 Task: Look for space in Barcelona, Venezuela from 9th June, 2023 to 16th June, 2023 for 2 adults in price range Rs.8000 to Rs.16000. Place can be entire place with 2 bedrooms having 2 beds and 1 bathroom. Property type can be house, flat, guest house. Booking option can be shelf check-in. Required host language is English.
Action: Mouse moved to (560, 145)
Screenshot: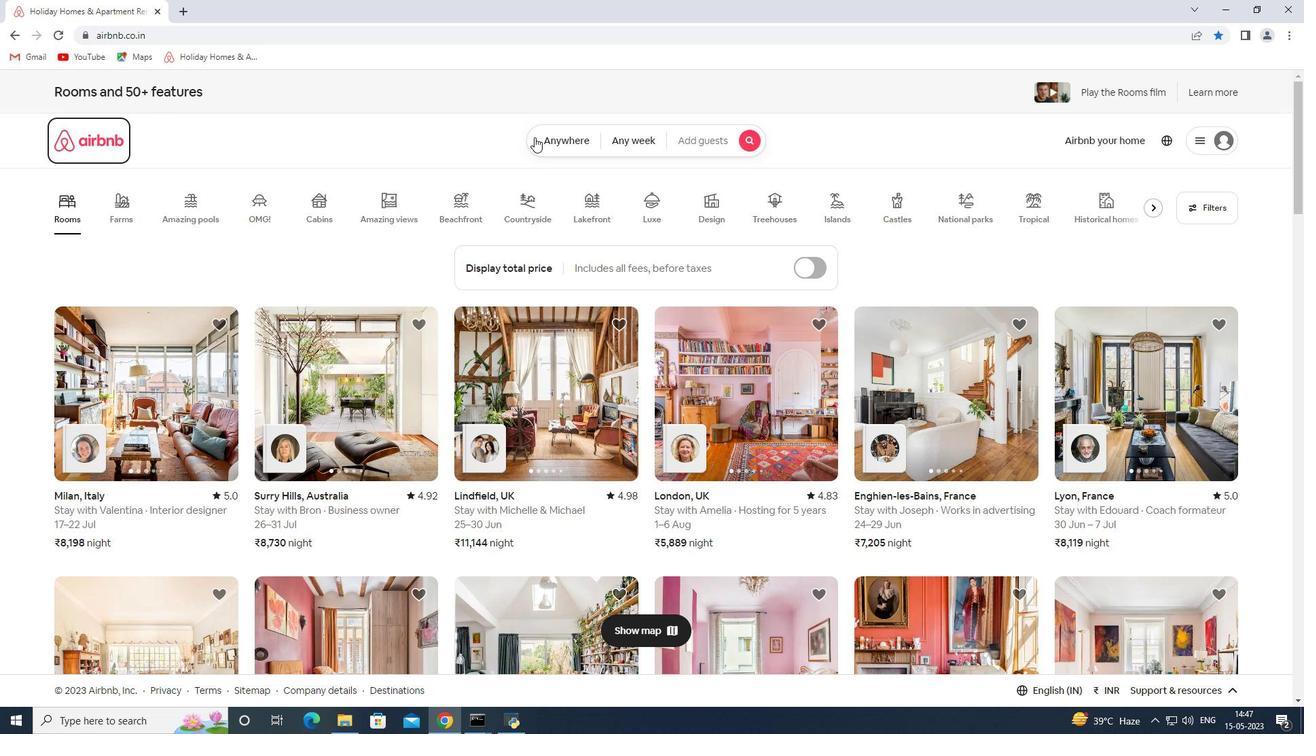 
Action: Mouse pressed left at (560, 145)
Screenshot: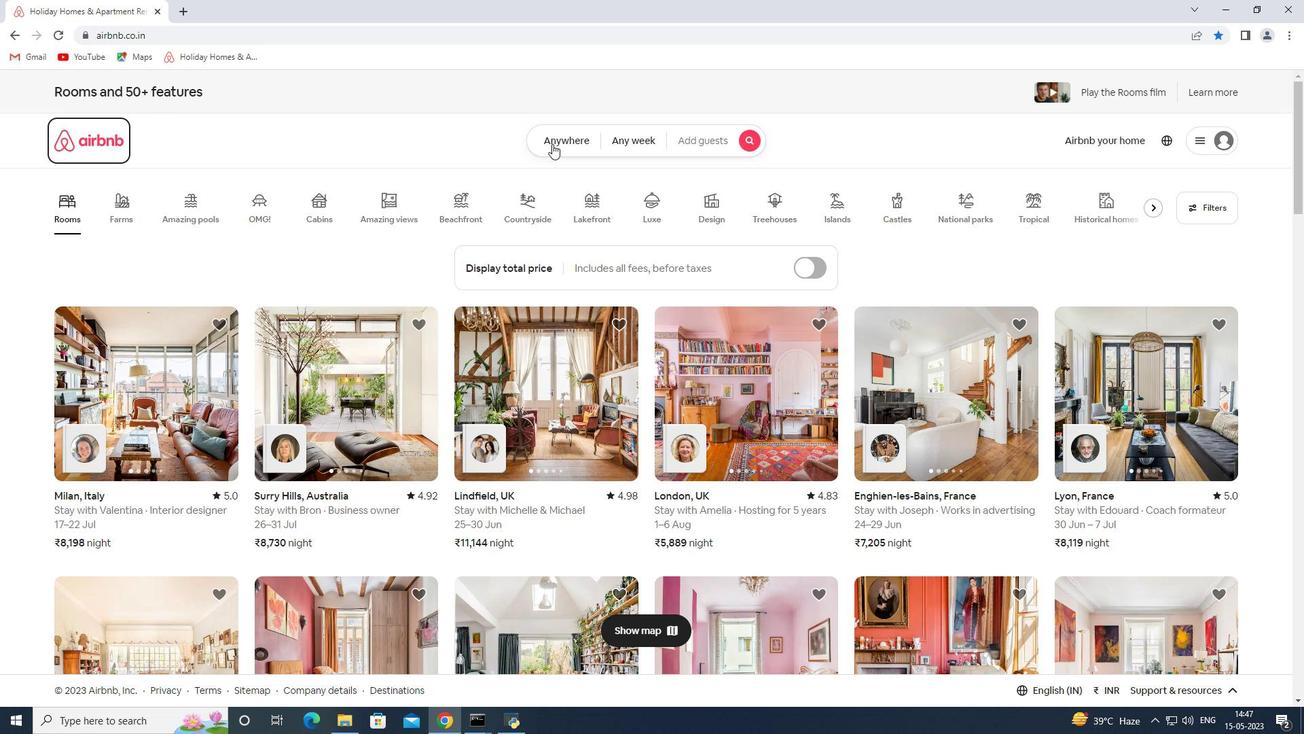
Action: Mouse moved to (424, 199)
Screenshot: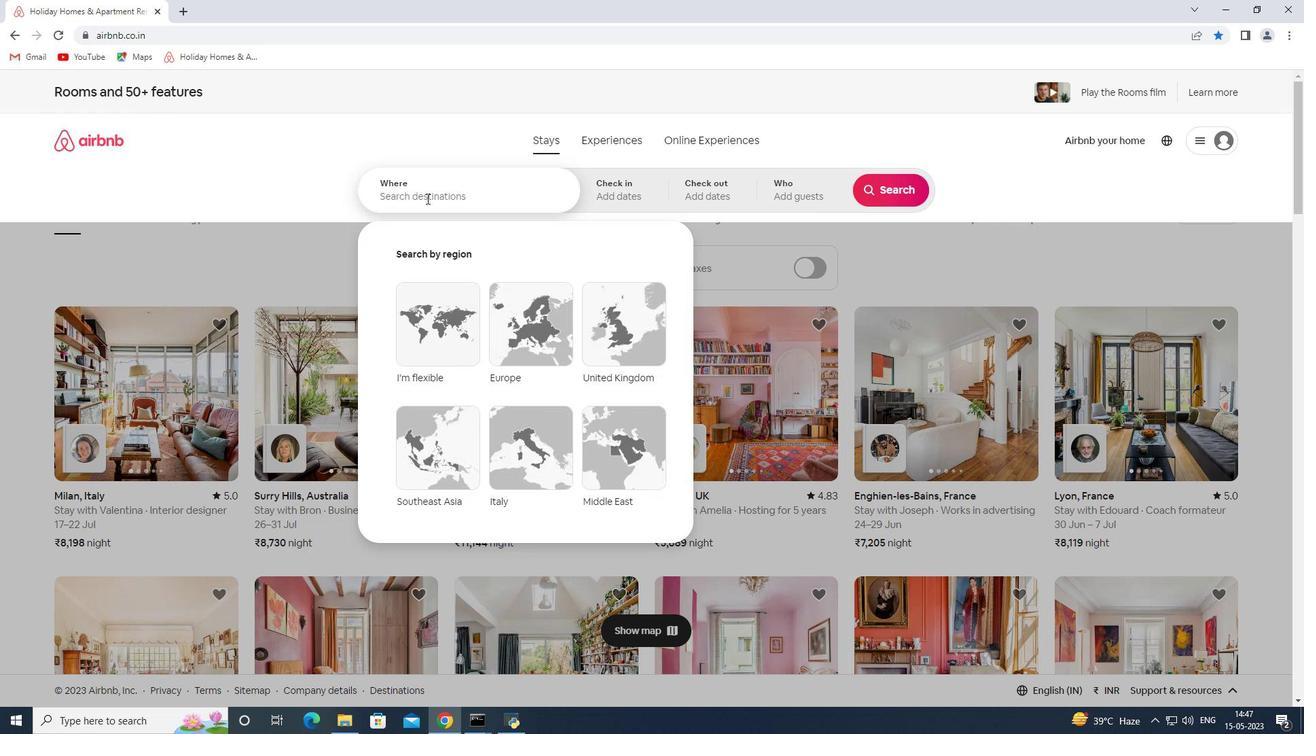 
Action: Mouse pressed left at (424, 199)
Screenshot: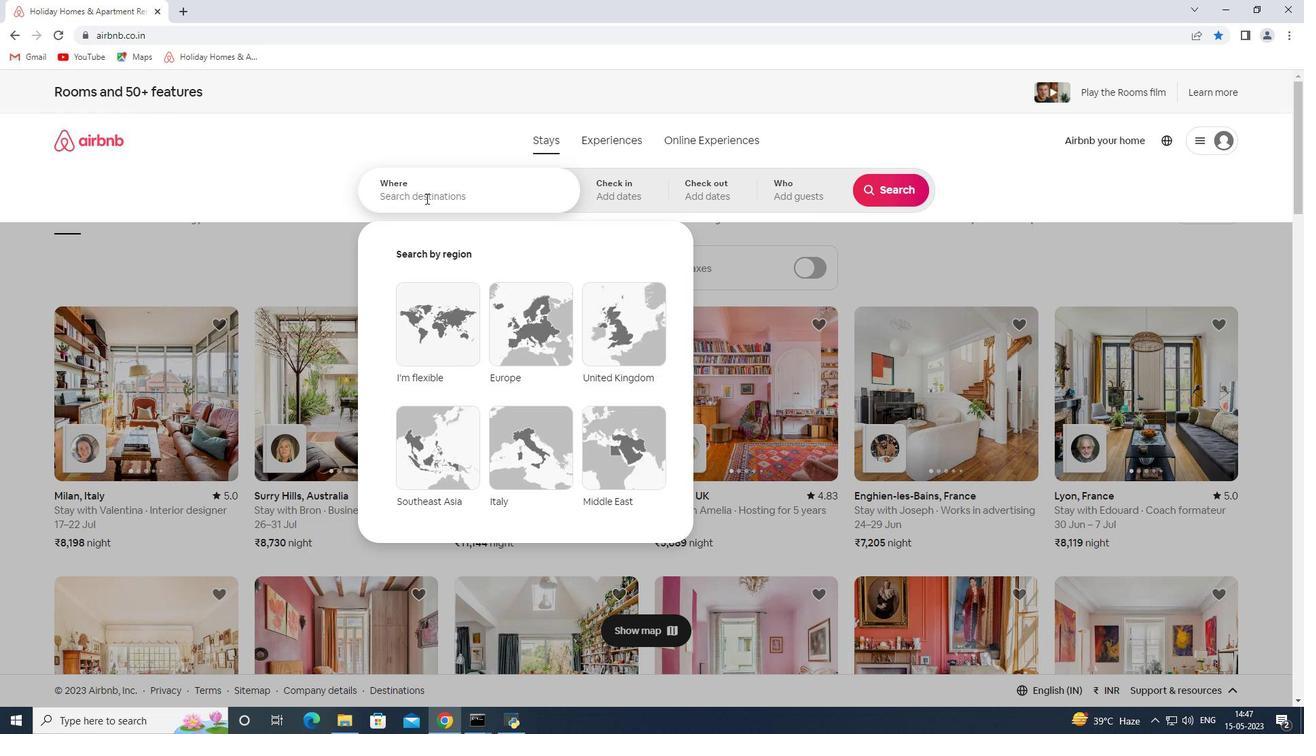 
Action: Key pressed <Key.shift><Key.shift>Barcelona<Key.space>b<Key.backspace><Key.shift>Venezuela<Key.space><Key.enter>
Screenshot: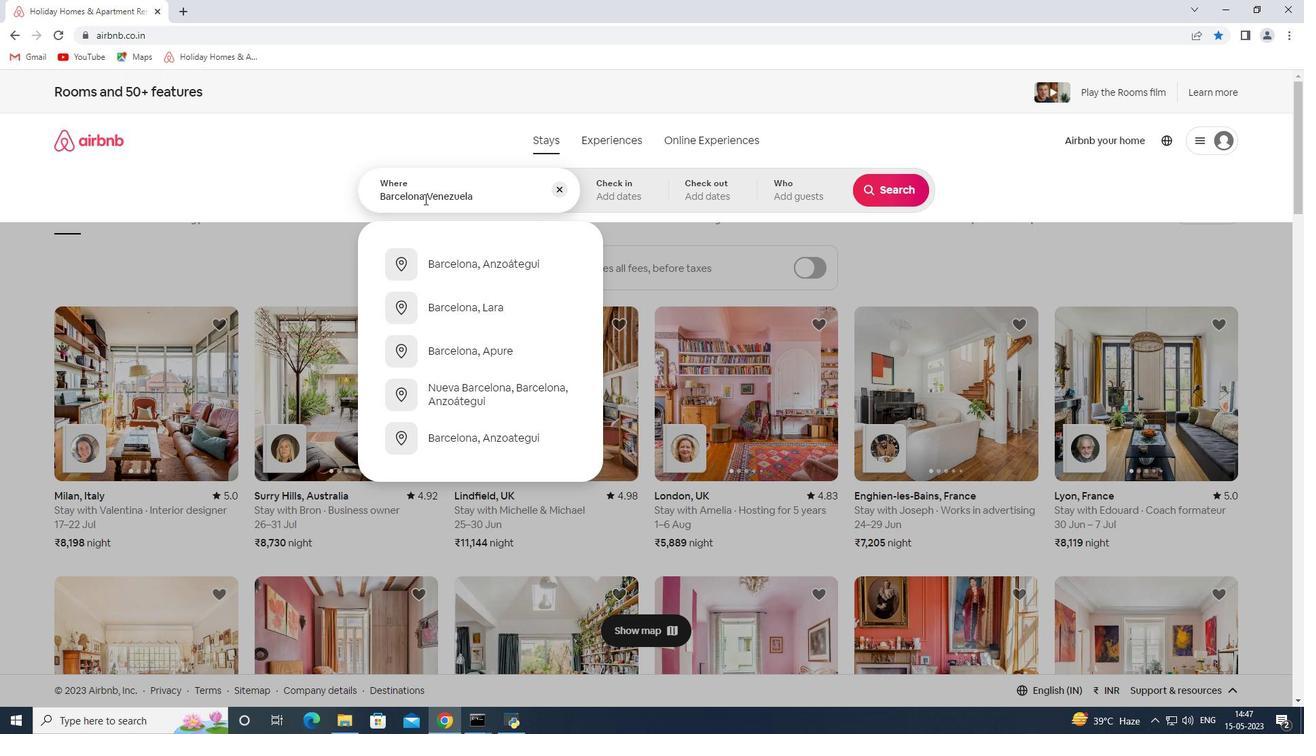 
Action: Mouse moved to (838, 393)
Screenshot: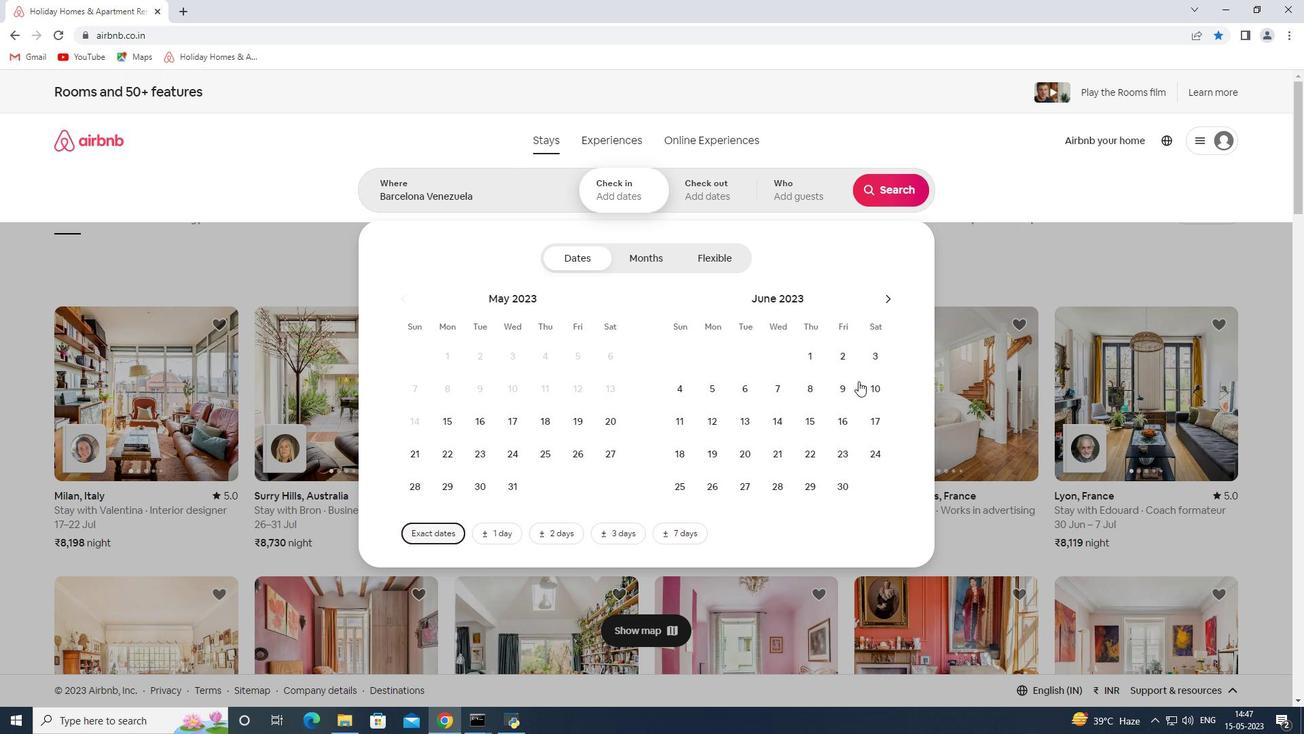 
Action: Mouse pressed left at (838, 393)
Screenshot: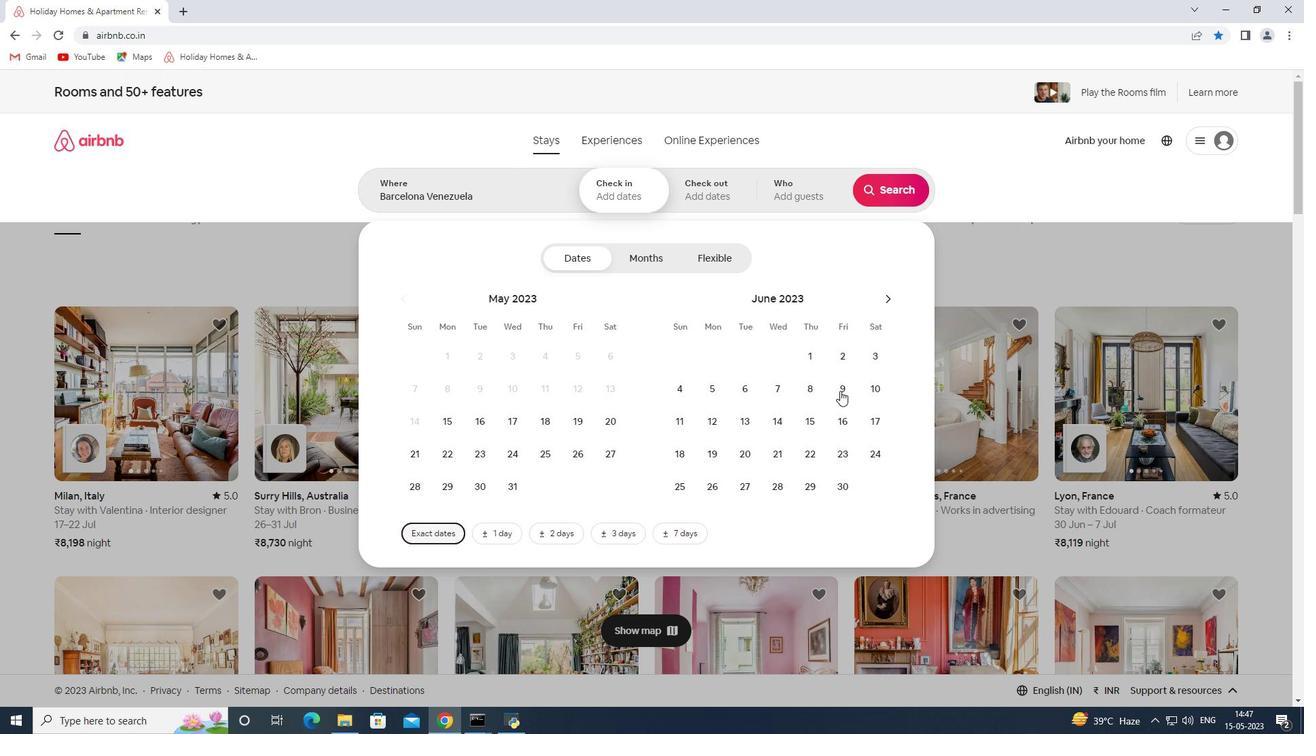 
Action: Mouse moved to (840, 421)
Screenshot: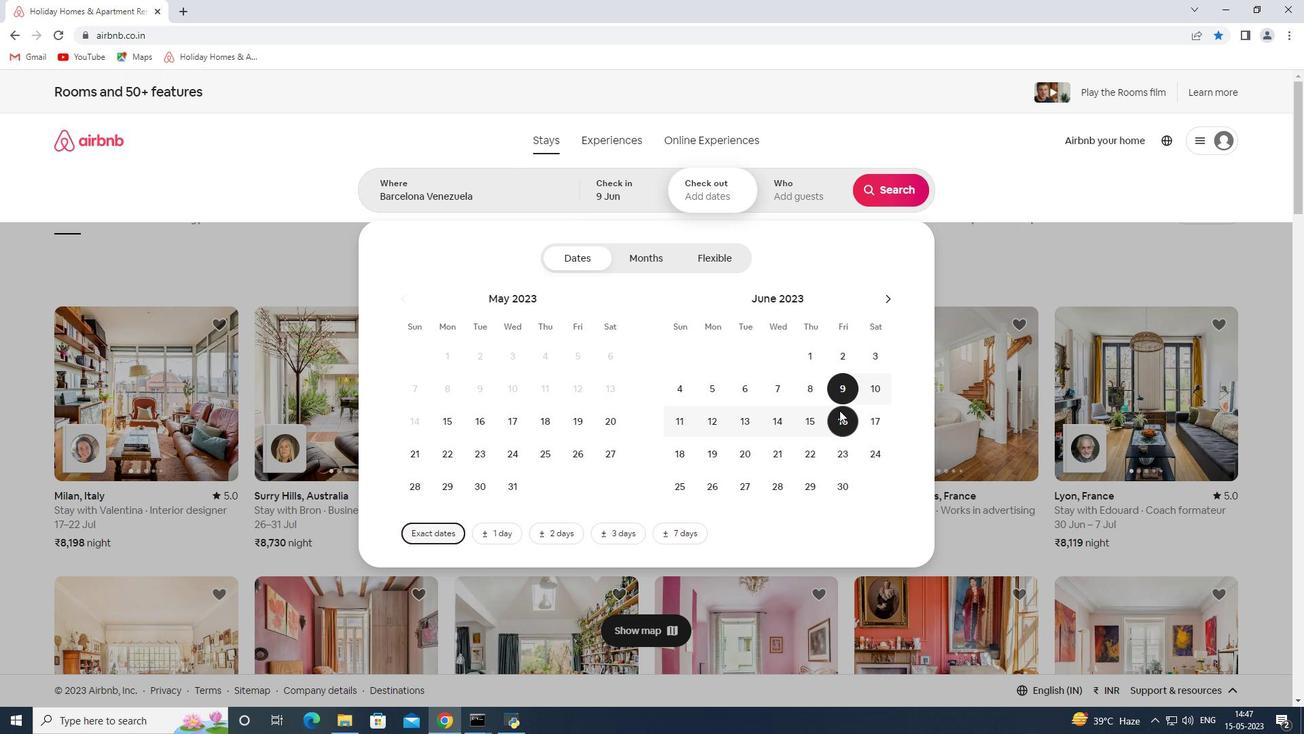 
Action: Mouse pressed left at (840, 421)
Screenshot: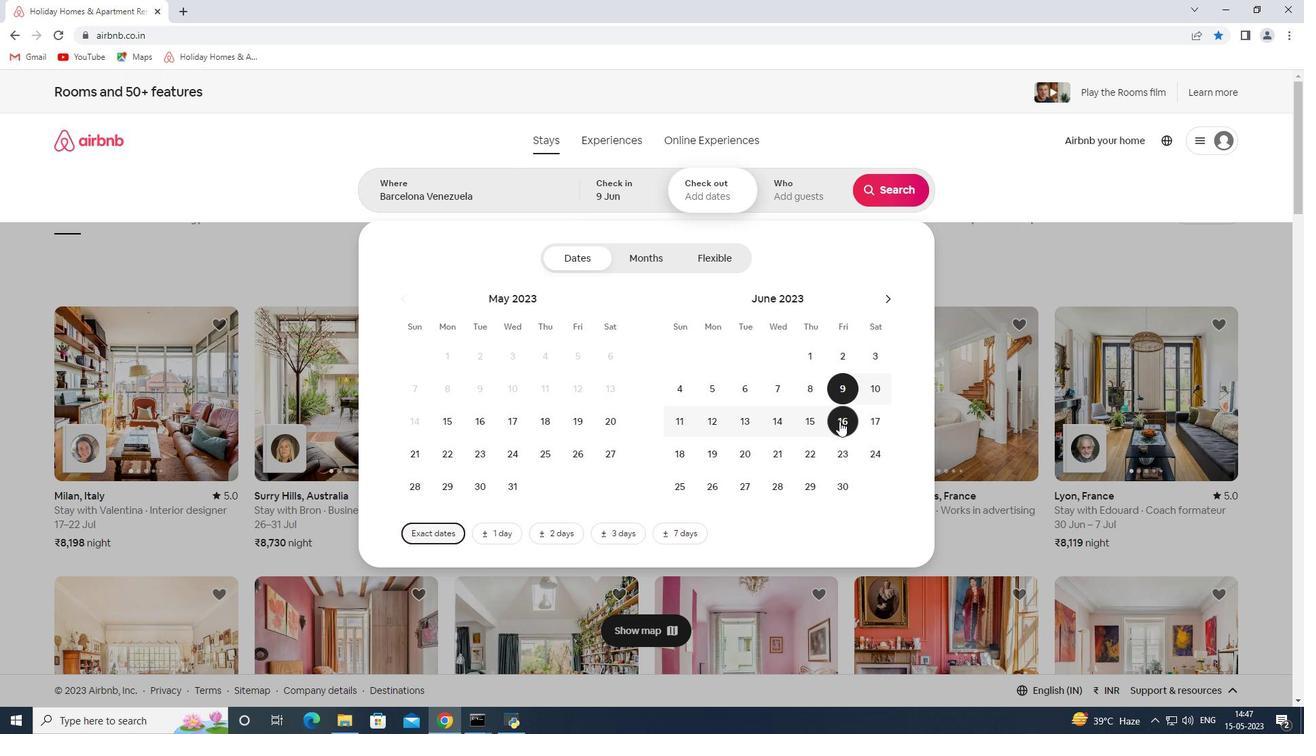 
Action: Mouse moved to (794, 199)
Screenshot: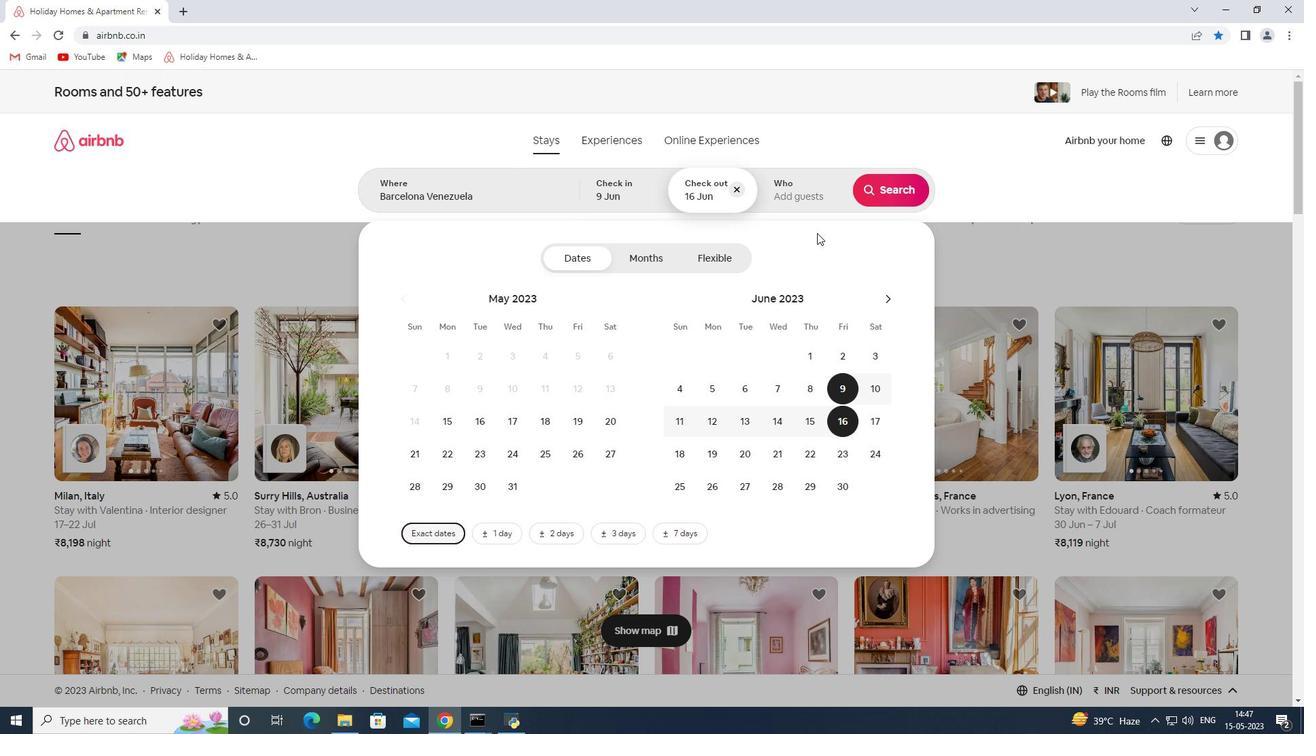 
Action: Mouse pressed left at (794, 199)
Screenshot: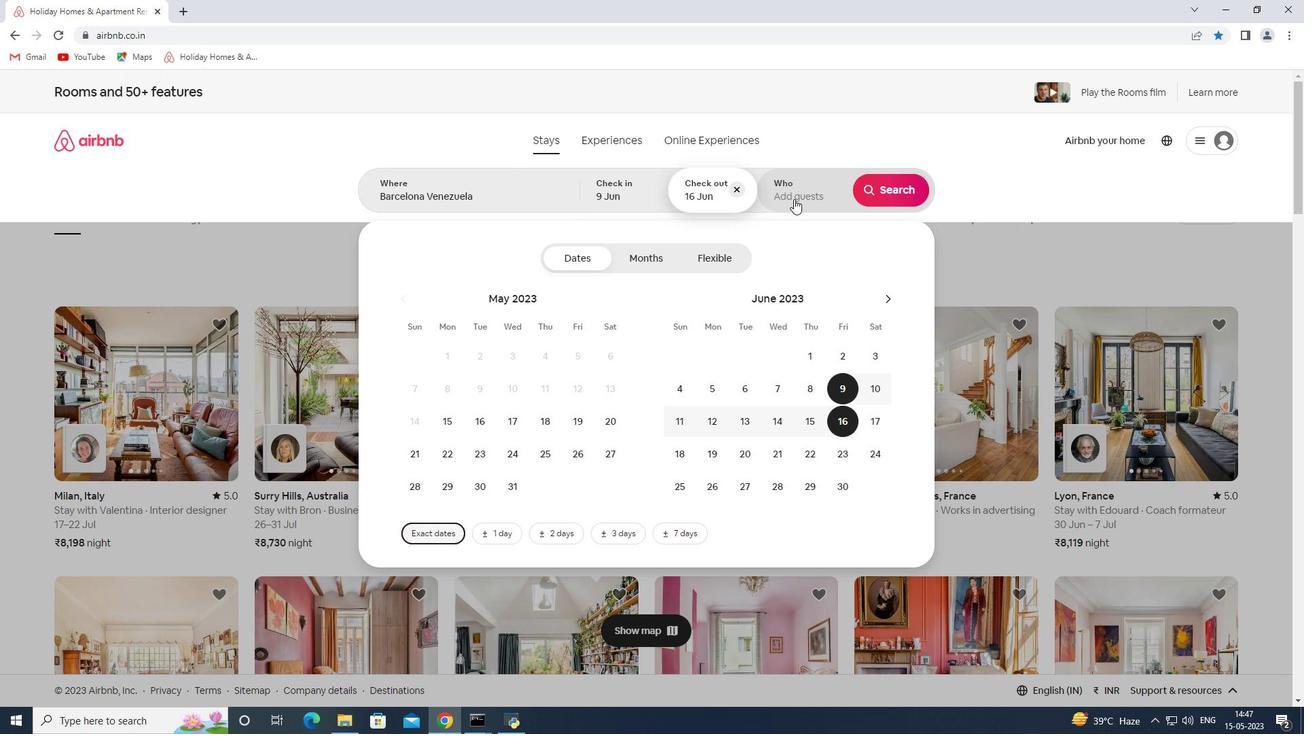 
Action: Mouse moved to (892, 258)
Screenshot: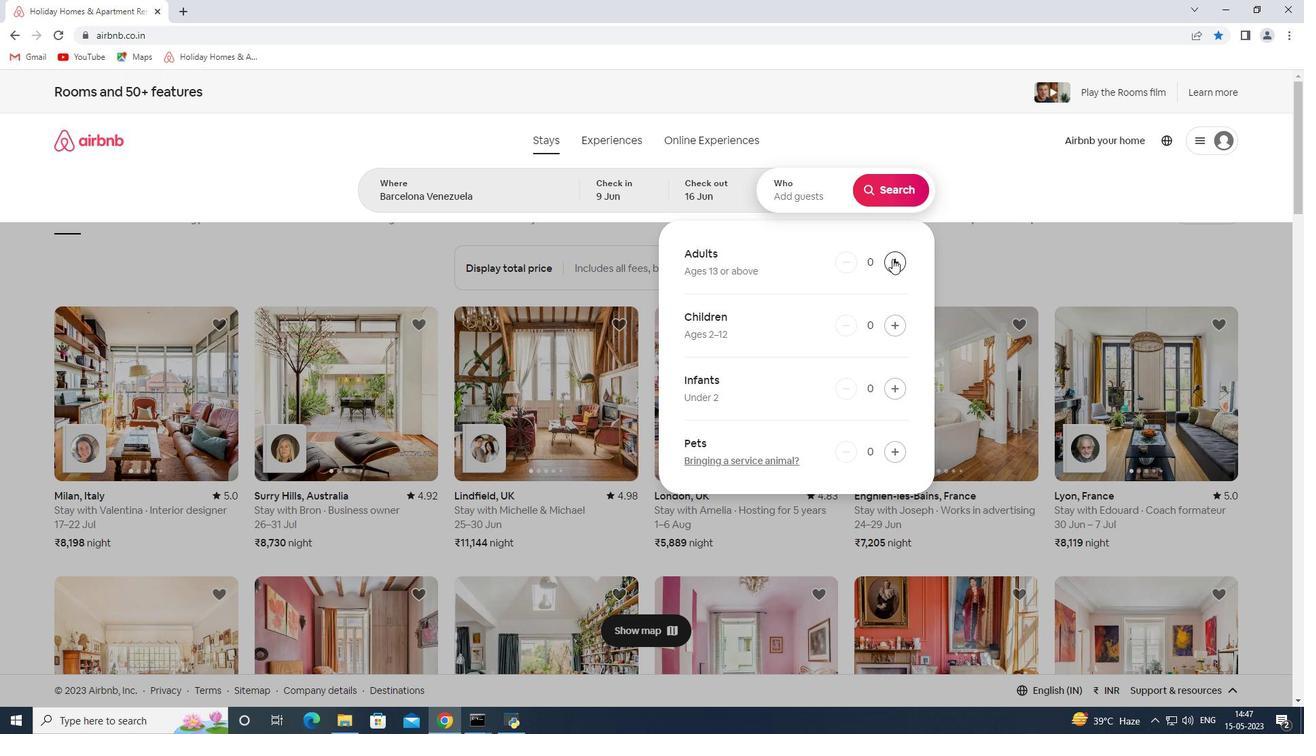 
Action: Mouse pressed left at (892, 258)
Screenshot: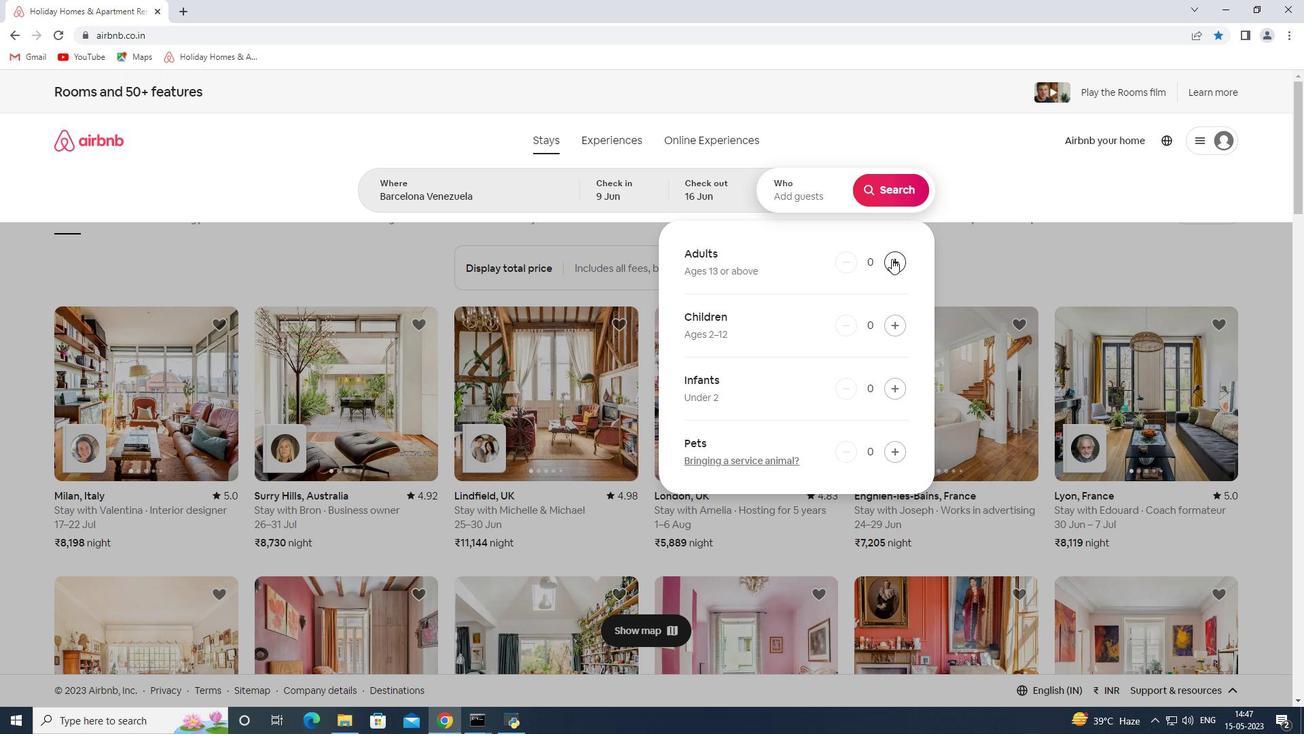 
Action: Mouse pressed left at (892, 258)
Screenshot: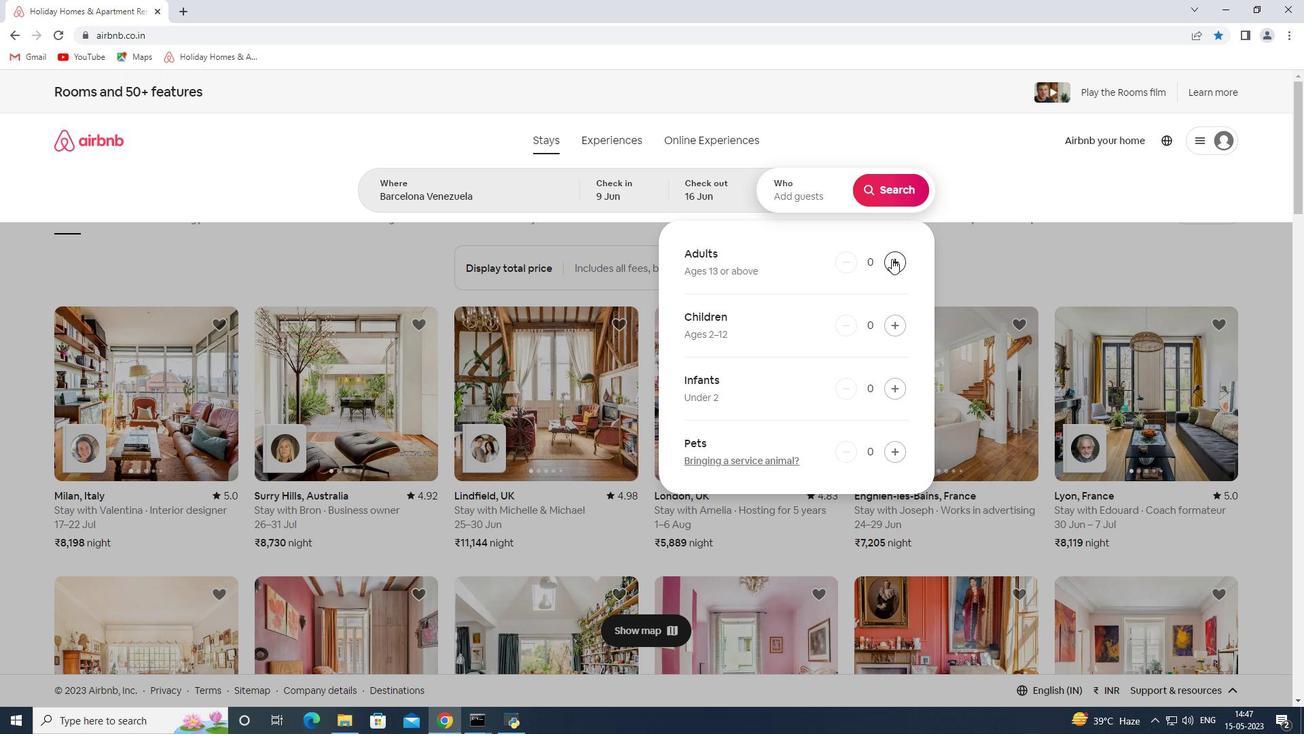 
Action: Mouse moved to (885, 181)
Screenshot: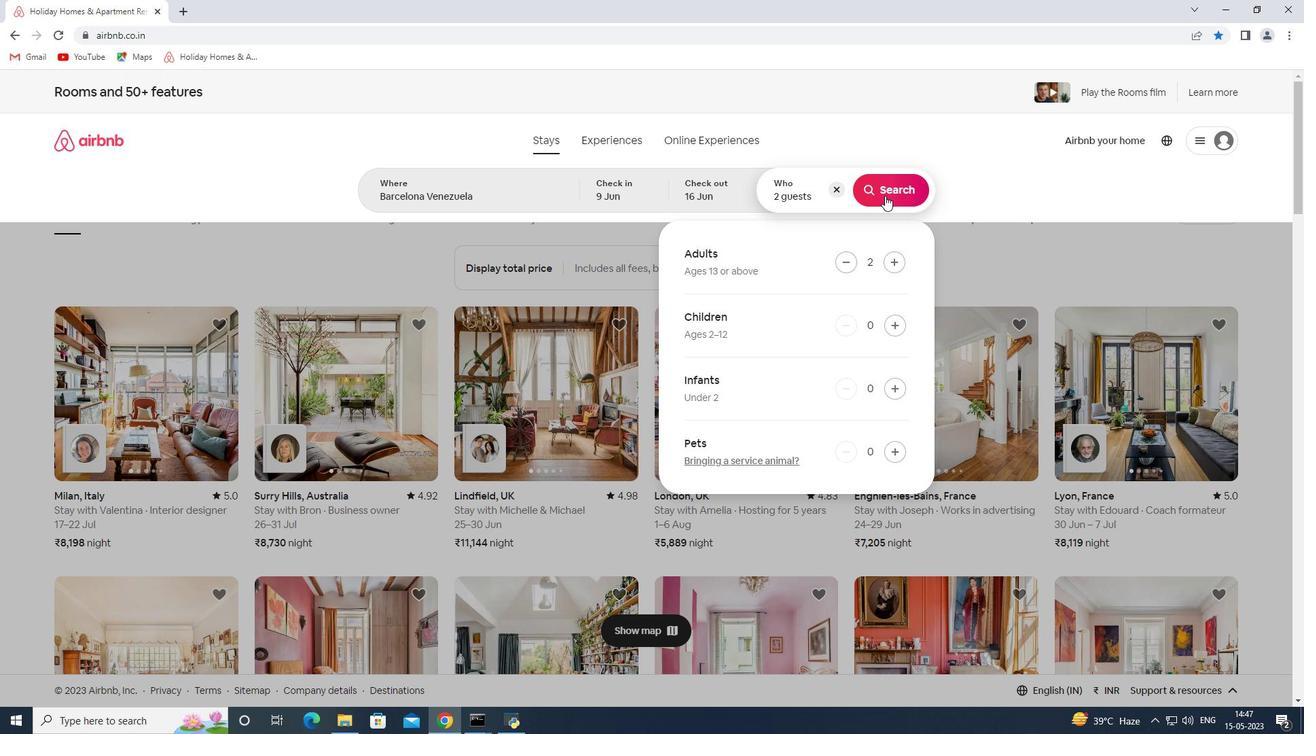 
Action: Mouse pressed left at (885, 181)
Screenshot: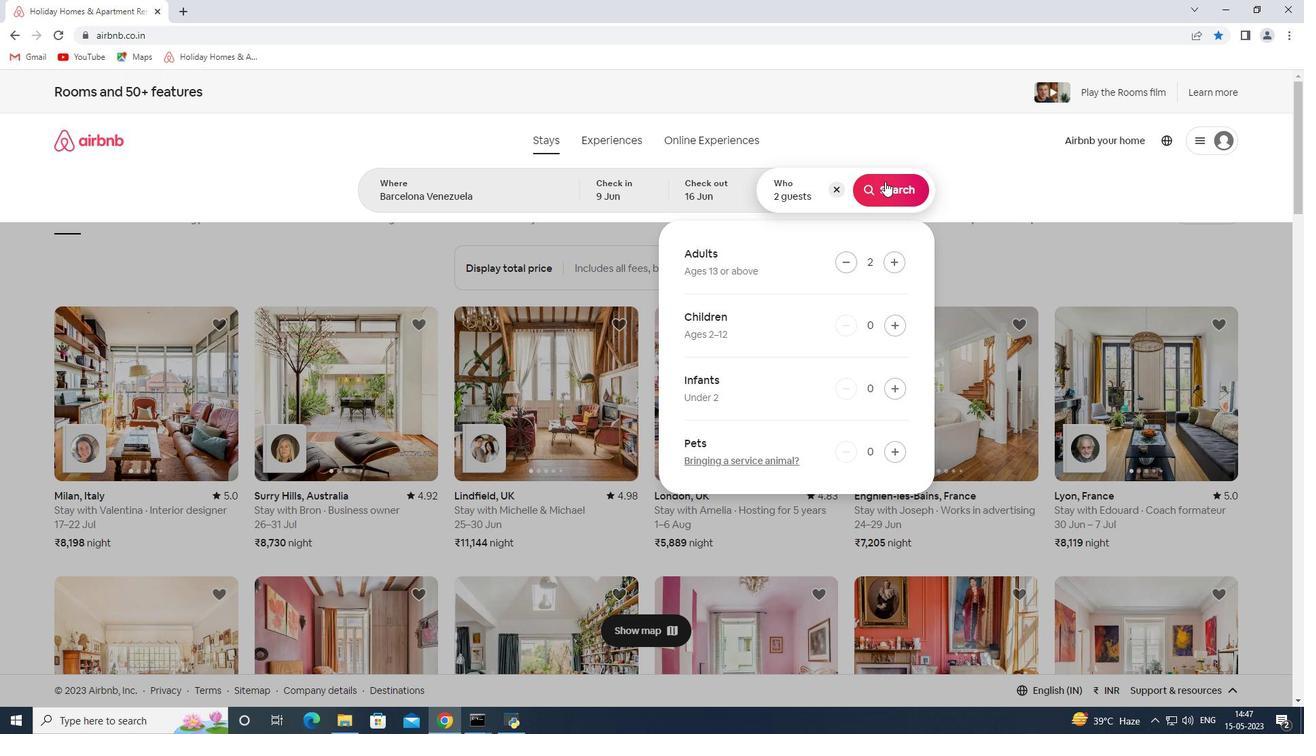 
Action: Mouse moved to (1237, 152)
Screenshot: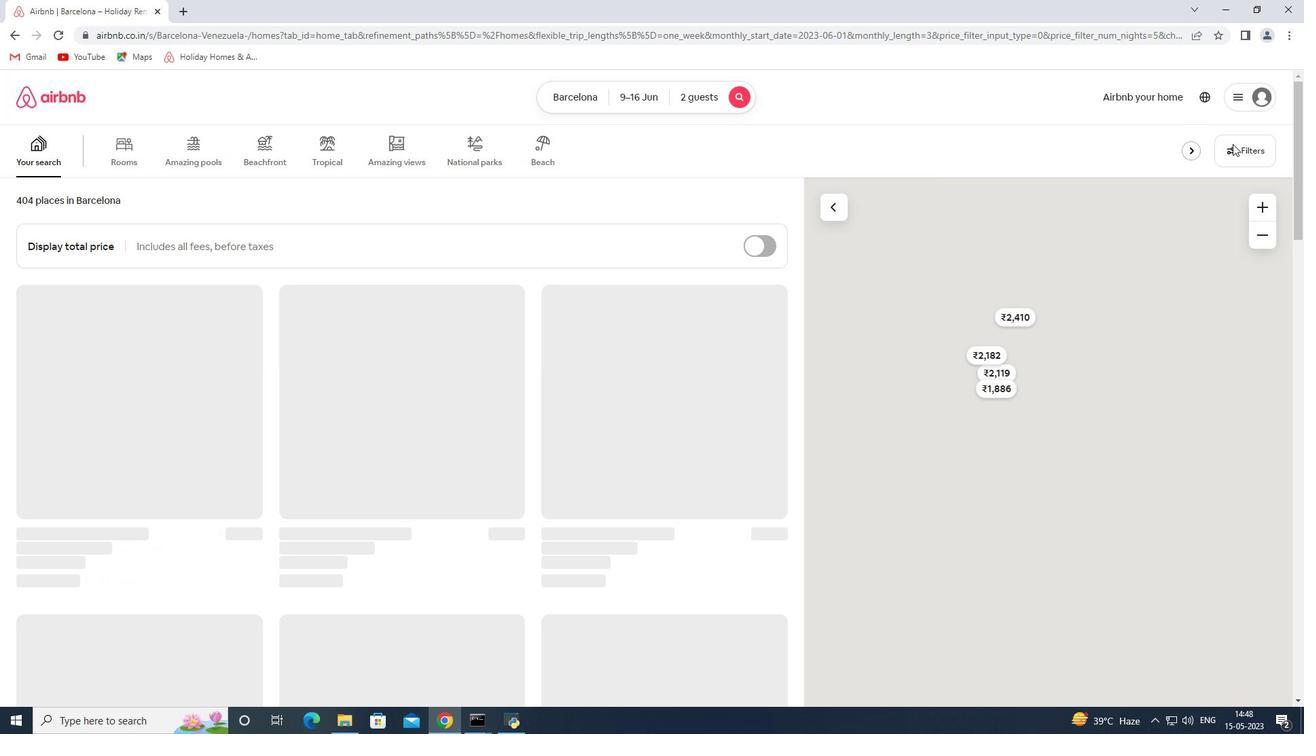 
Action: Mouse pressed left at (1237, 152)
Screenshot: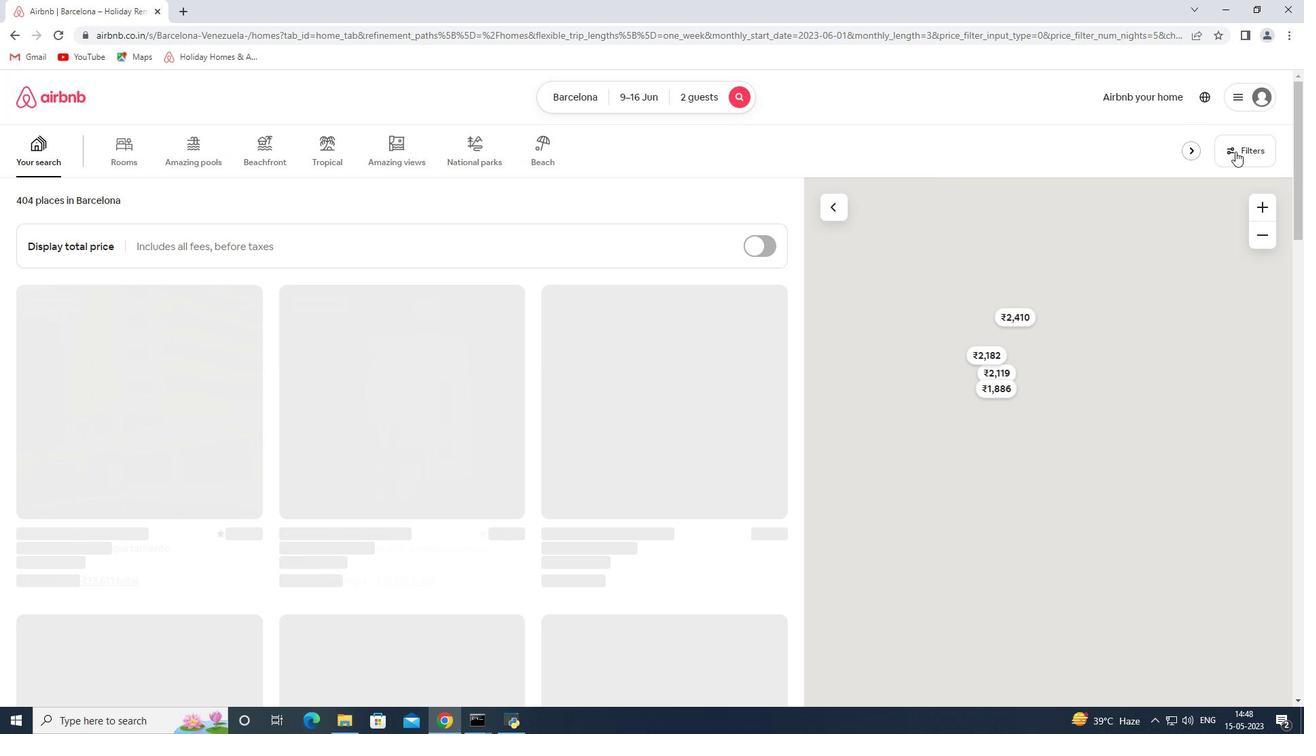 
Action: Mouse moved to (490, 490)
Screenshot: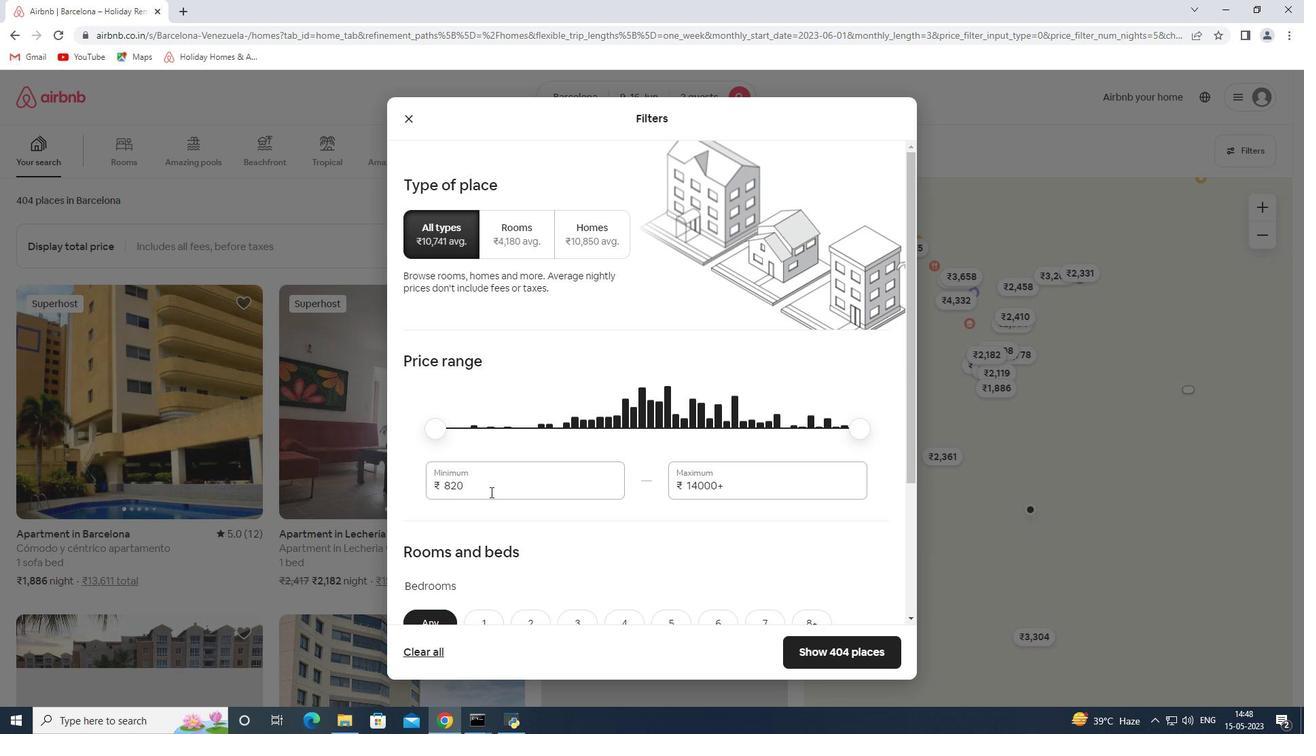 
Action: Mouse pressed left at (490, 490)
Screenshot: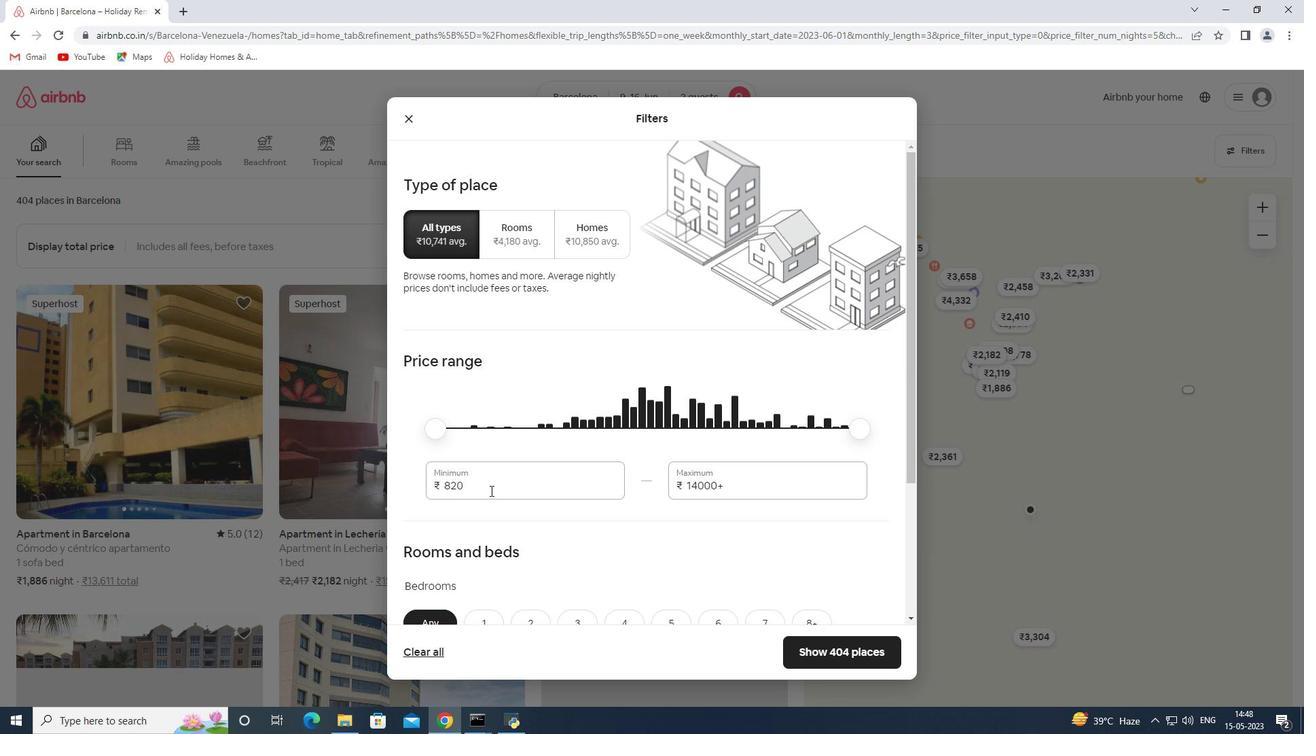 
Action: Mouse pressed left at (490, 490)
Screenshot: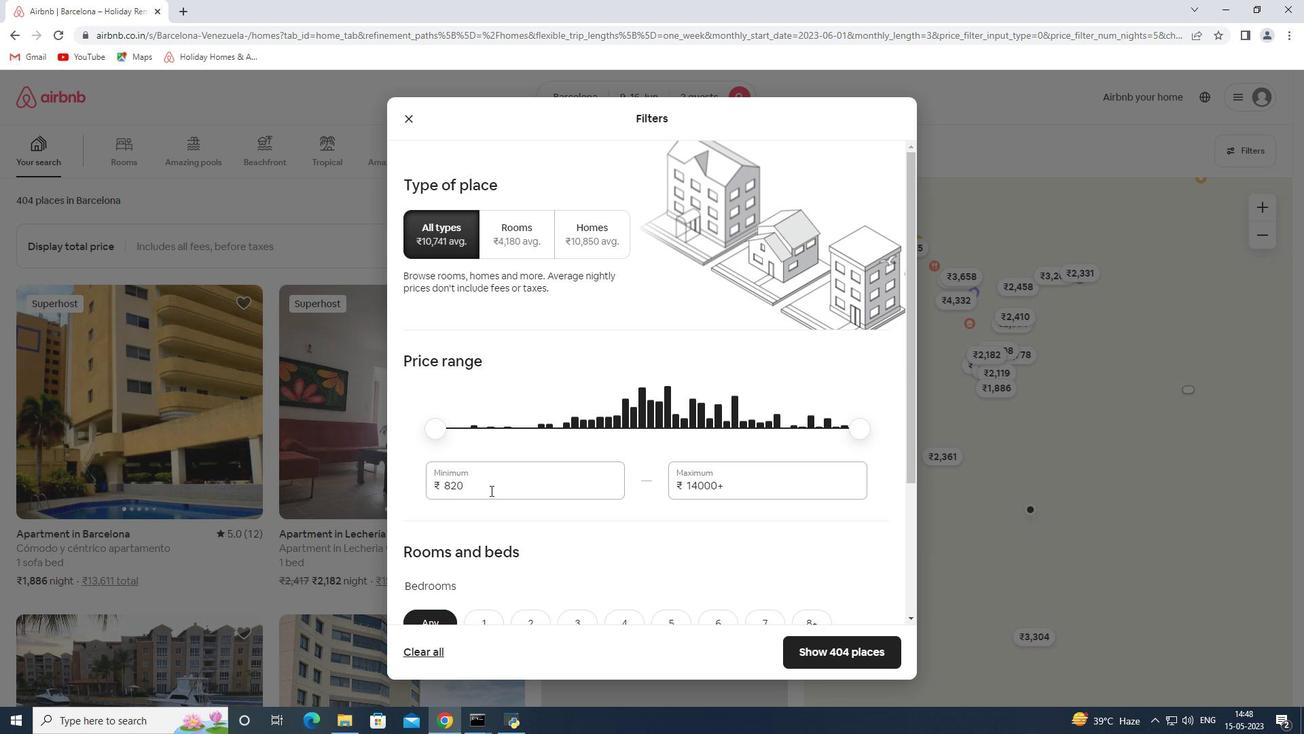 
Action: Key pressed 8000<Key.tab>16000
Screenshot: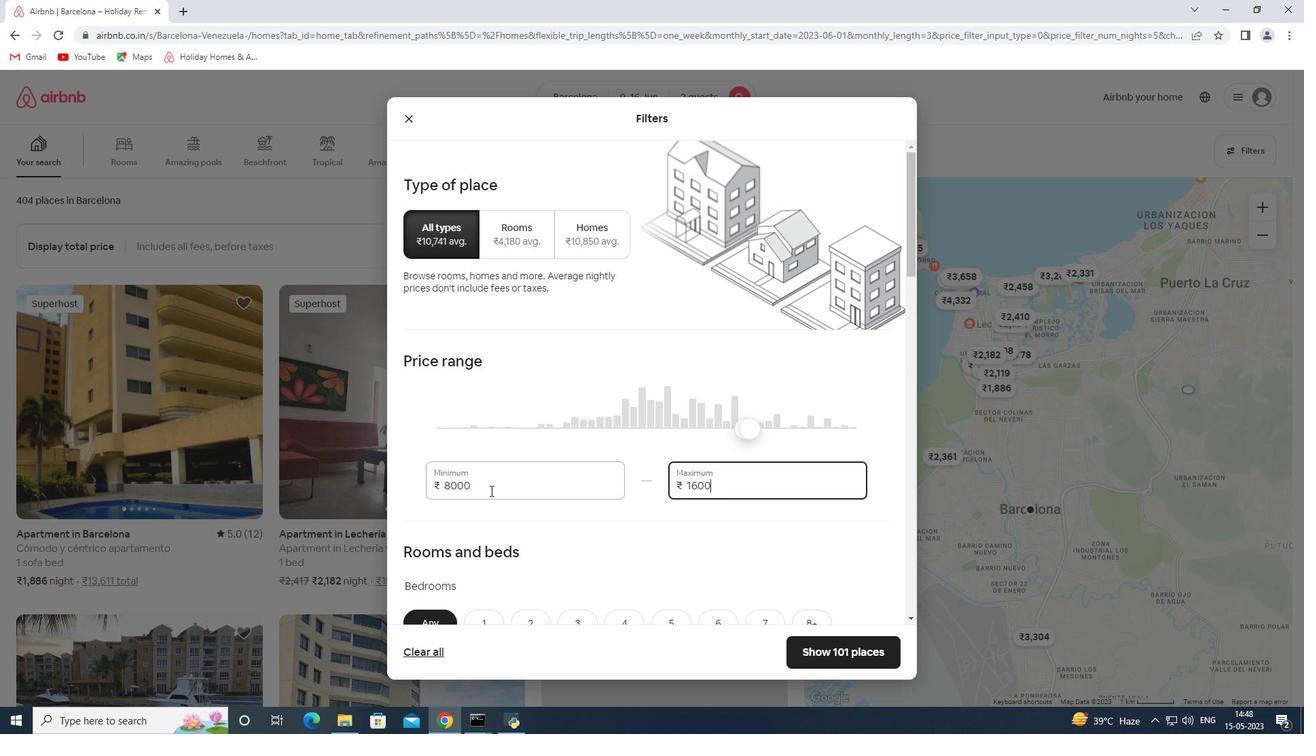 
Action: Mouse moved to (526, 482)
Screenshot: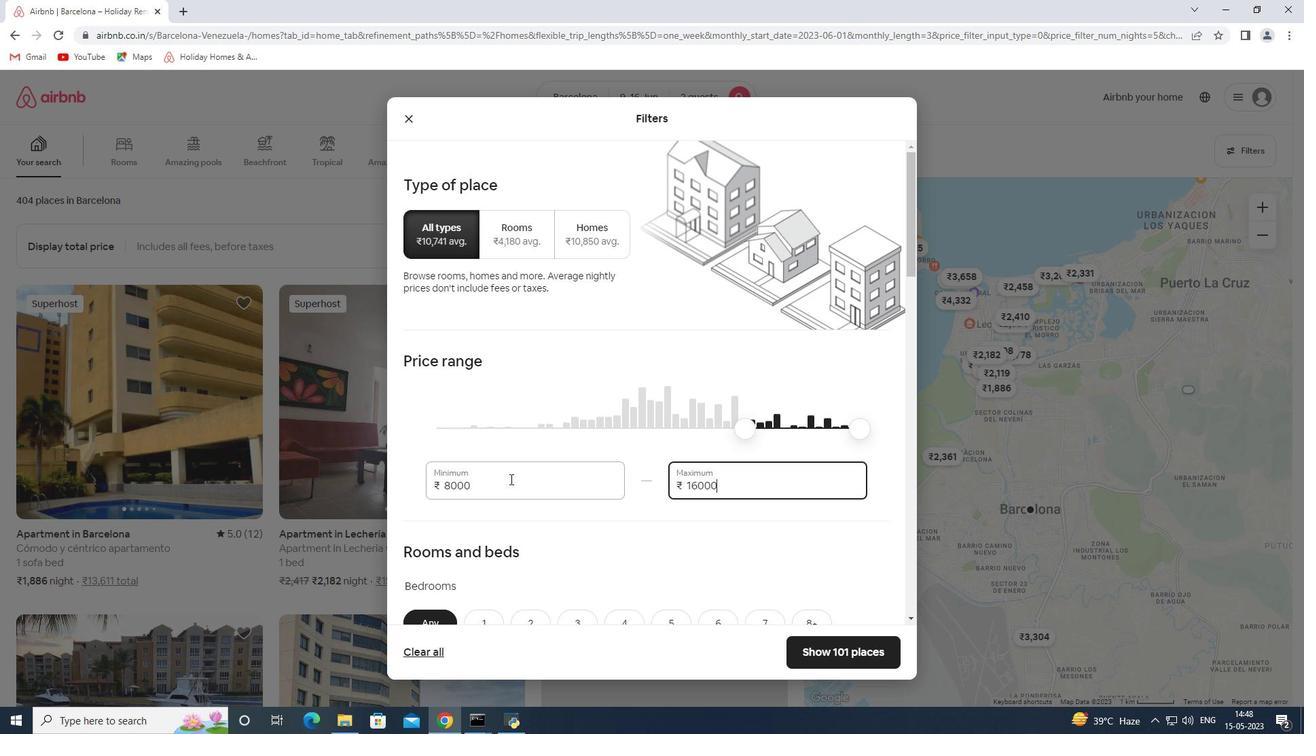 
Action: Mouse scrolled (526, 481) with delta (0, 0)
Screenshot: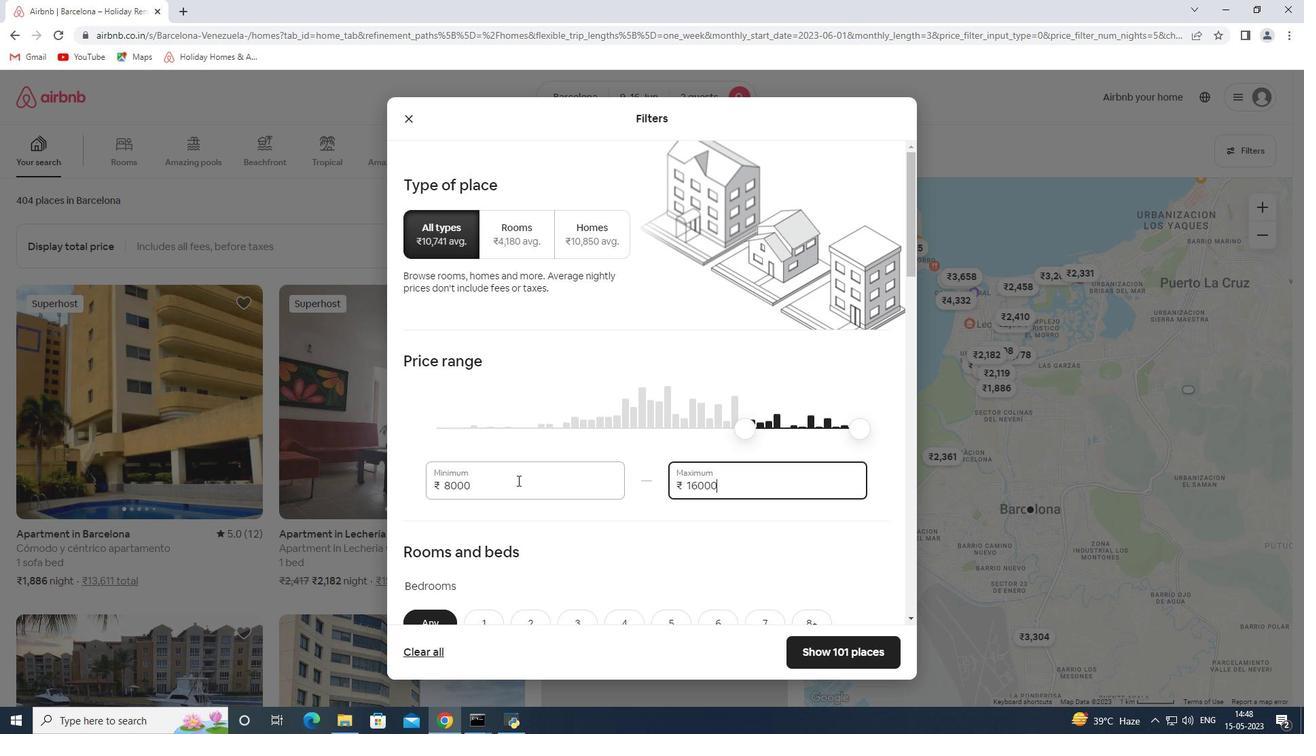 
Action: Mouse scrolled (526, 481) with delta (0, 0)
Screenshot: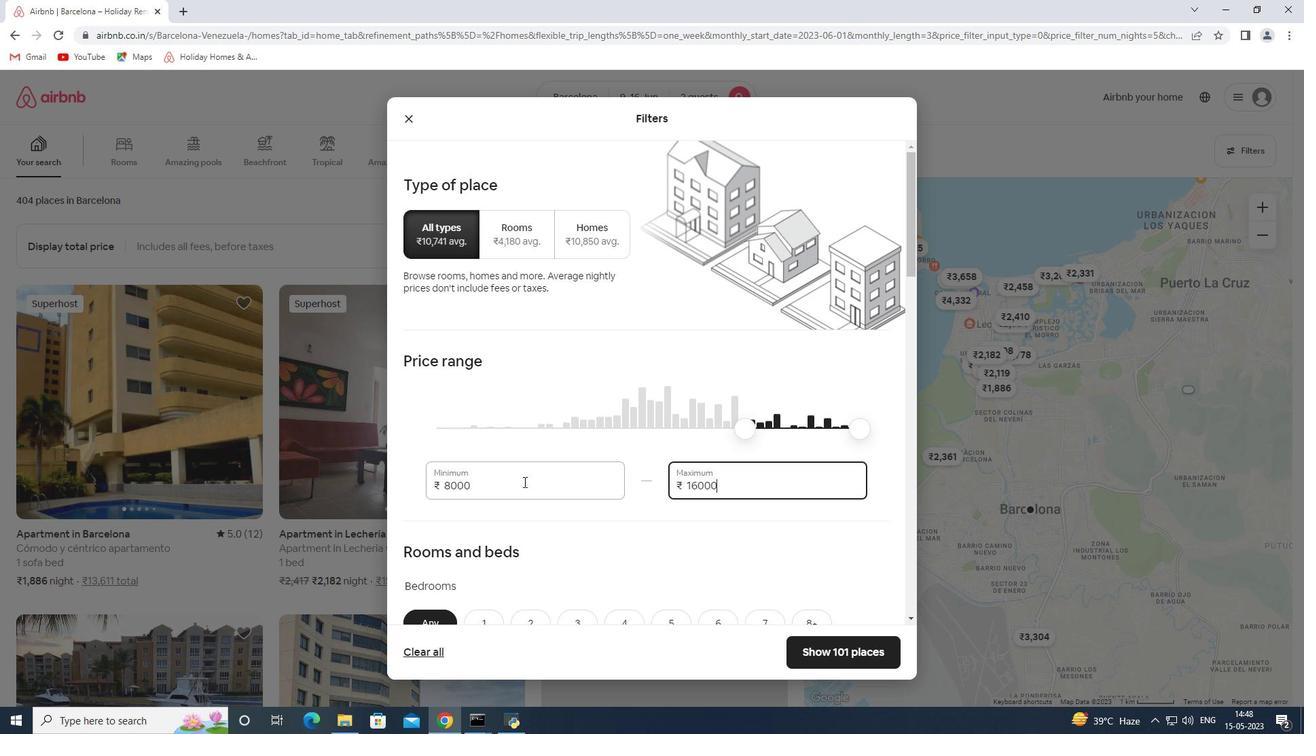 
Action: Mouse scrolled (526, 481) with delta (0, 0)
Screenshot: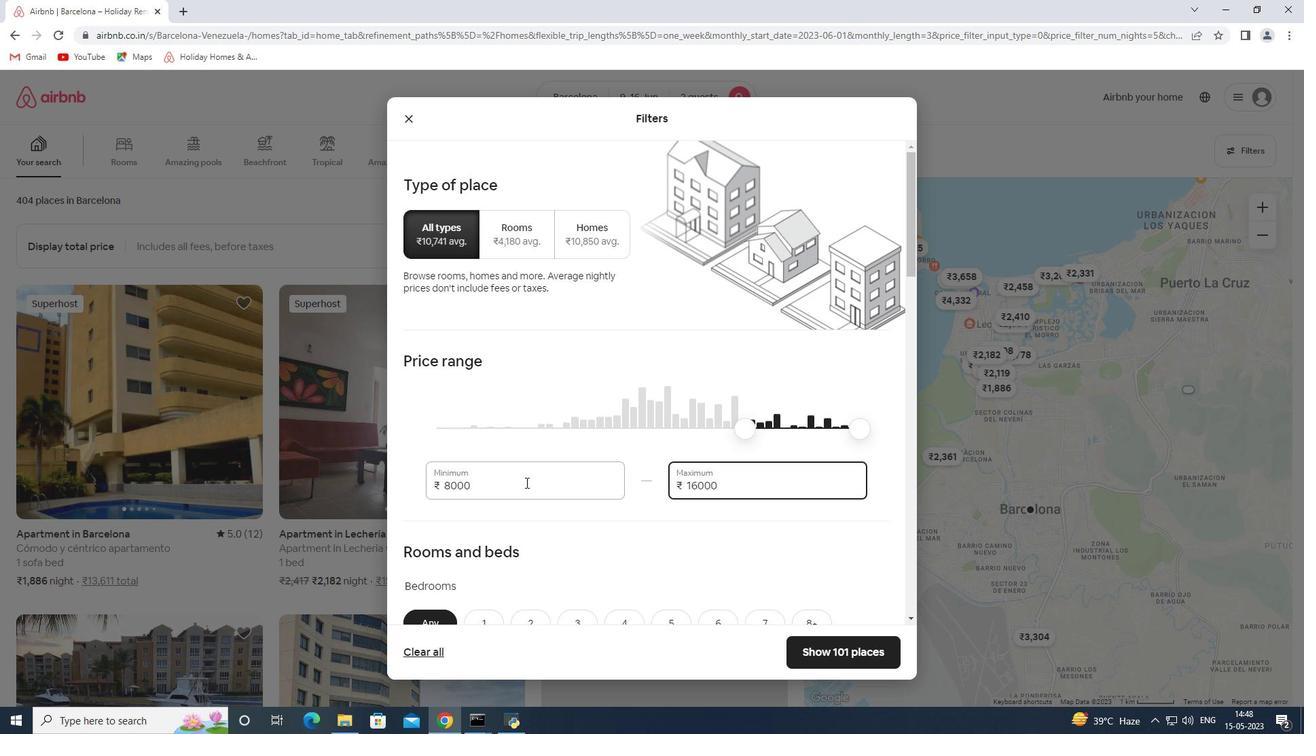 
Action: Mouse moved to (528, 482)
Screenshot: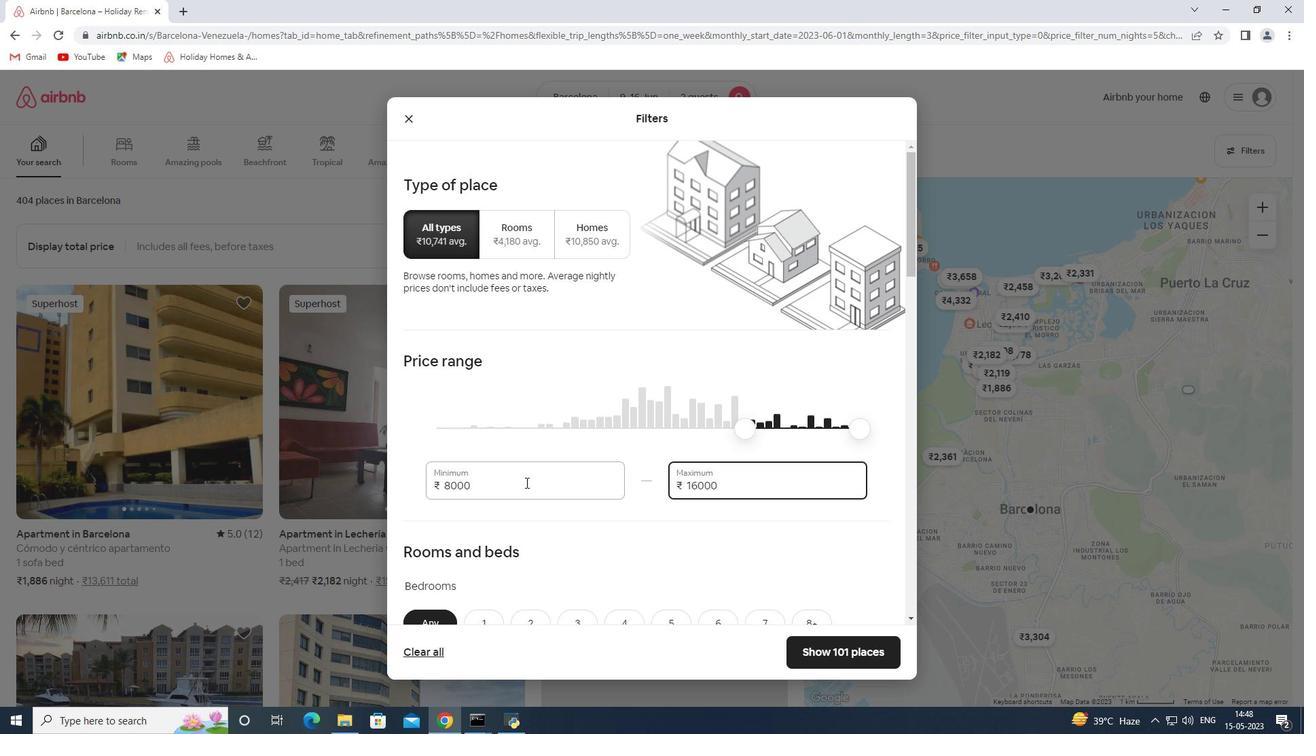 
Action: Mouse scrolled (528, 481) with delta (0, 0)
Screenshot: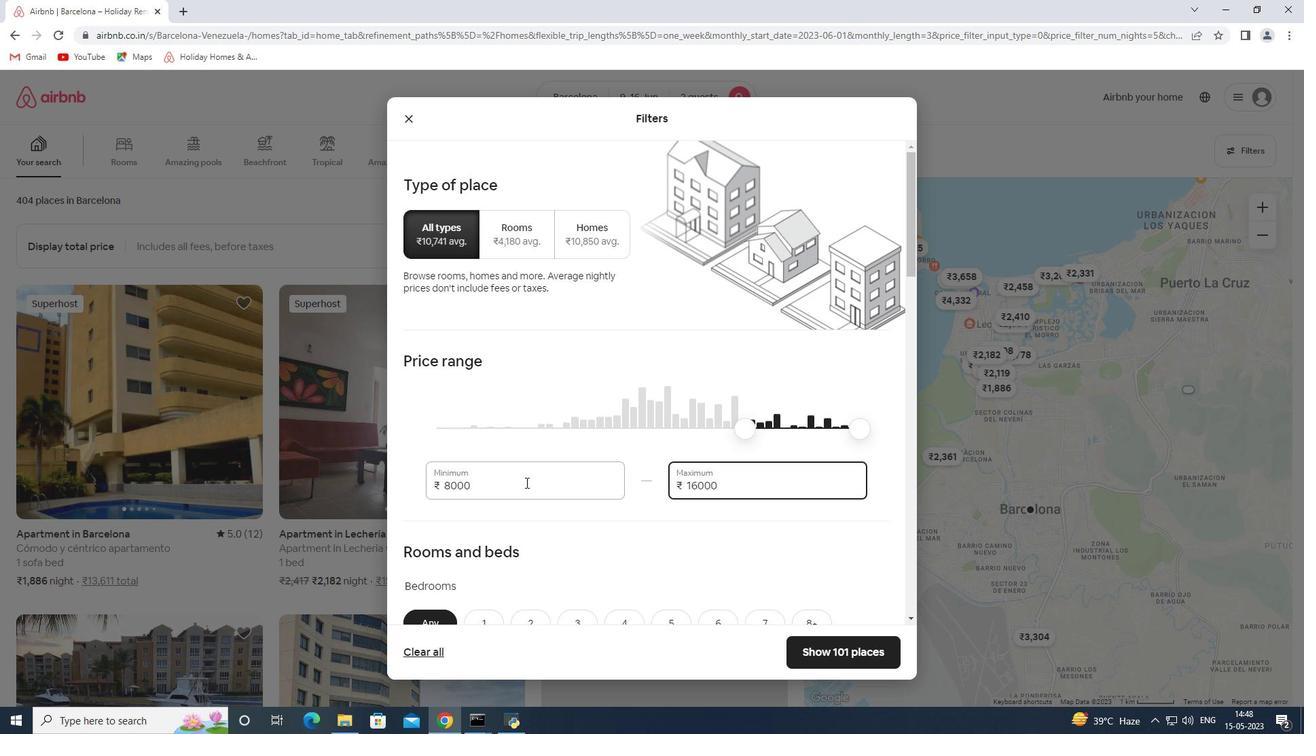 
Action: Mouse moved to (534, 348)
Screenshot: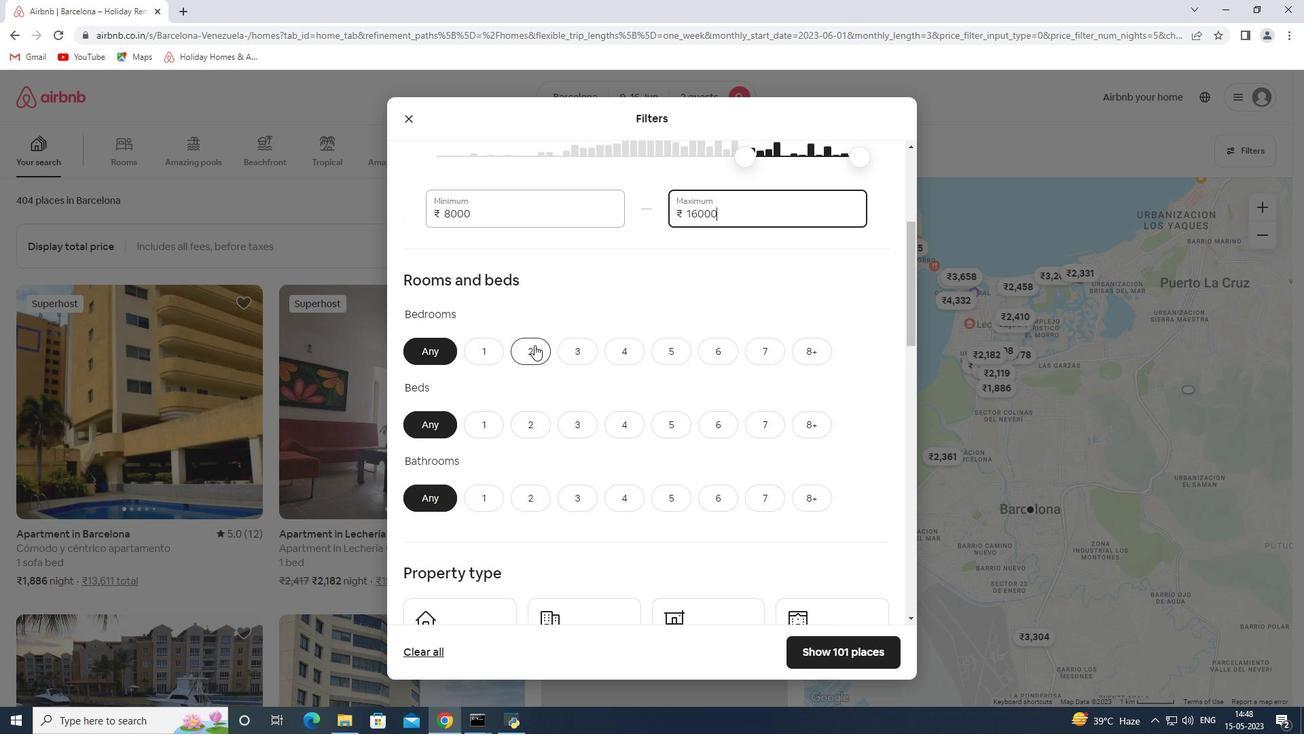 
Action: Mouse pressed left at (534, 348)
Screenshot: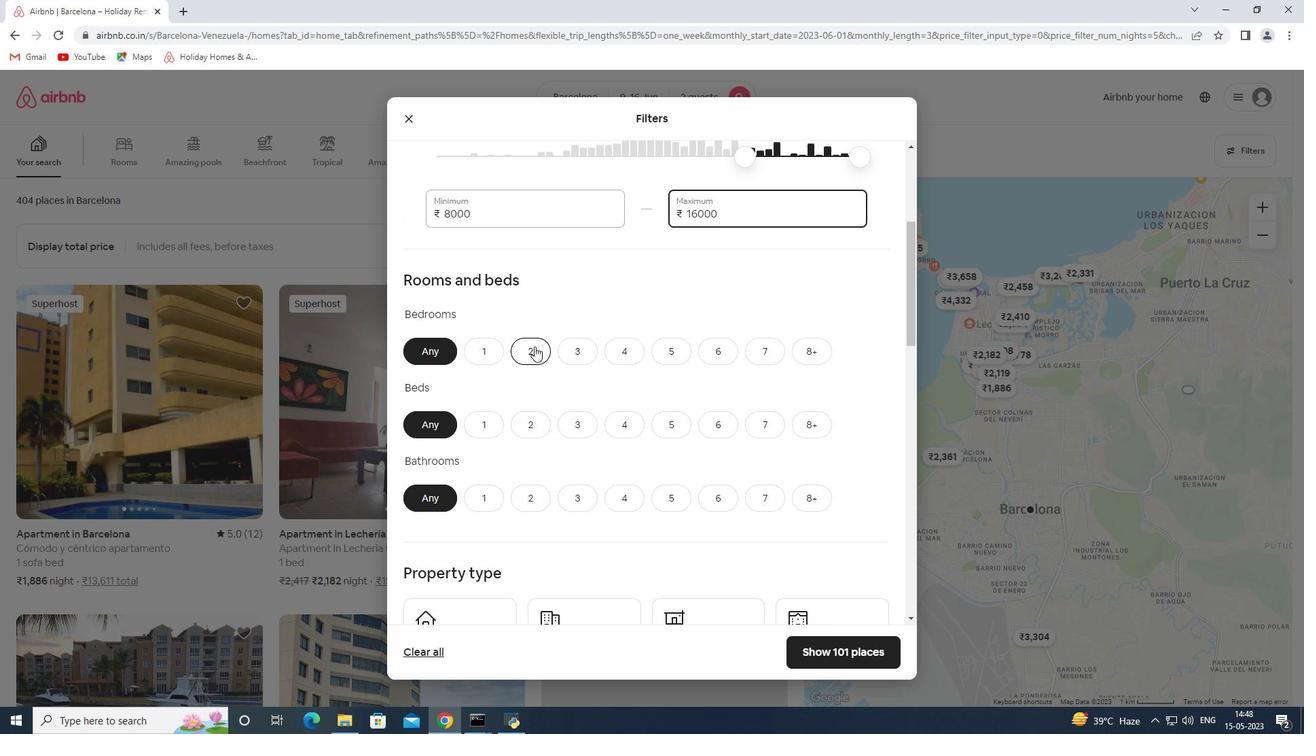 
Action: Mouse moved to (534, 418)
Screenshot: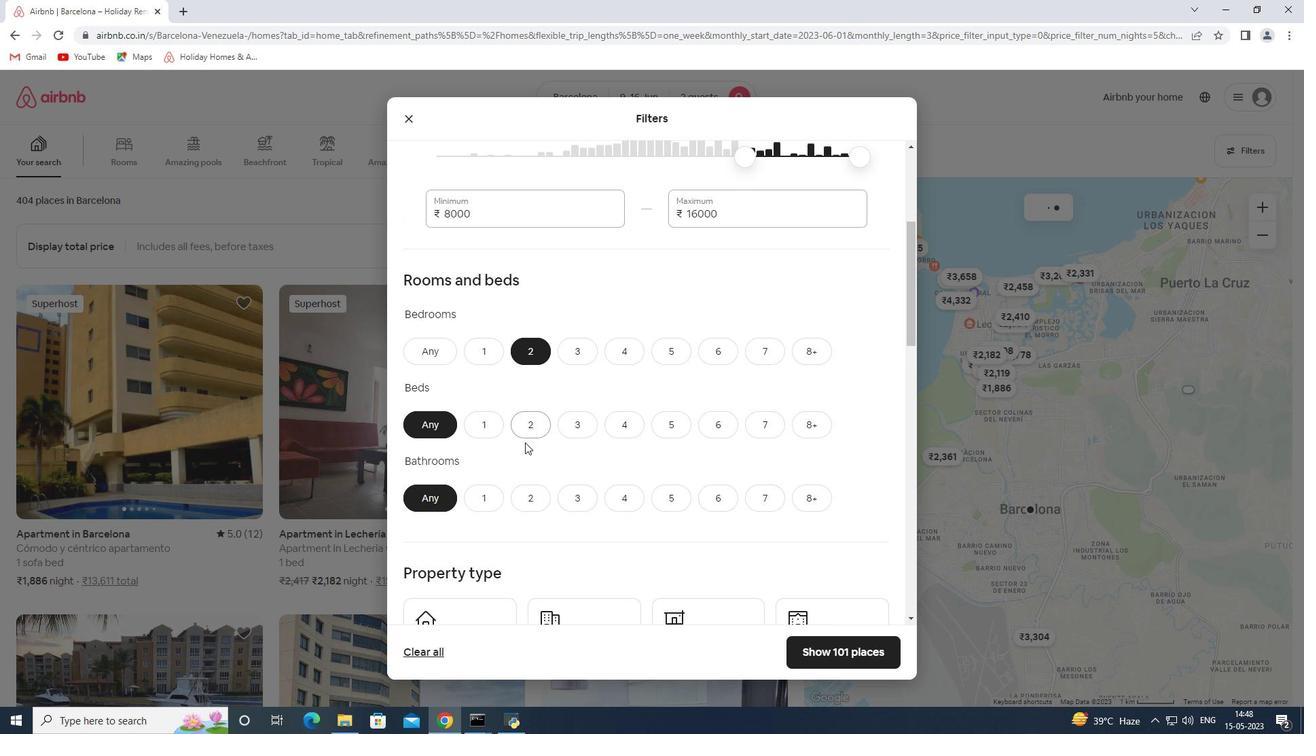 
Action: Mouse pressed left at (534, 418)
Screenshot: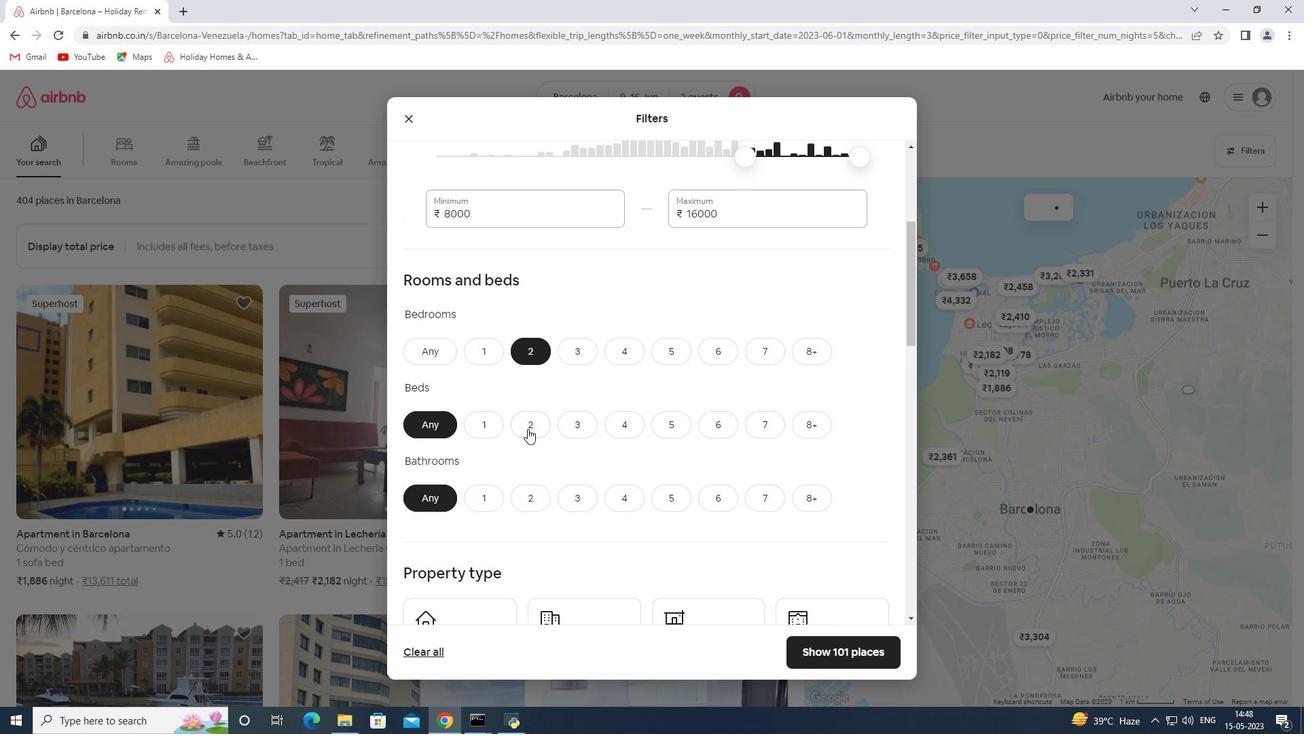 
Action: Mouse moved to (494, 495)
Screenshot: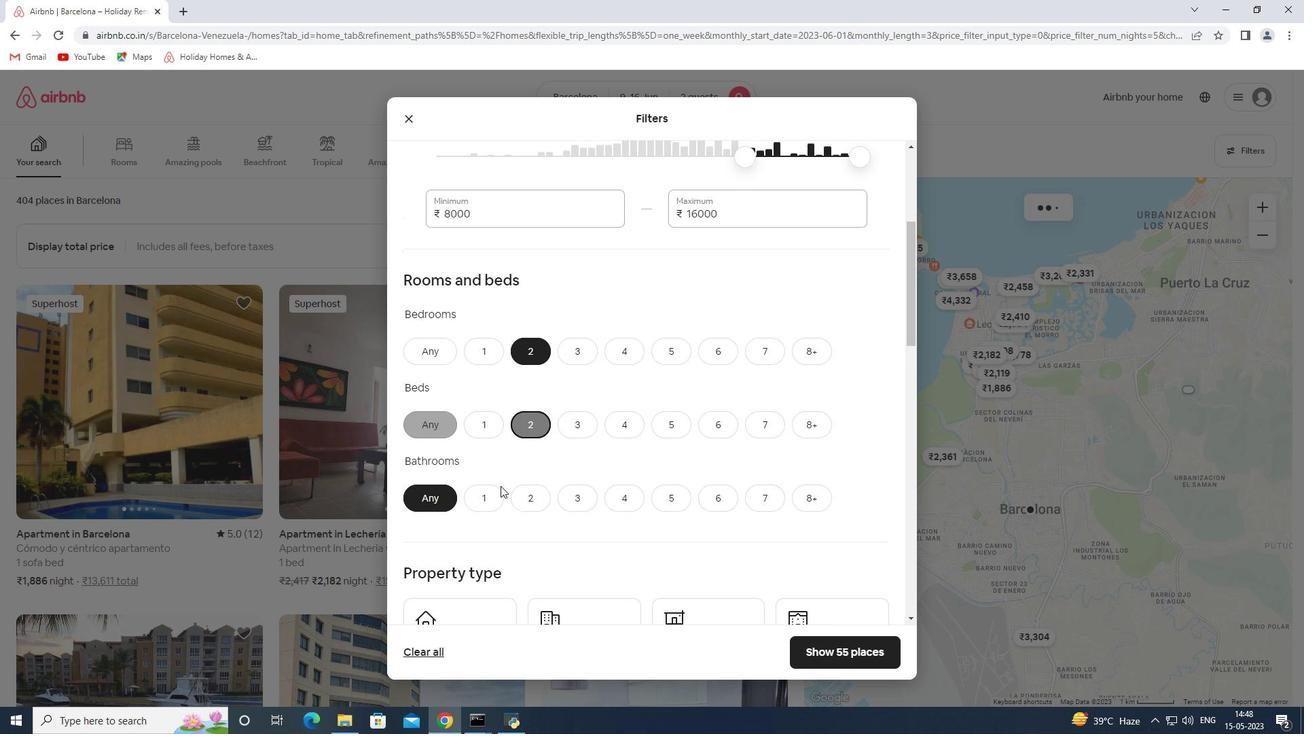 
Action: Mouse pressed left at (494, 495)
Screenshot: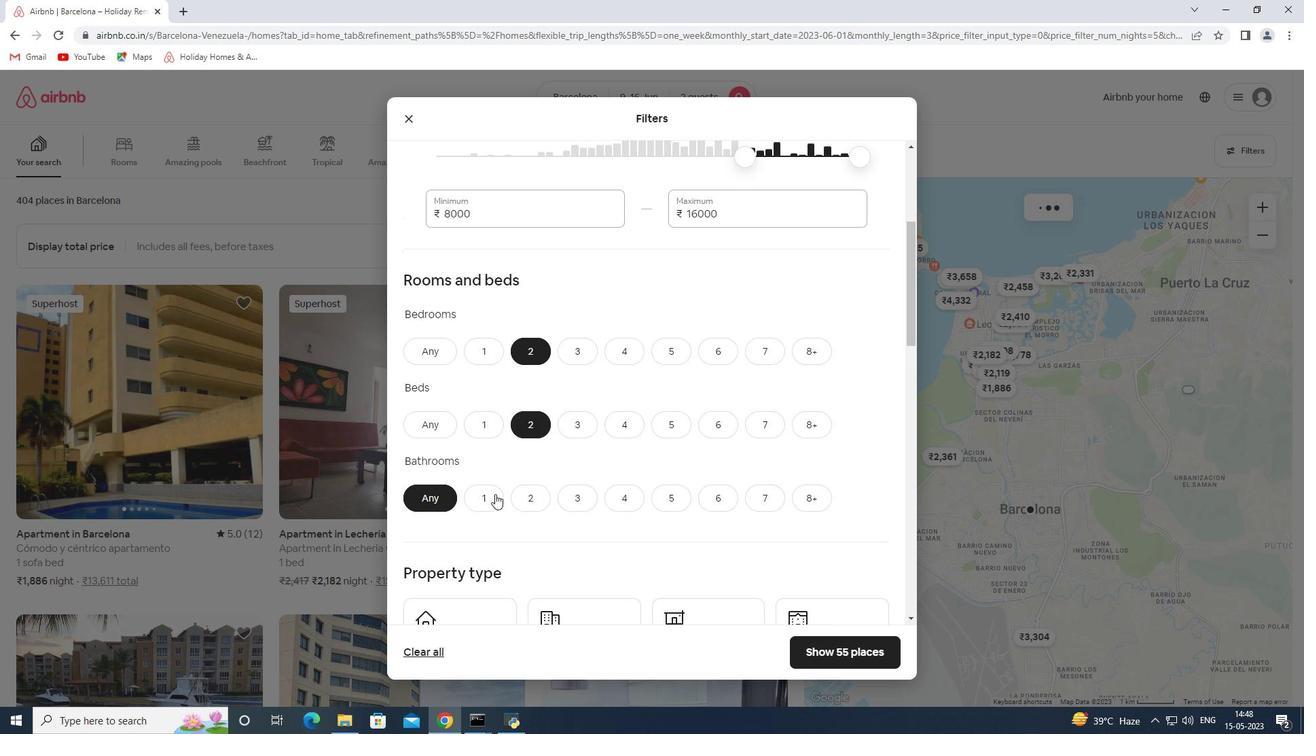 
Action: Mouse moved to (532, 480)
Screenshot: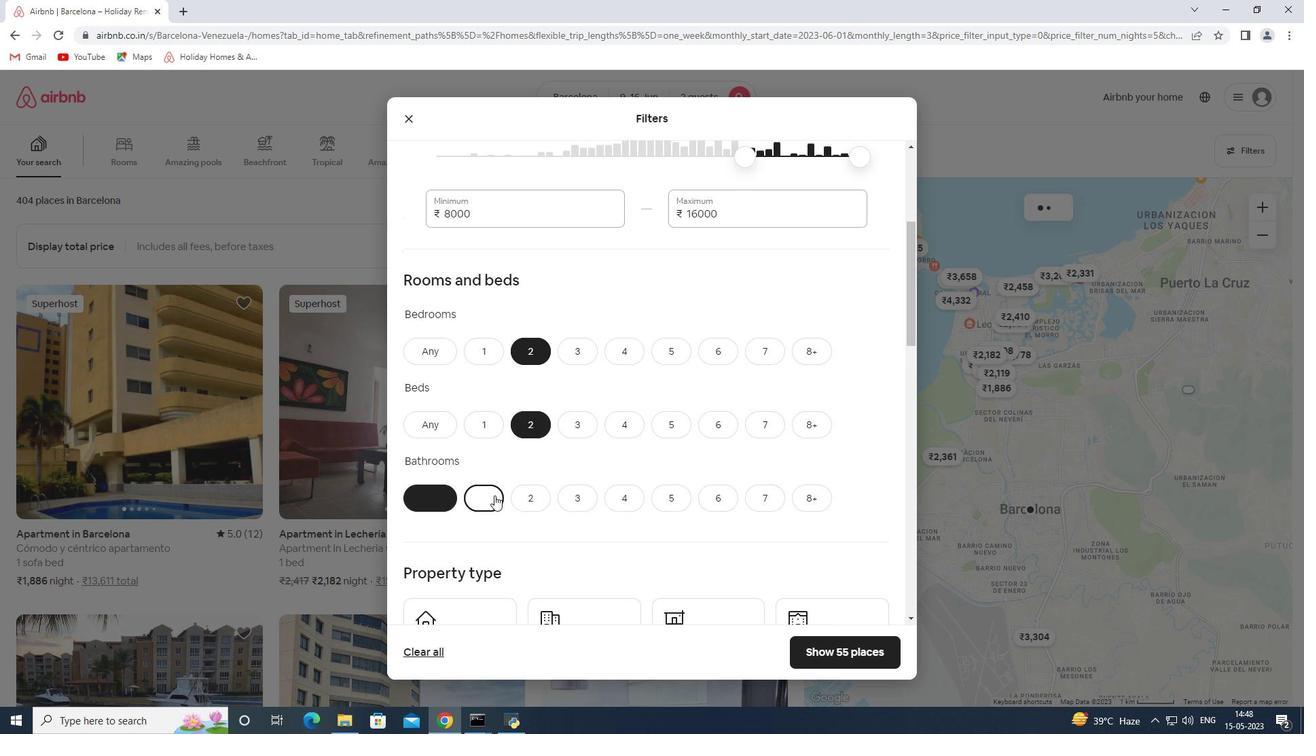 
Action: Mouse scrolled (532, 479) with delta (0, 0)
Screenshot: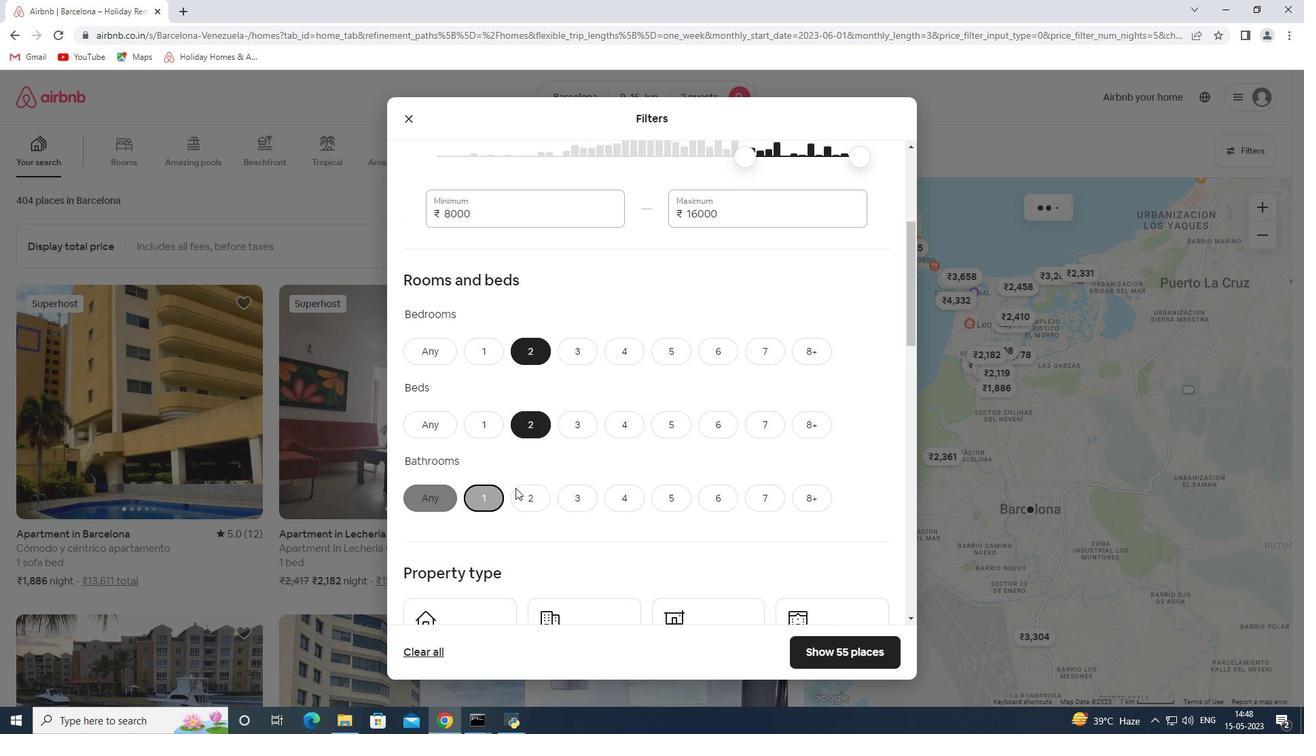 
Action: Mouse scrolled (532, 479) with delta (0, 0)
Screenshot: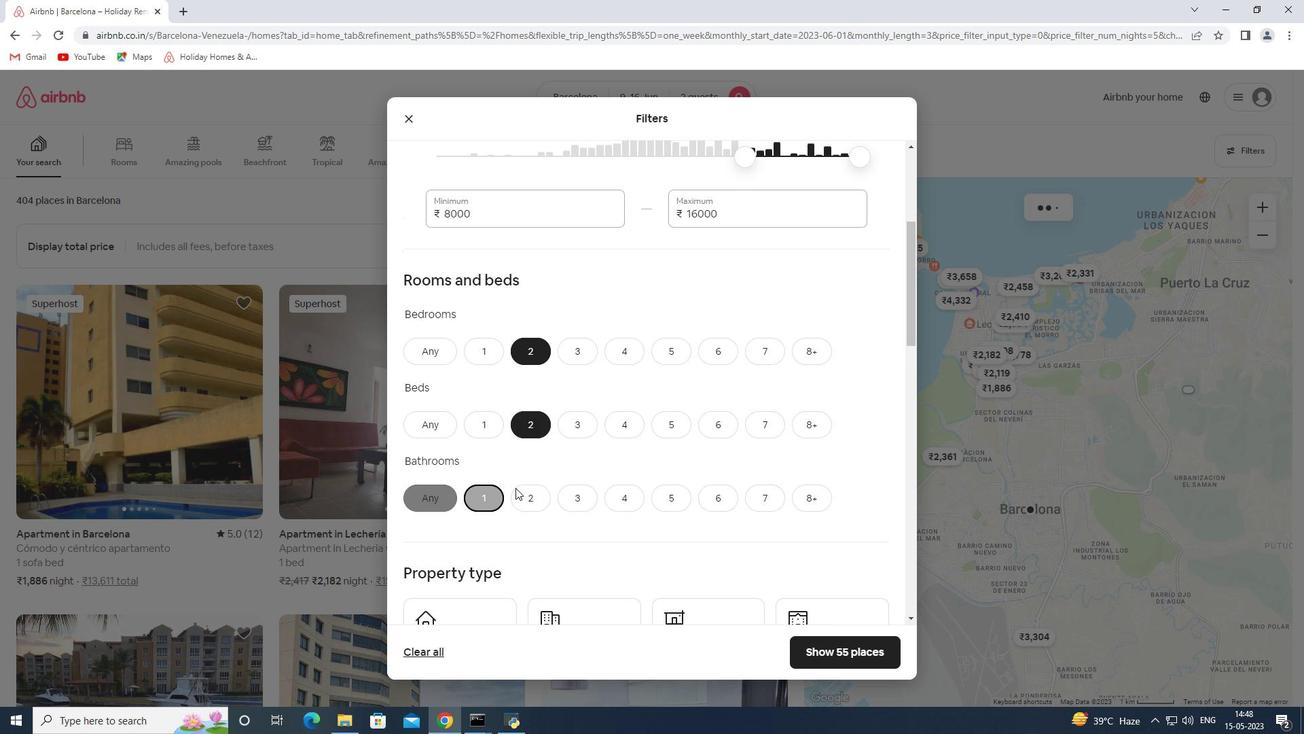 
Action: Mouse scrolled (532, 479) with delta (0, 0)
Screenshot: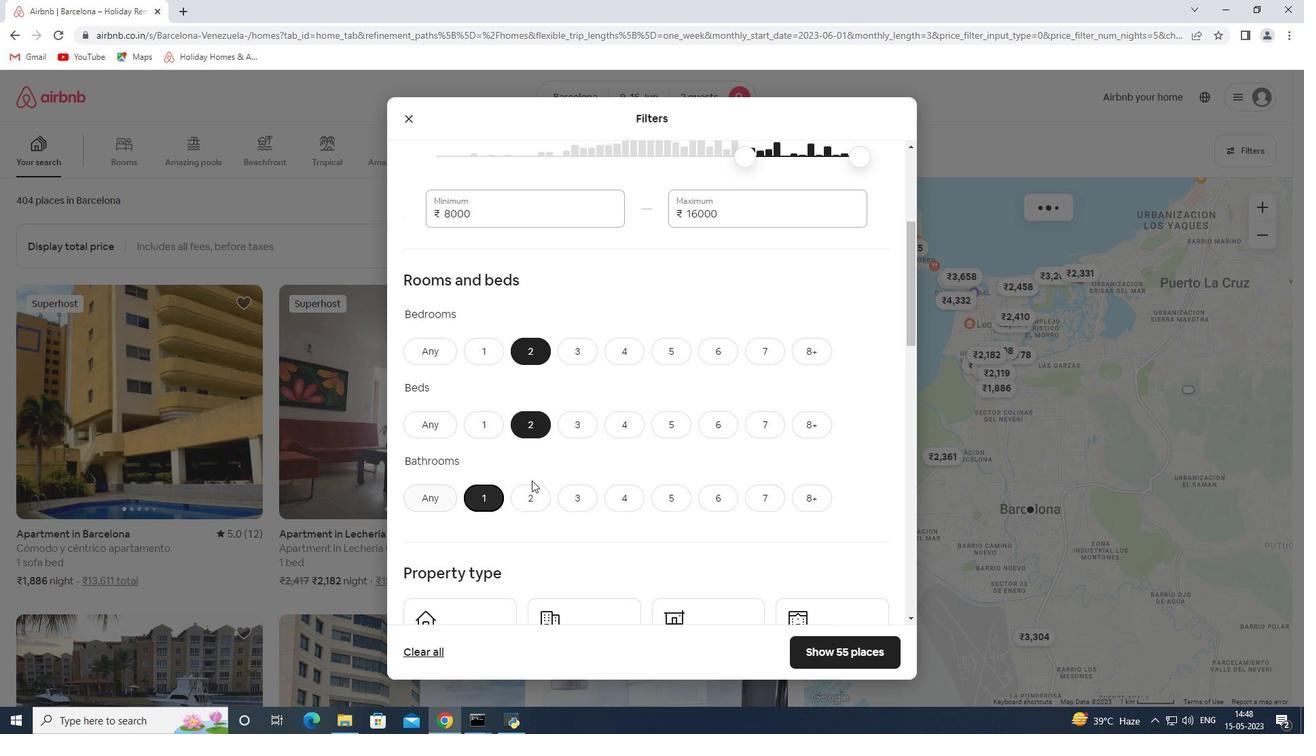 
Action: Mouse moved to (472, 430)
Screenshot: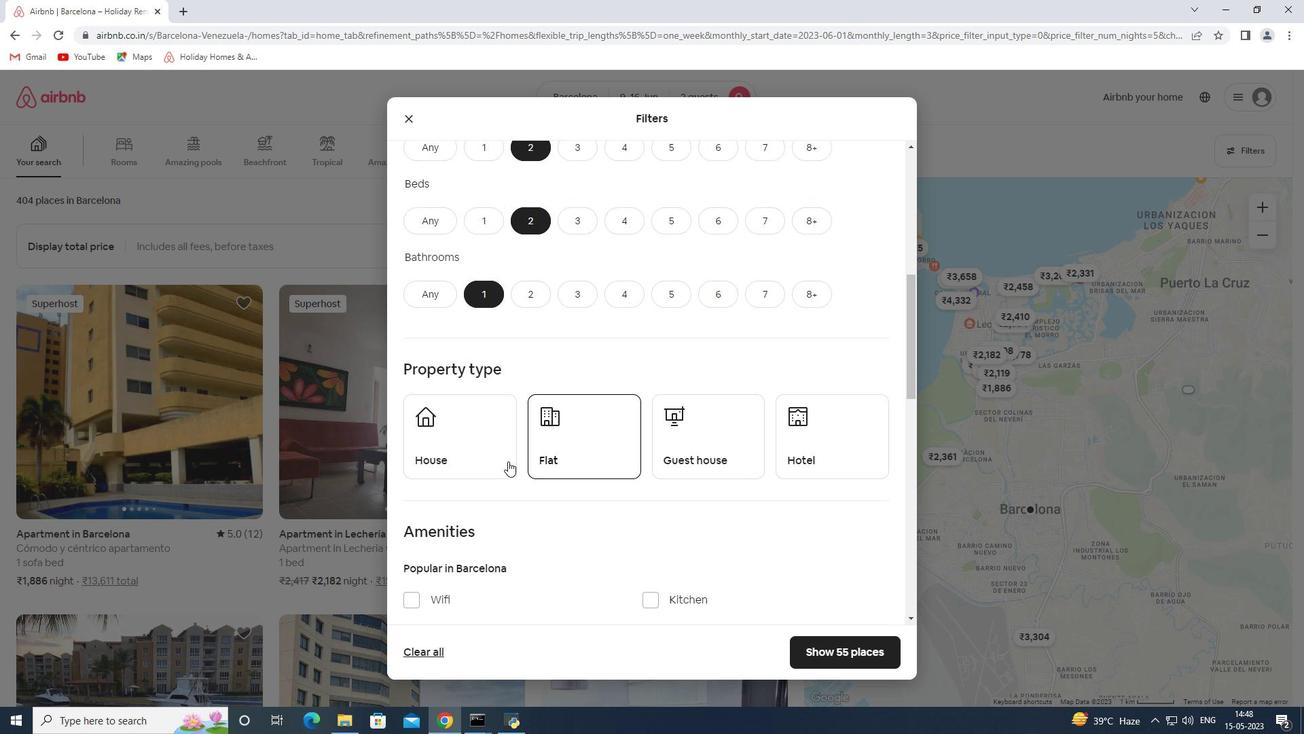 
Action: Mouse pressed left at (472, 430)
Screenshot: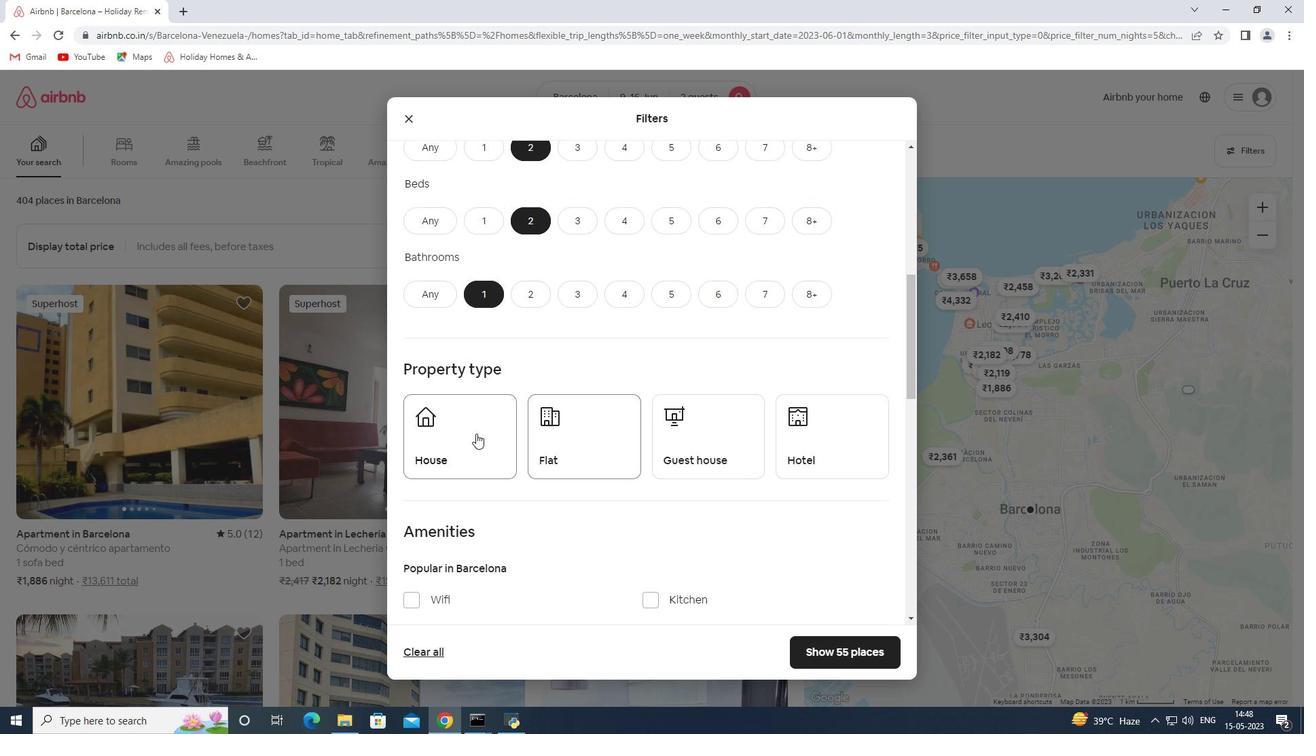 
Action: Mouse moved to (567, 443)
Screenshot: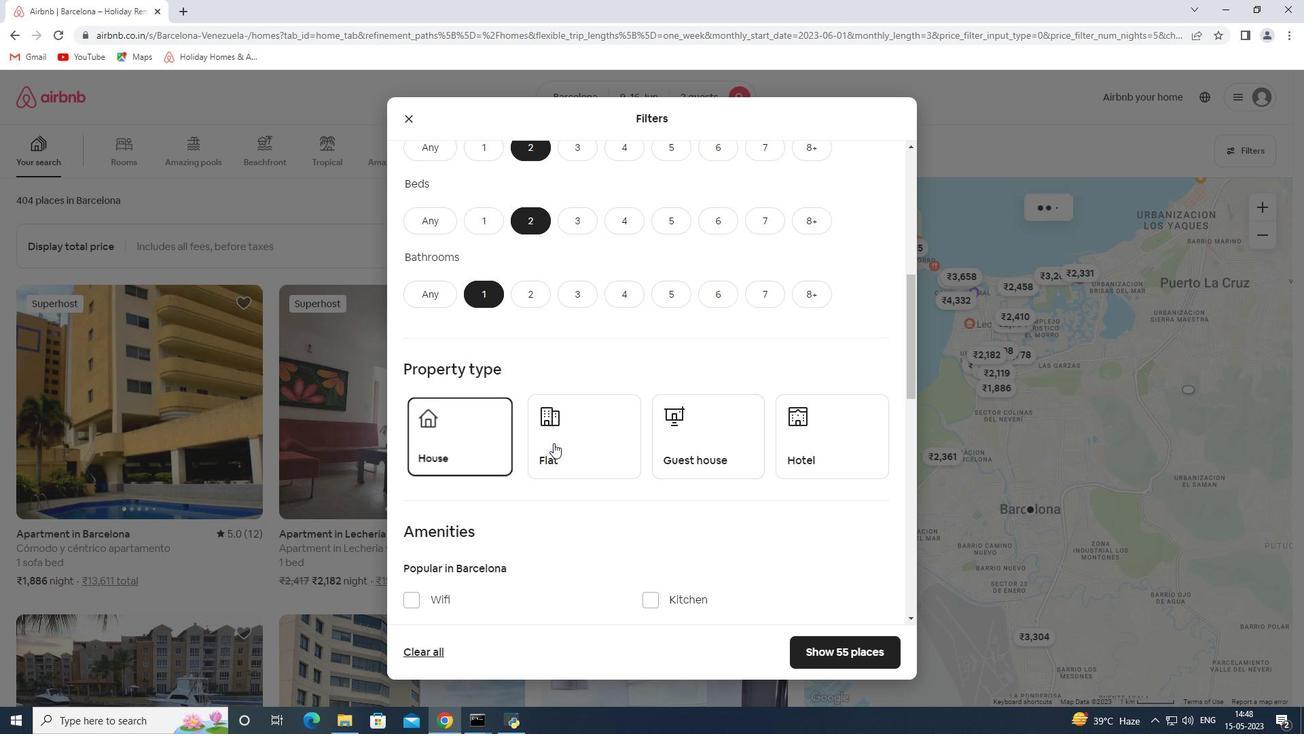 
Action: Mouse pressed left at (567, 443)
Screenshot: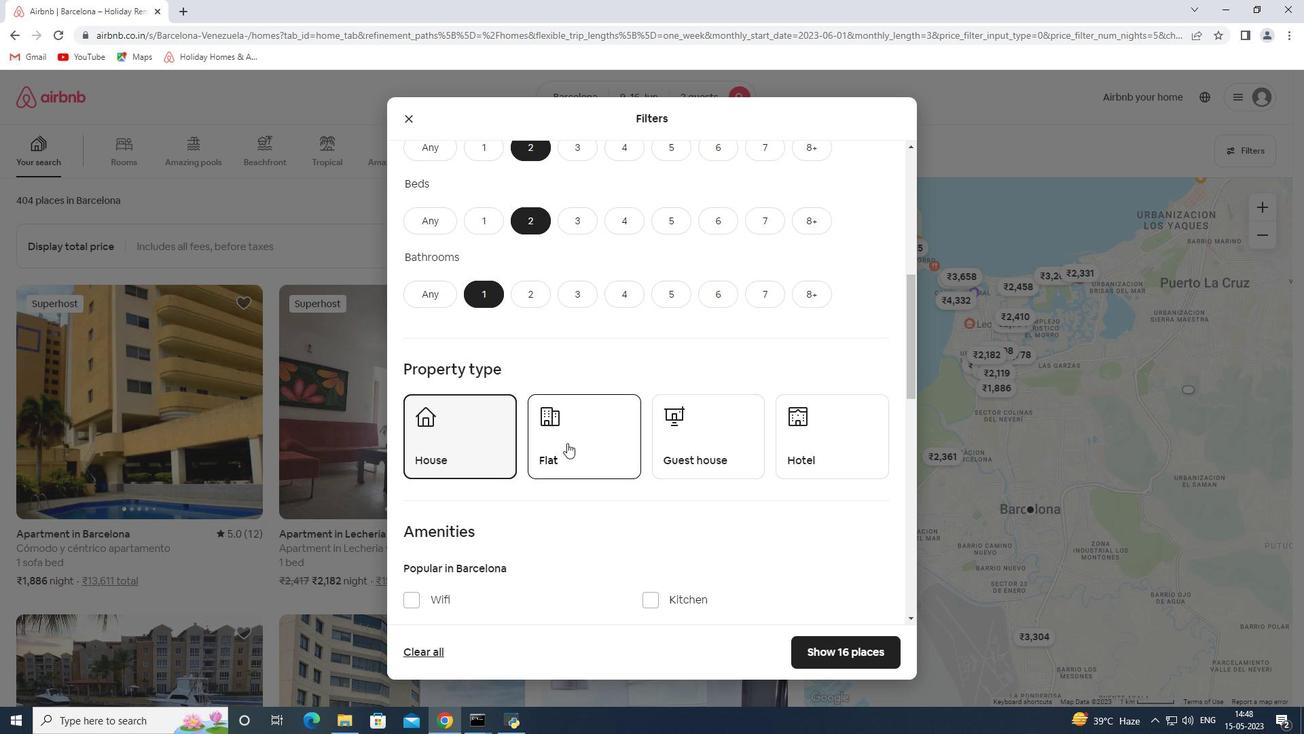 
Action: Mouse moved to (689, 443)
Screenshot: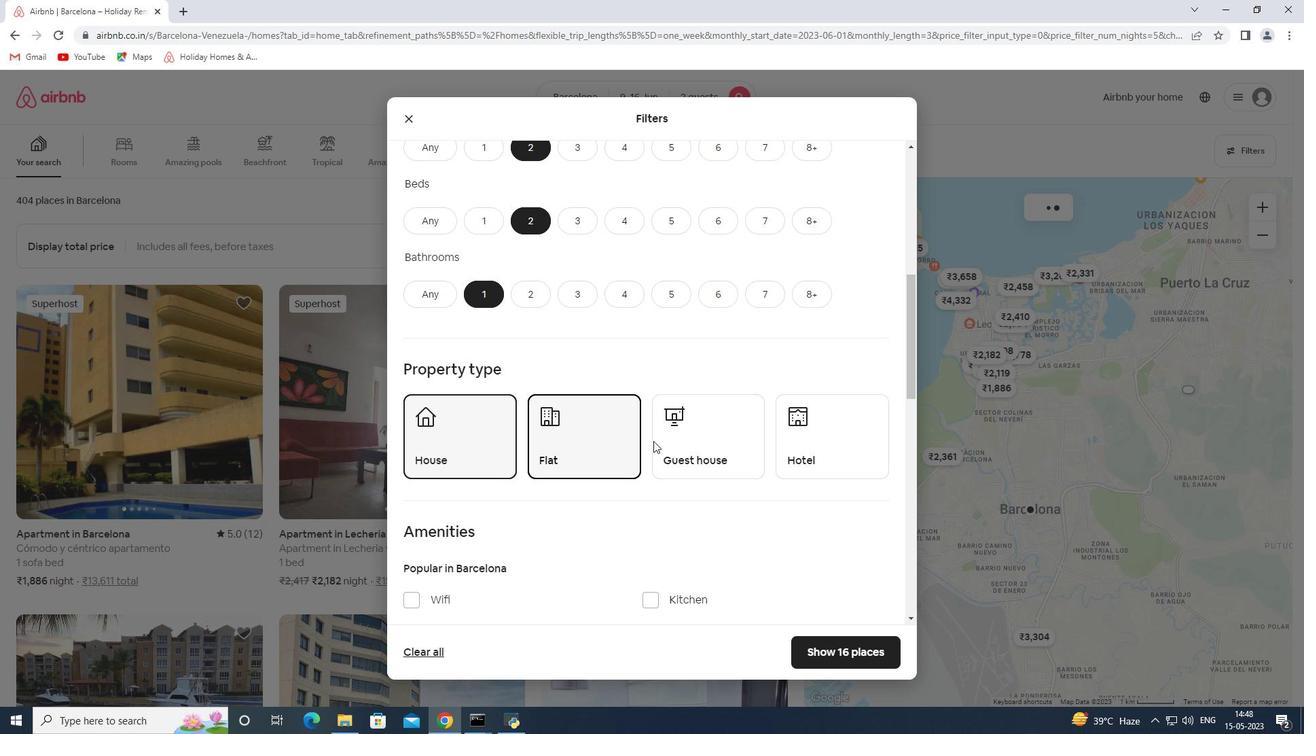 
Action: Mouse pressed left at (689, 443)
Screenshot: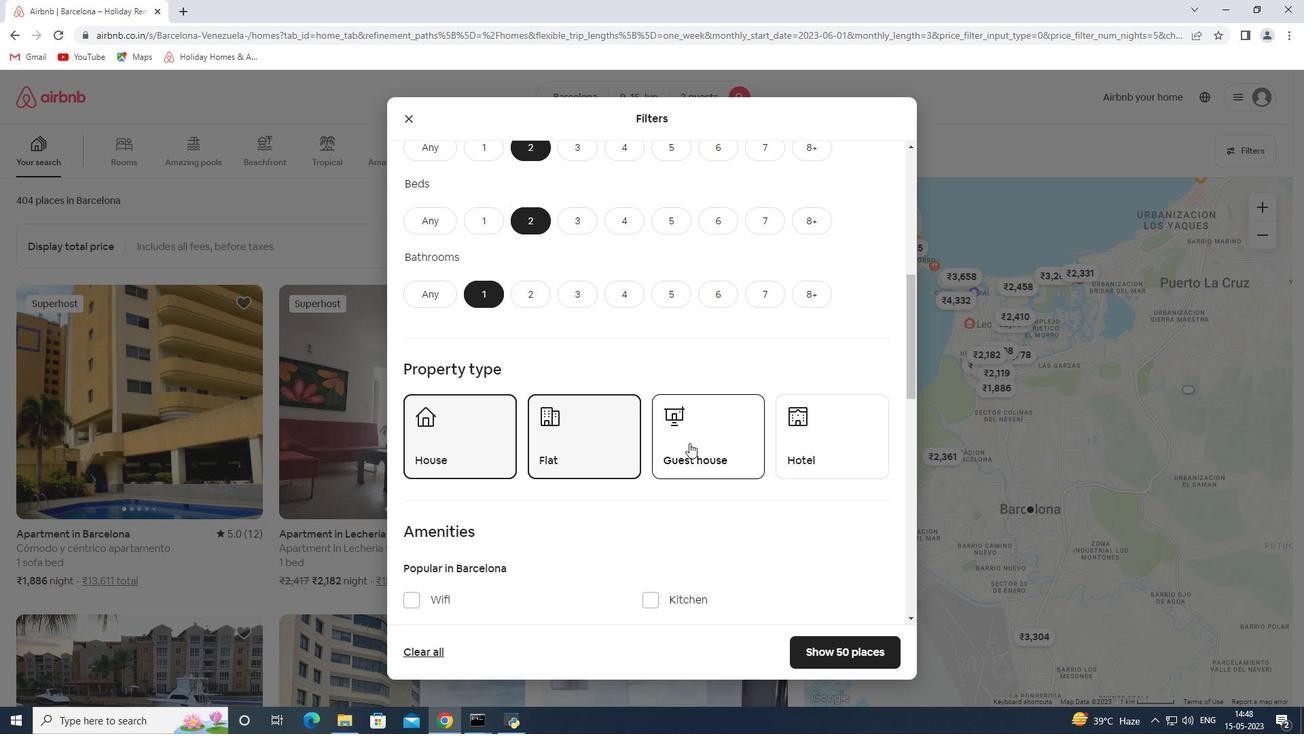 
Action: Mouse moved to (689, 443)
Screenshot: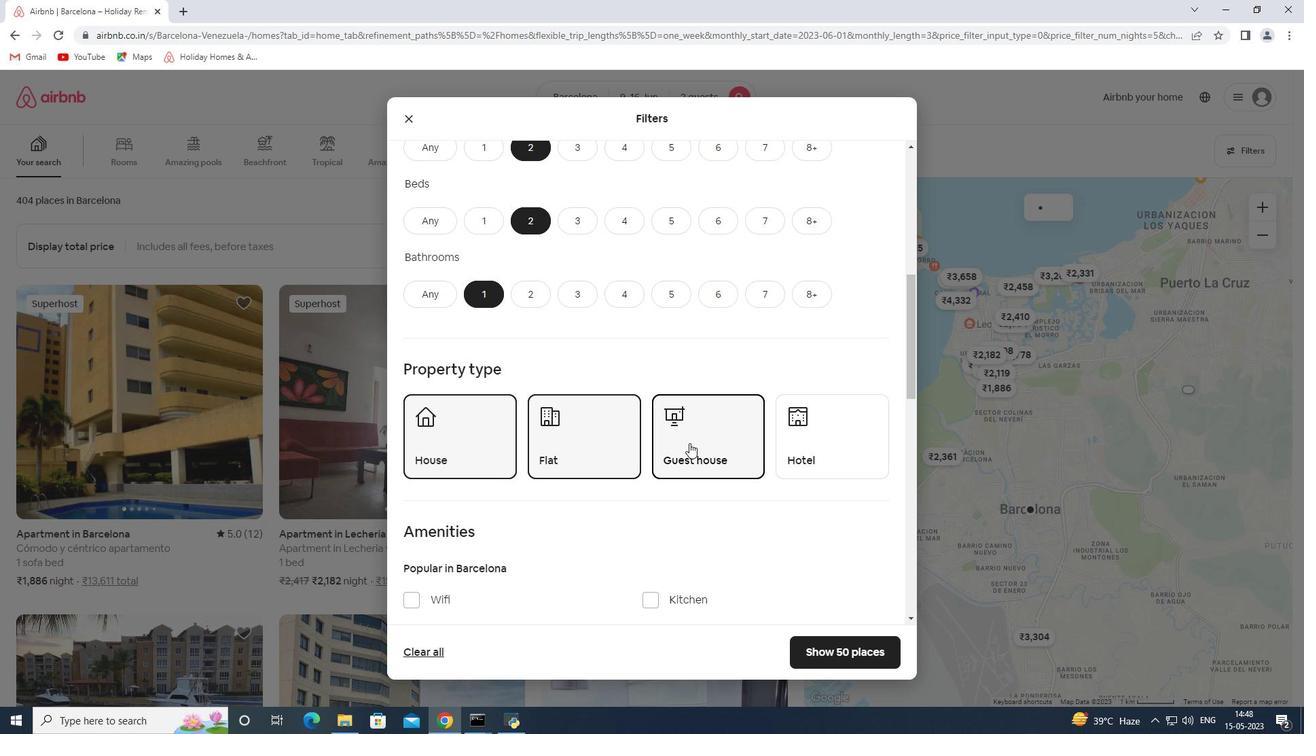 
Action: Mouse scrolled (689, 442) with delta (0, 0)
Screenshot: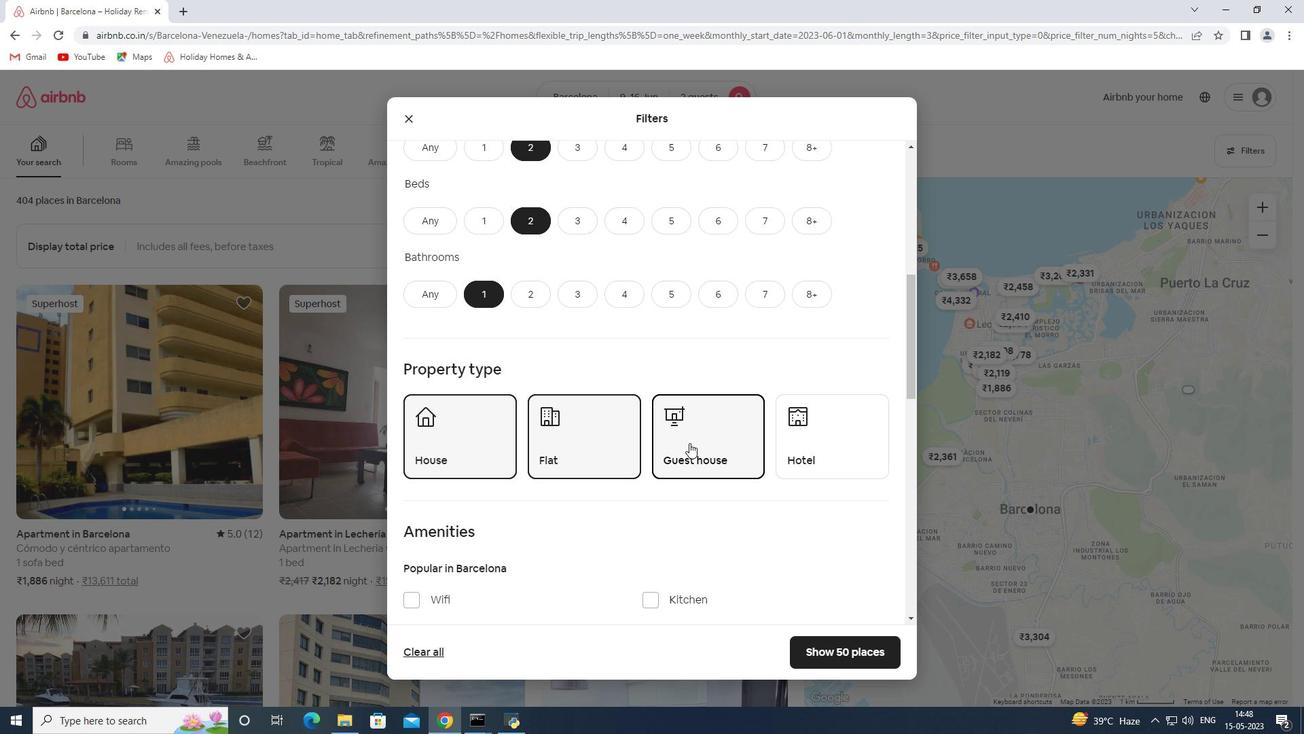 
Action: Mouse scrolled (689, 442) with delta (0, 0)
Screenshot: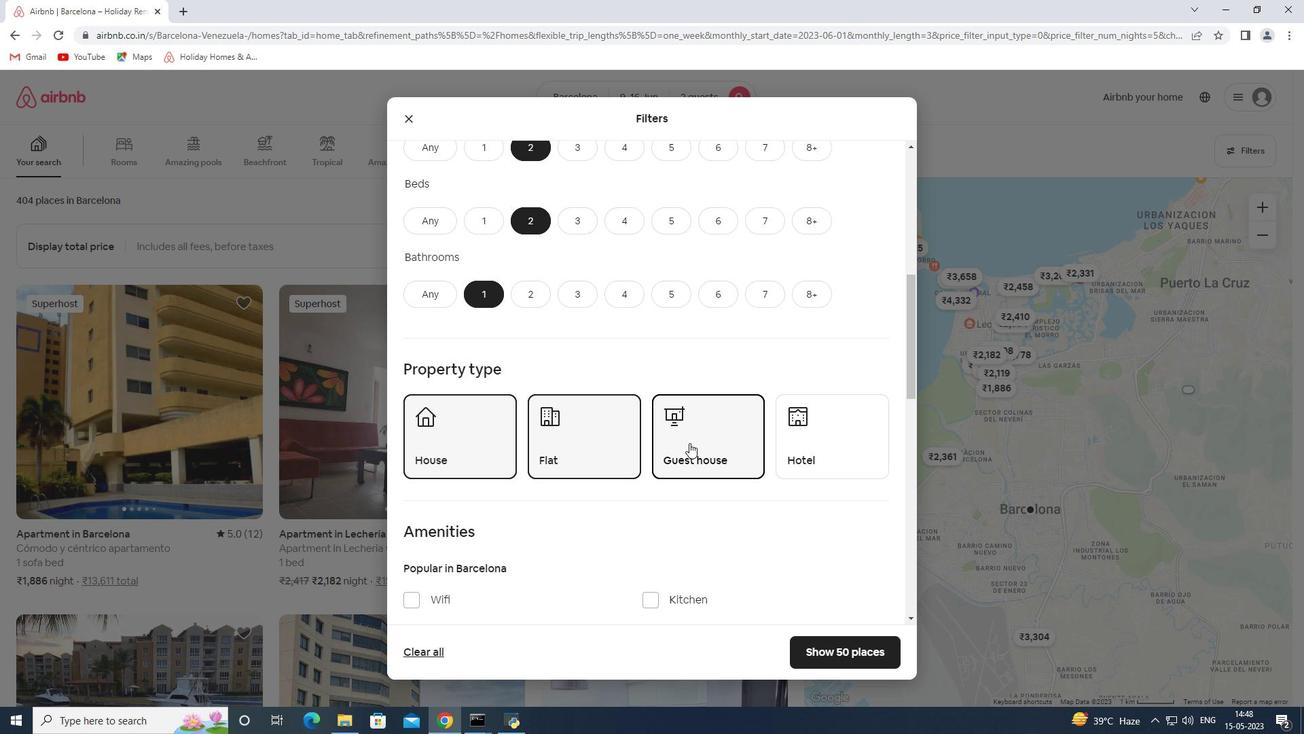 
Action: Mouse moved to (662, 446)
Screenshot: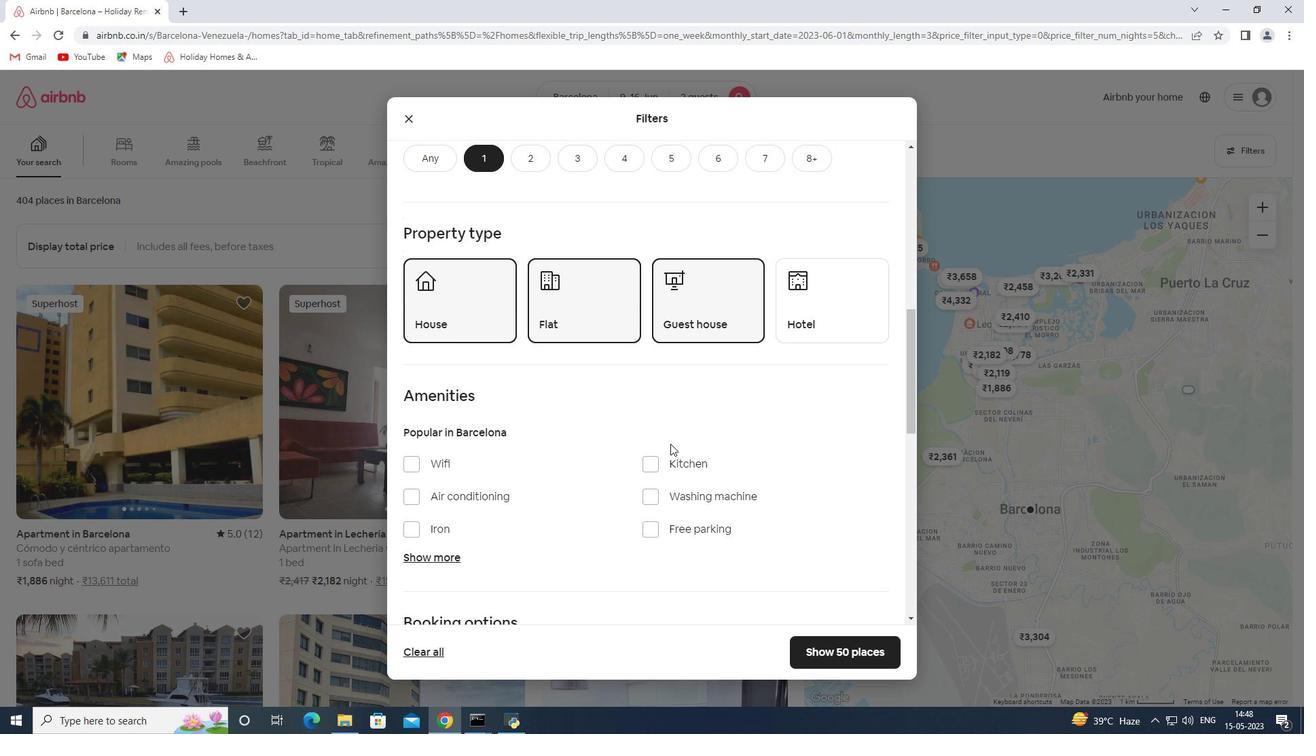 
Action: Mouse scrolled (662, 445) with delta (0, 0)
Screenshot: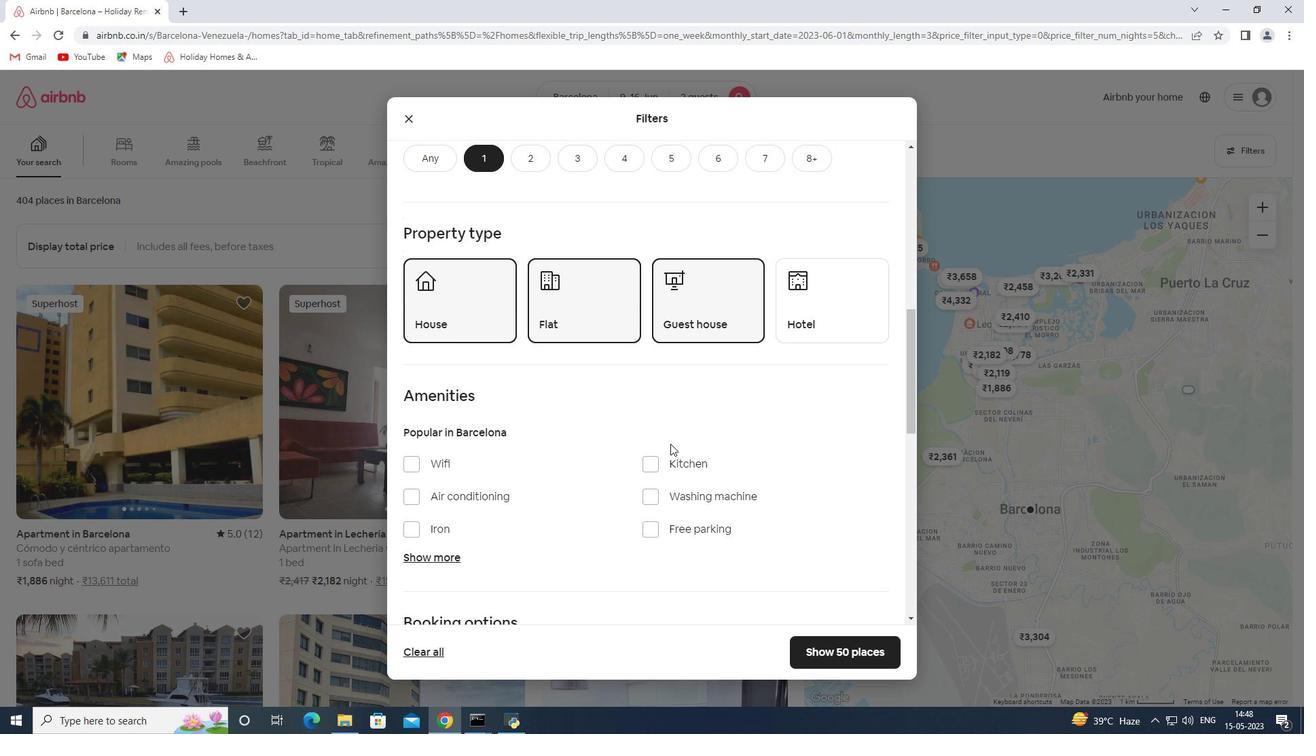 
Action: Mouse scrolled (662, 445) with delta (0, 0)
Screenshot: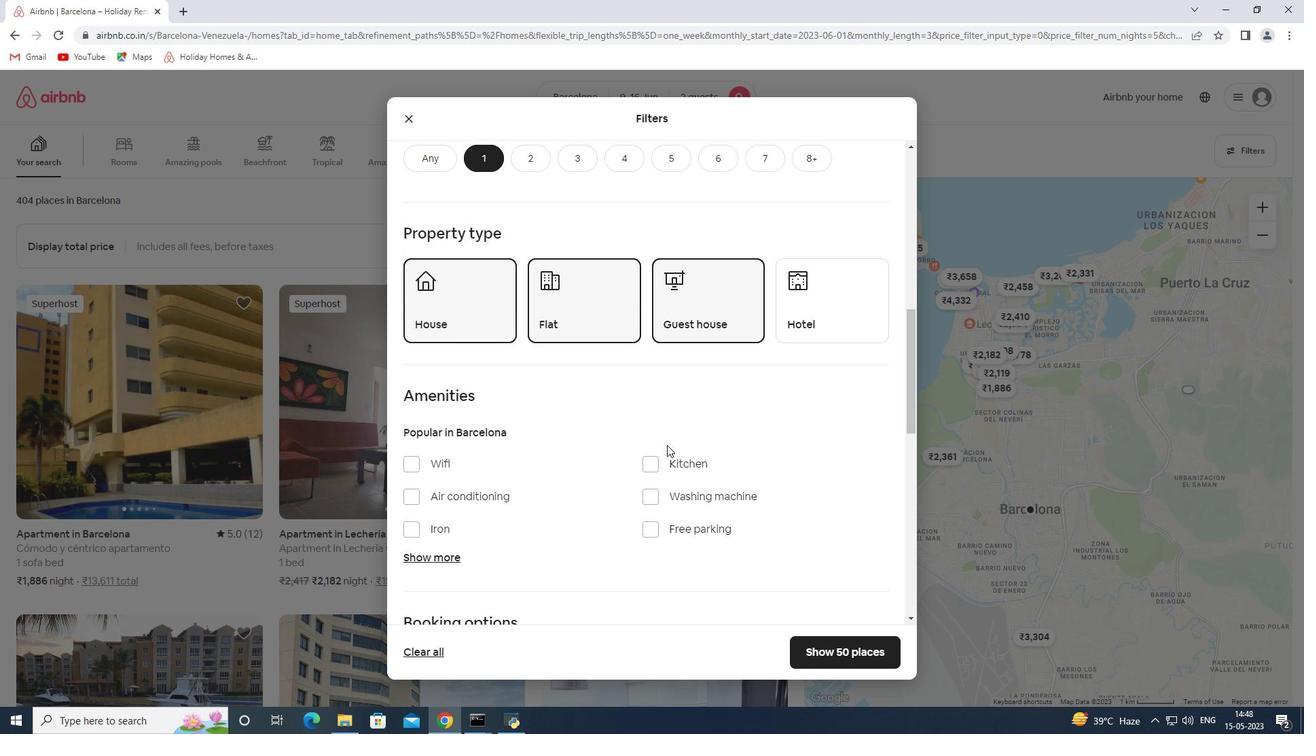 
Action: Mouse scrolled (662, 445) with delta (0, 0)
Screenshot: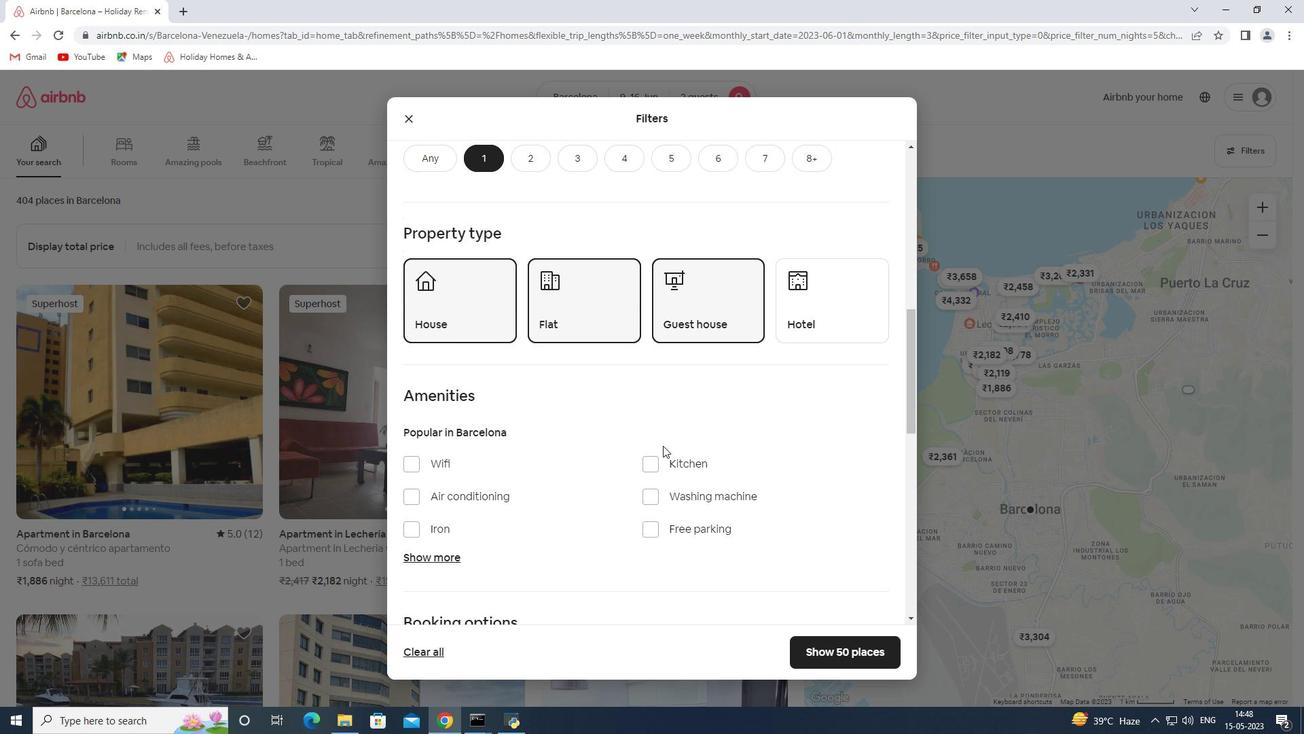 
Action: Mouse moved to (656, 447)
Screenshot: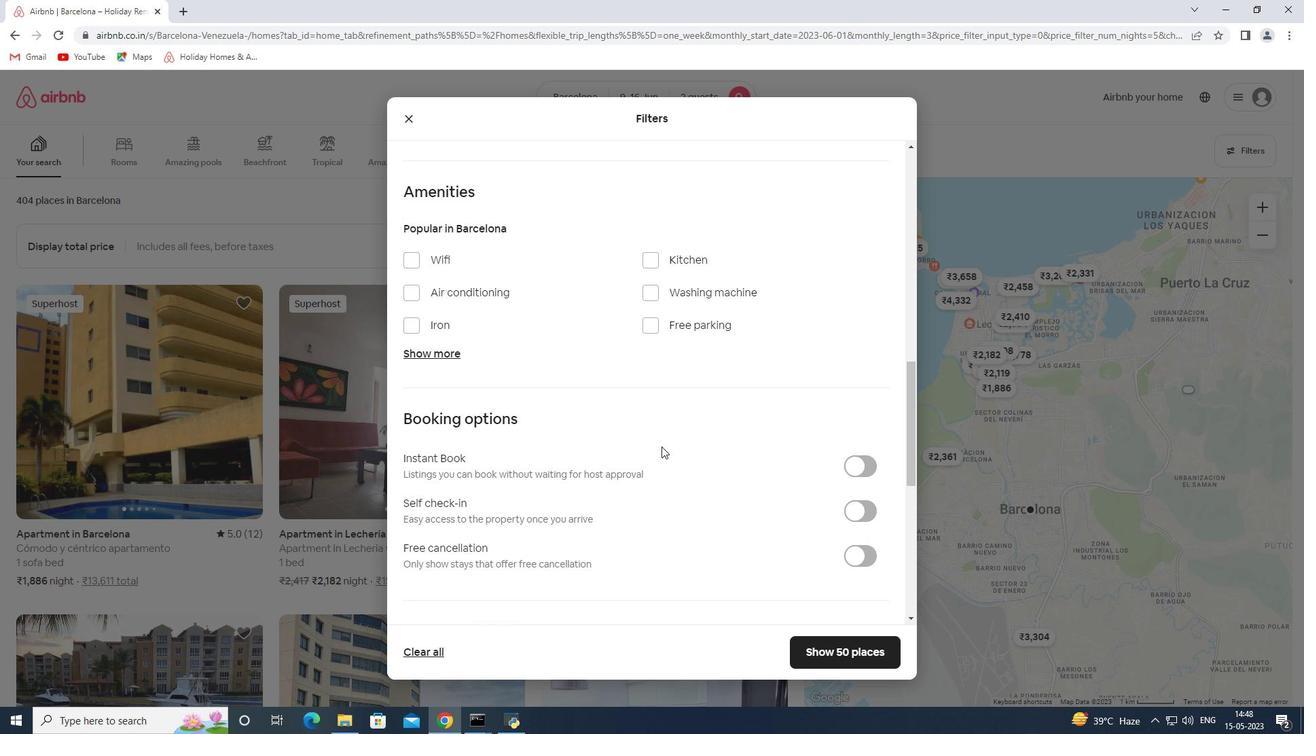 
Action: Mouse scrolled (656, 447) with delta (0, 0)
Screenshot: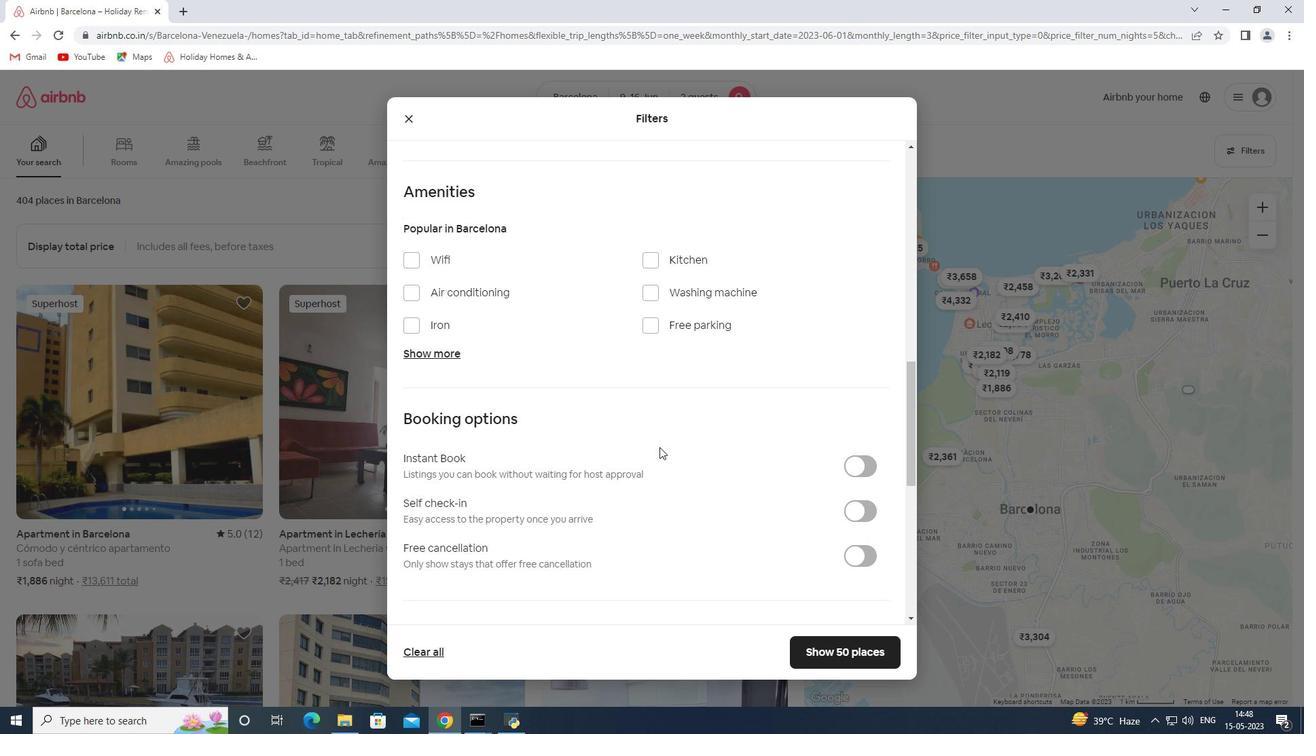 
Action: Mouse scrolled (656, 447) with delta (0, 0)
Screenshot: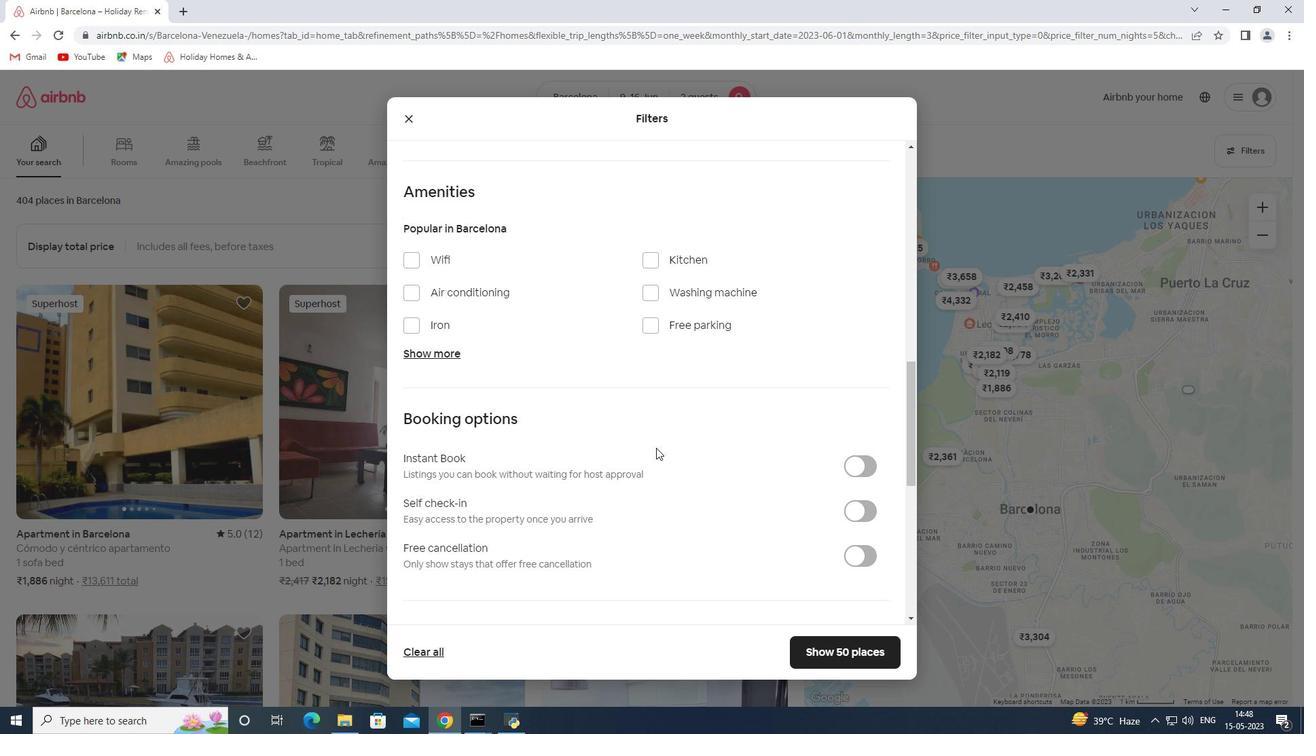 
Action: Mouse moved to (846, 377)
Screenshot: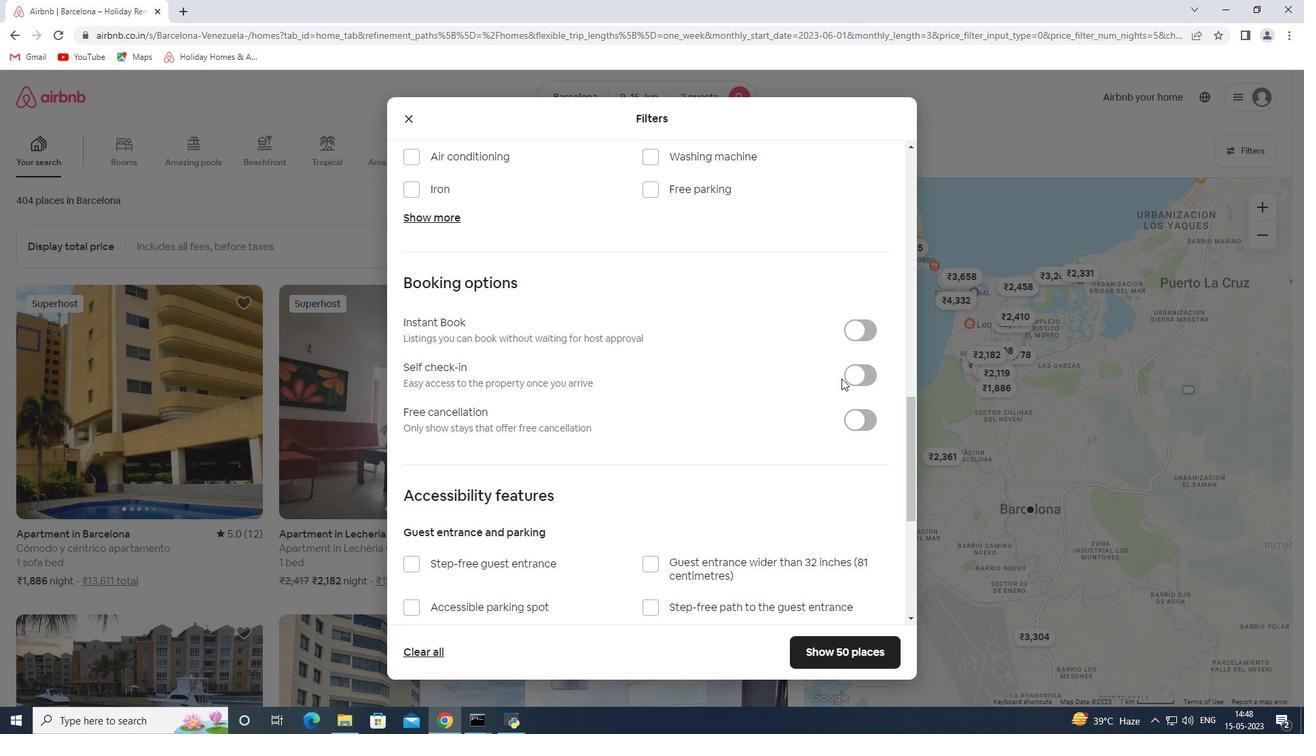 
Action: Mouse pressed left at (846, 377)
Screenshot: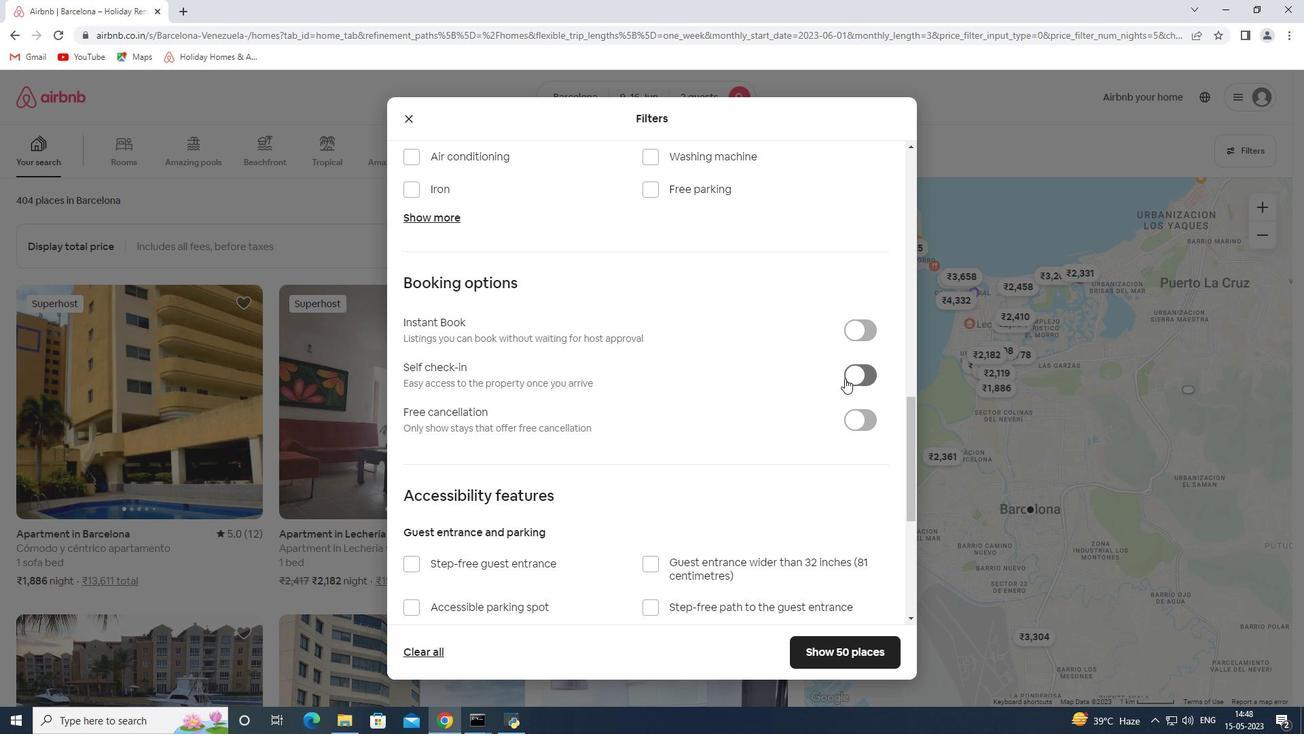 
Action: Mouse moved to (742, 430)
Screenshot: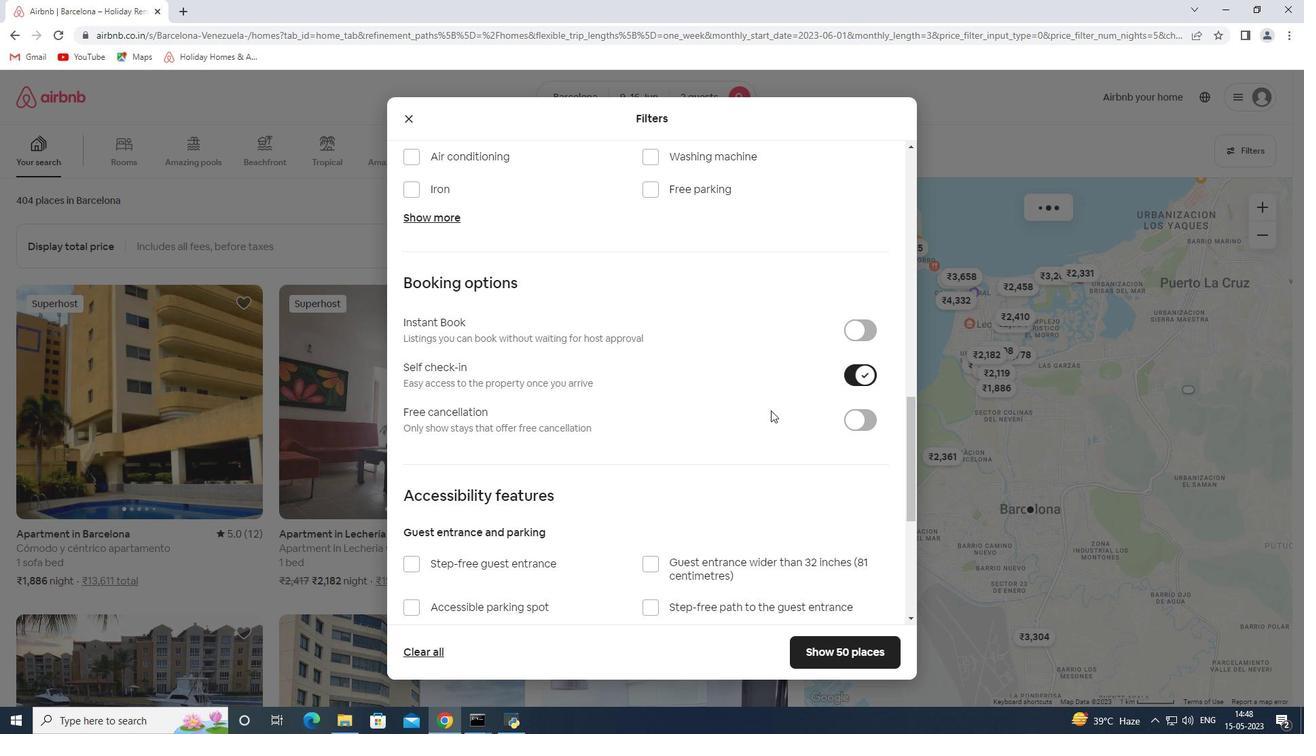 
Action: Mouse scrolled (742, 429) with delta (0, 0)
Screenshot: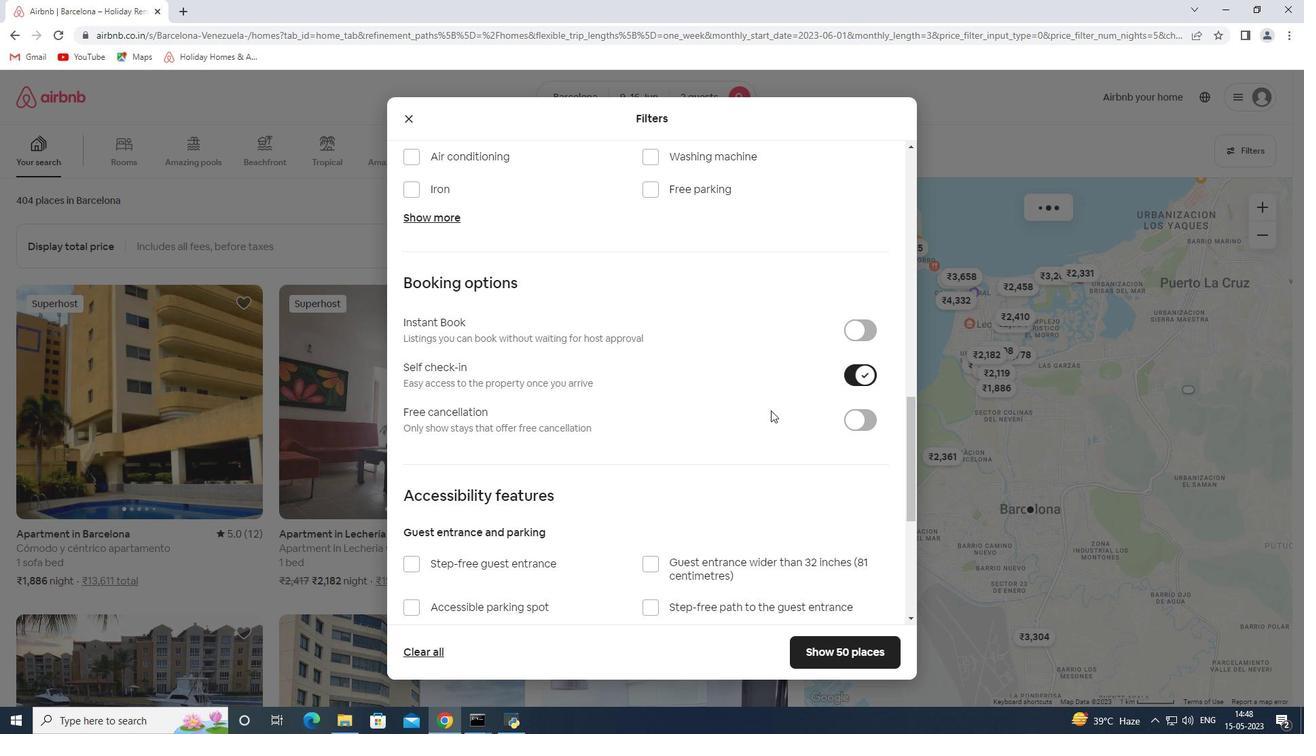 
Action: Mouse moved to (741, 432)
Screenshot: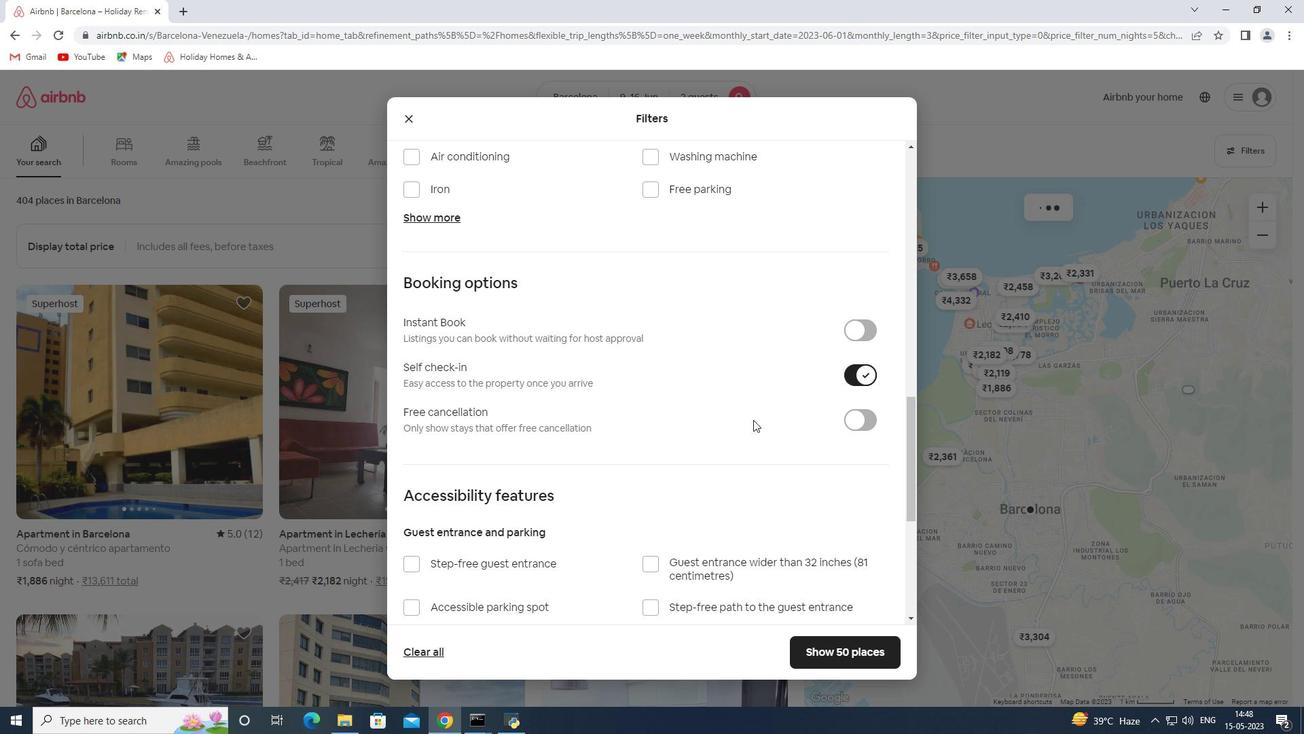 
Action: Mouse scrolled (741, 432) with delta (0, 0)
Screenshot: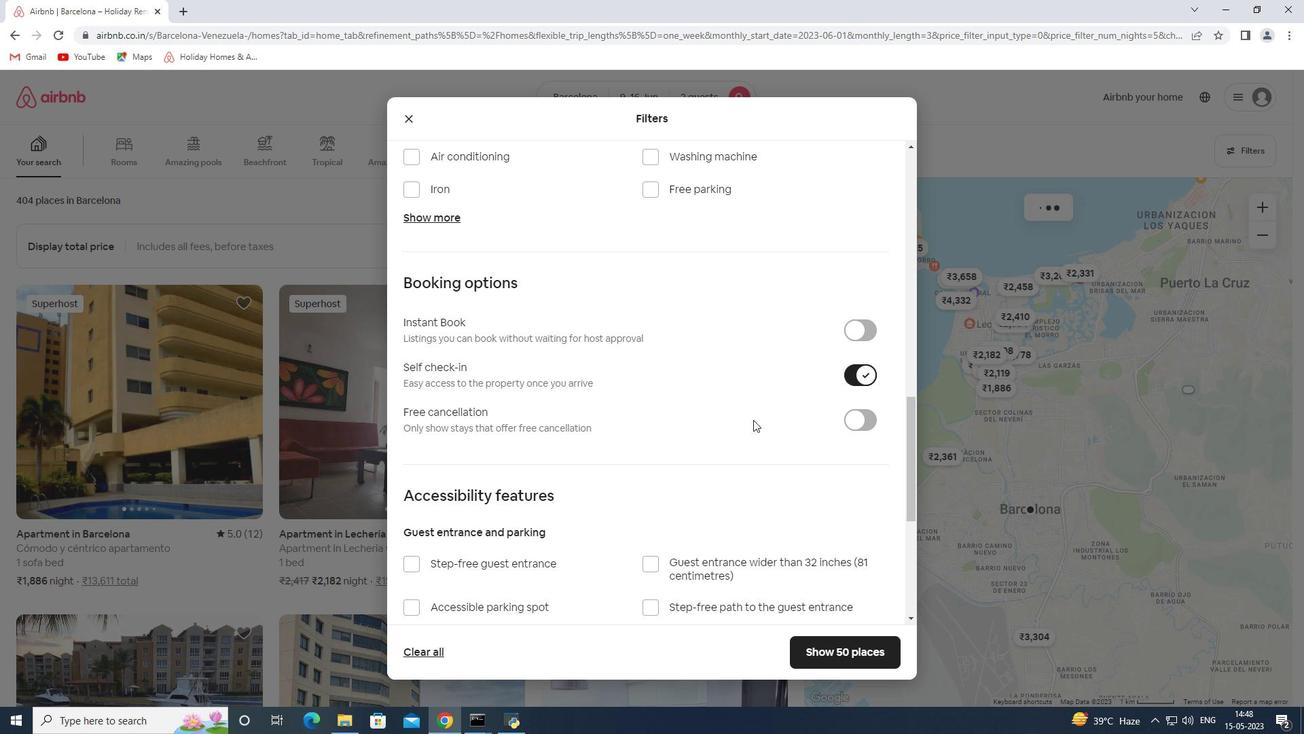 
Action: Mouse scrolled (741, 432) with delta (0, 0)
Screenshot: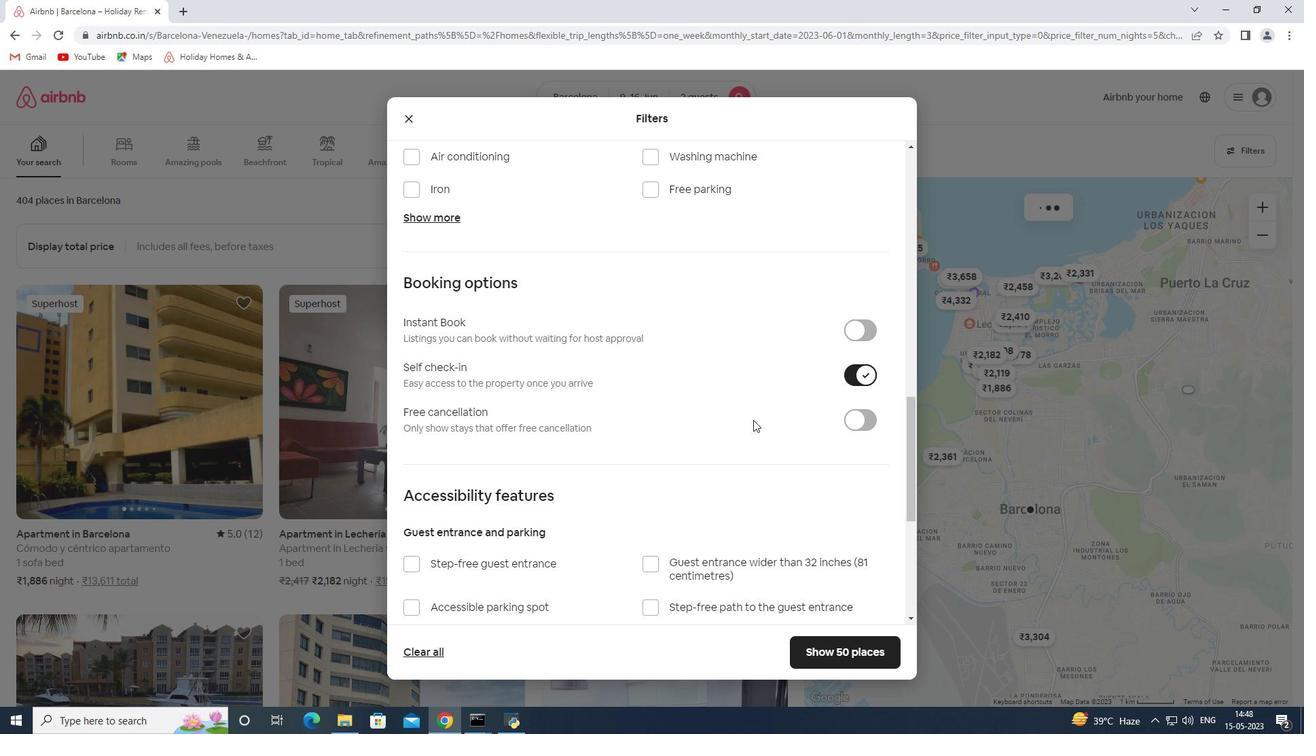 
Action: Mouse moved to (740, 434)
Screenshot: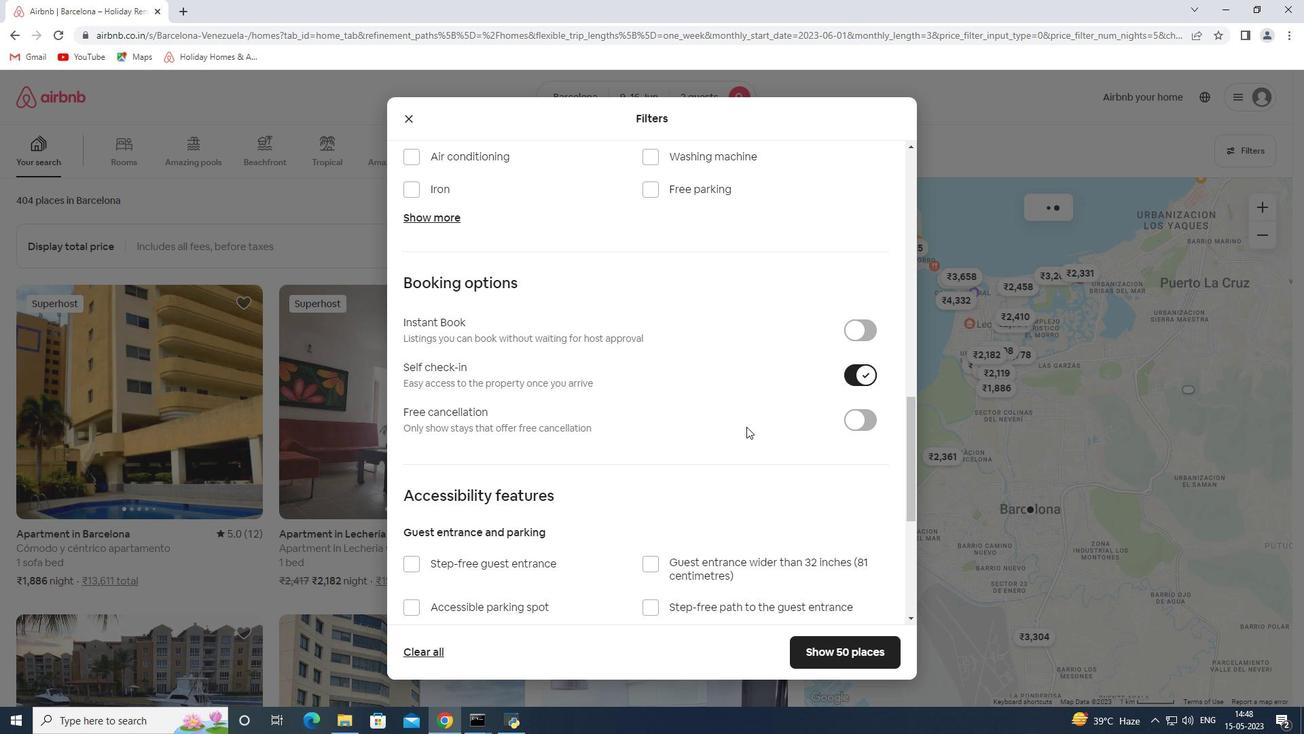 
Action: Mouse scrolled (740, 433) with delta (0, 0)
Screenshot: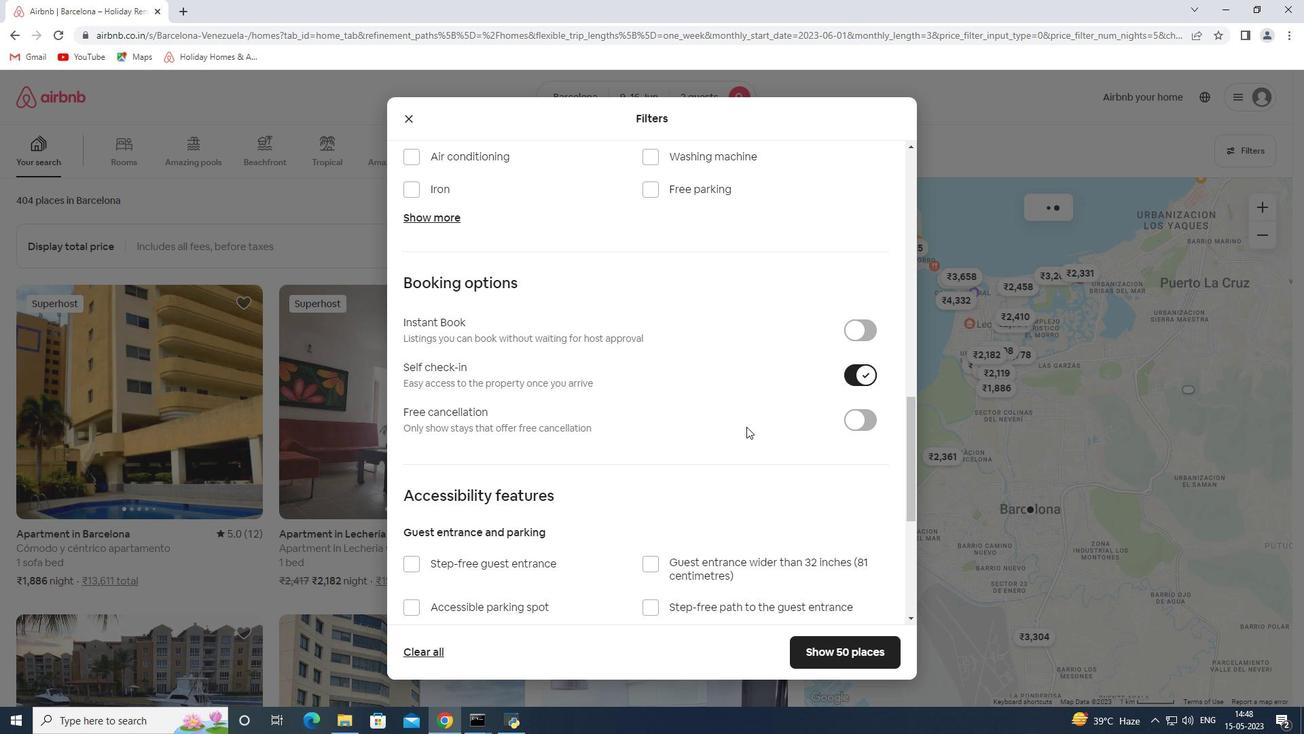 
Action: Mouse moved to (725, 449)
Screenshot: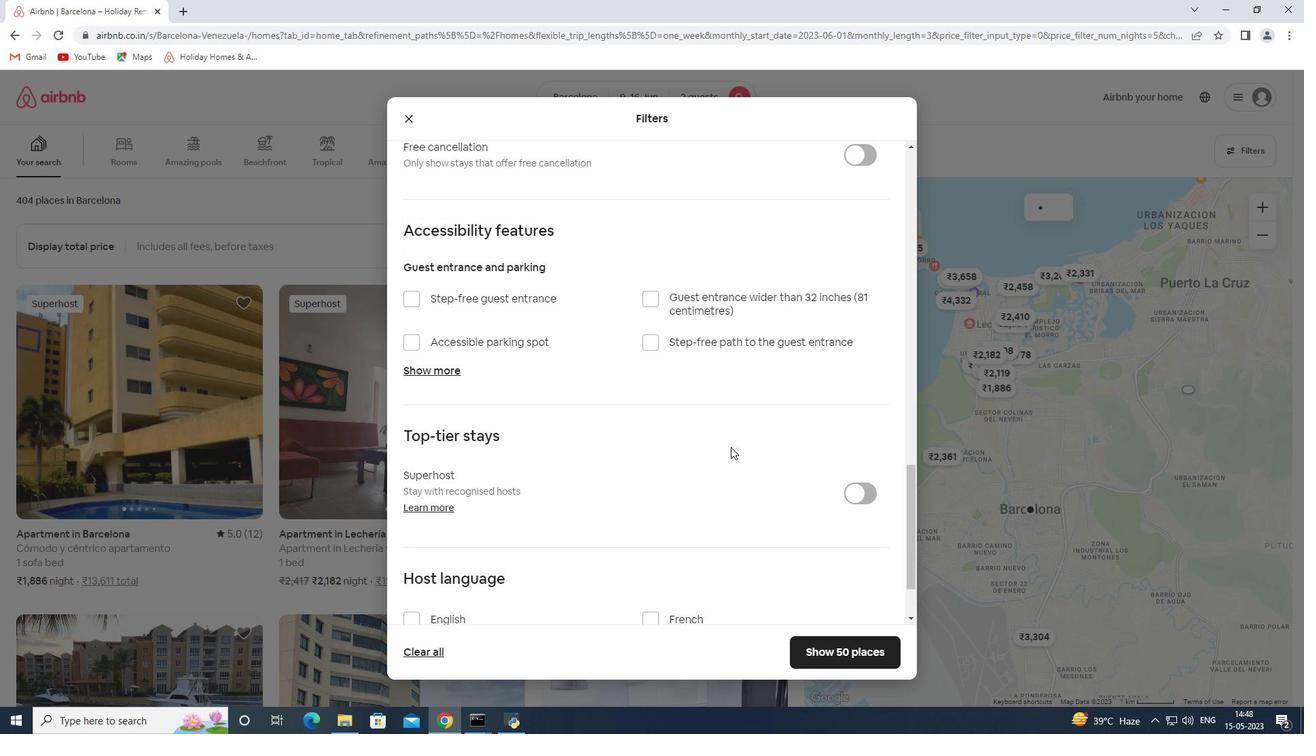 
Action: Mouse scrolled (725, 448) with delta (0, 0)
Screenshot: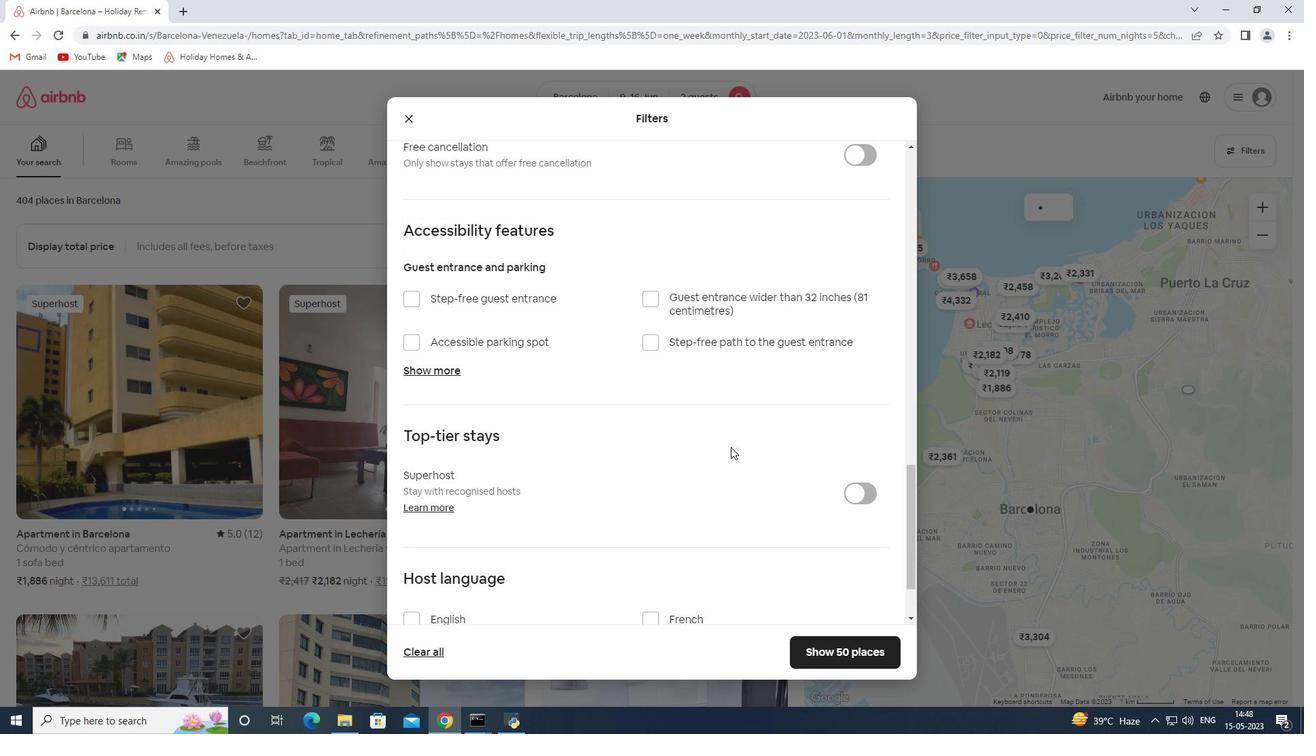 
Action: Mouse scrolled (725, 448) with delta (0, 0)
Screenshot: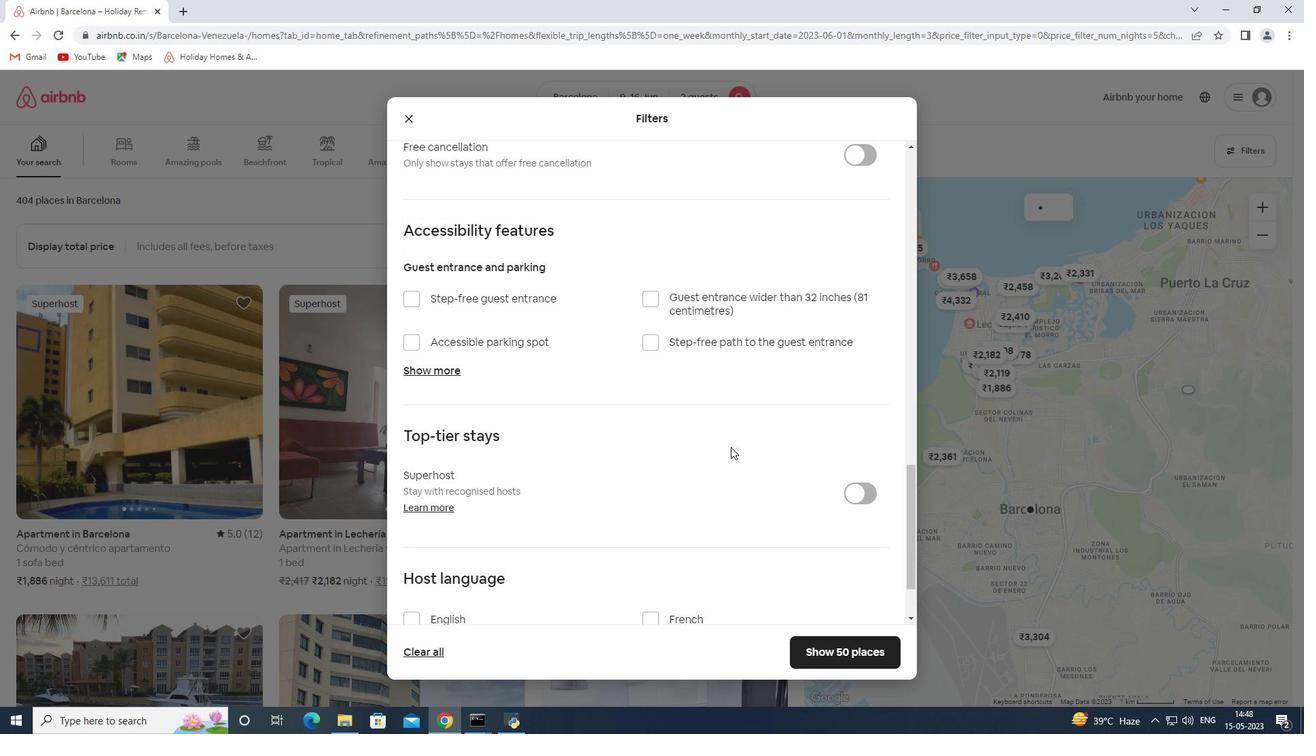 
Action: Mouse scrolled (725, 448) with delta (0, 0)
Screenshot: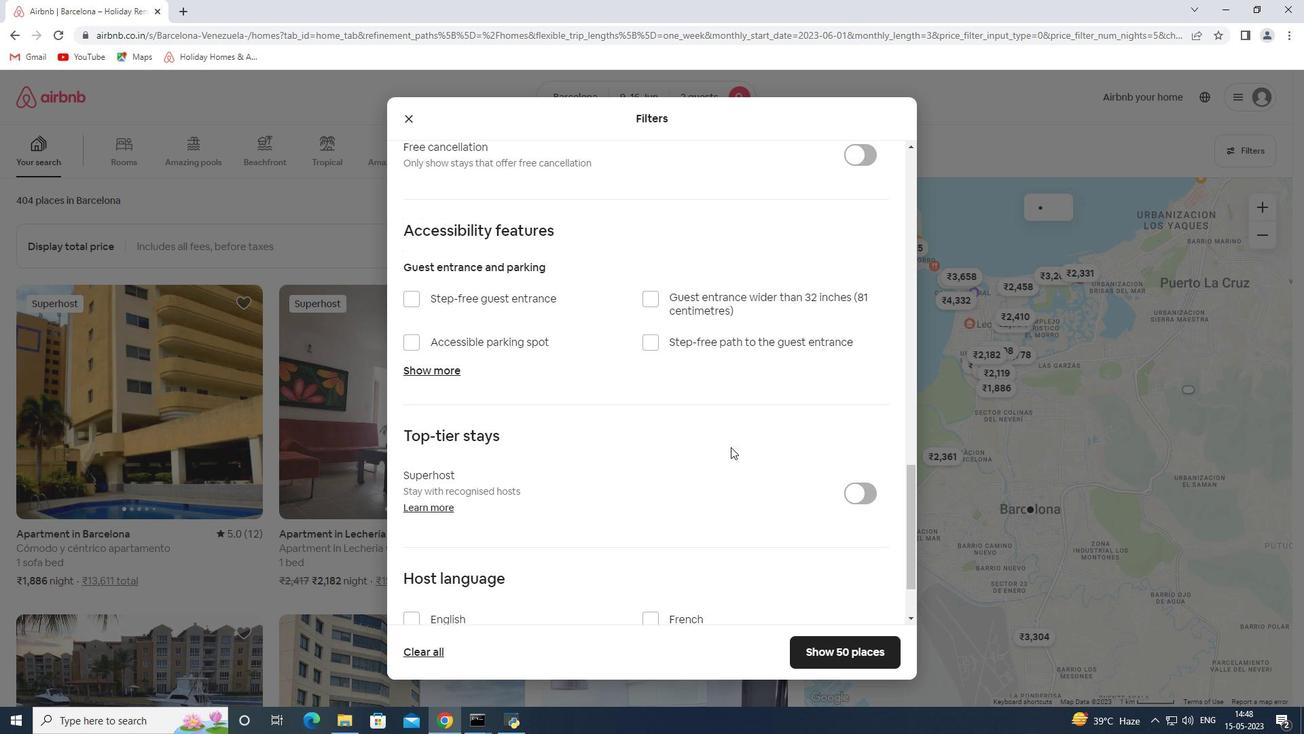 
Action: Mouse scrolled (725, 448) with delta (0, 0)
Screenshot: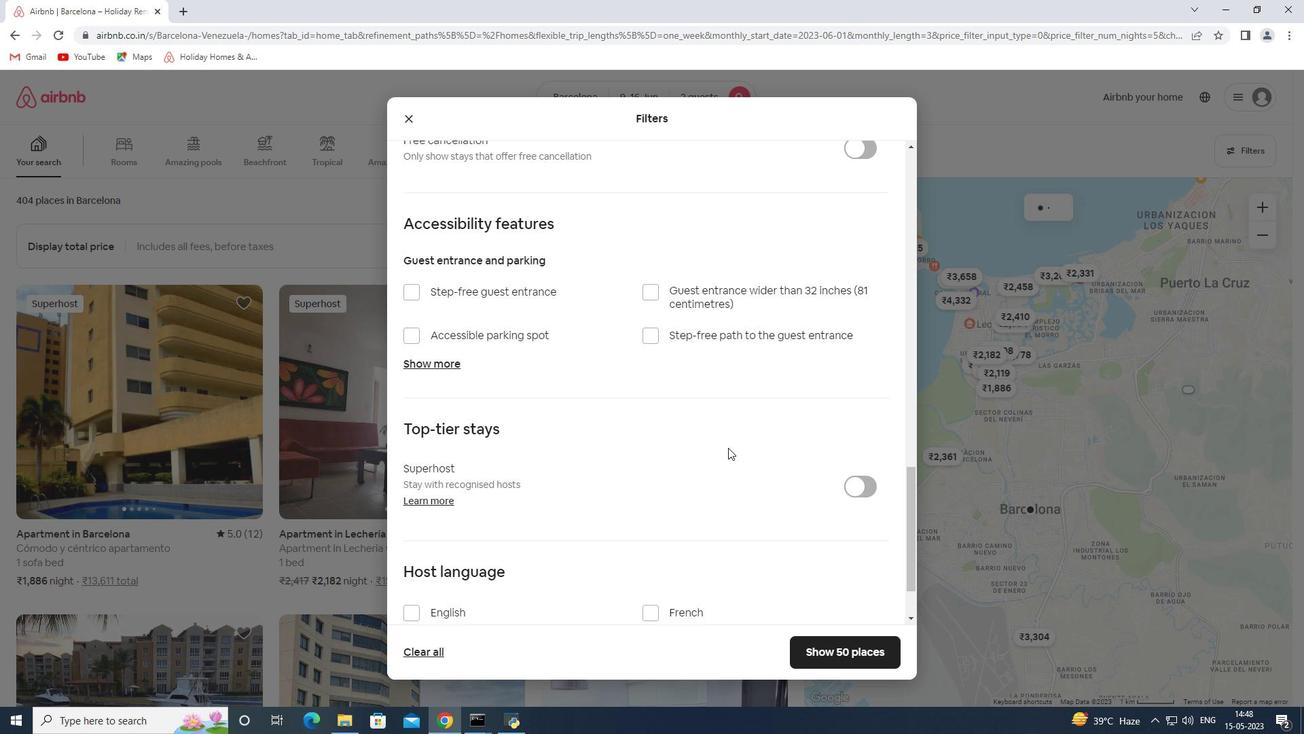 
Action: Mouse moved to (457, 530)
Screenshot: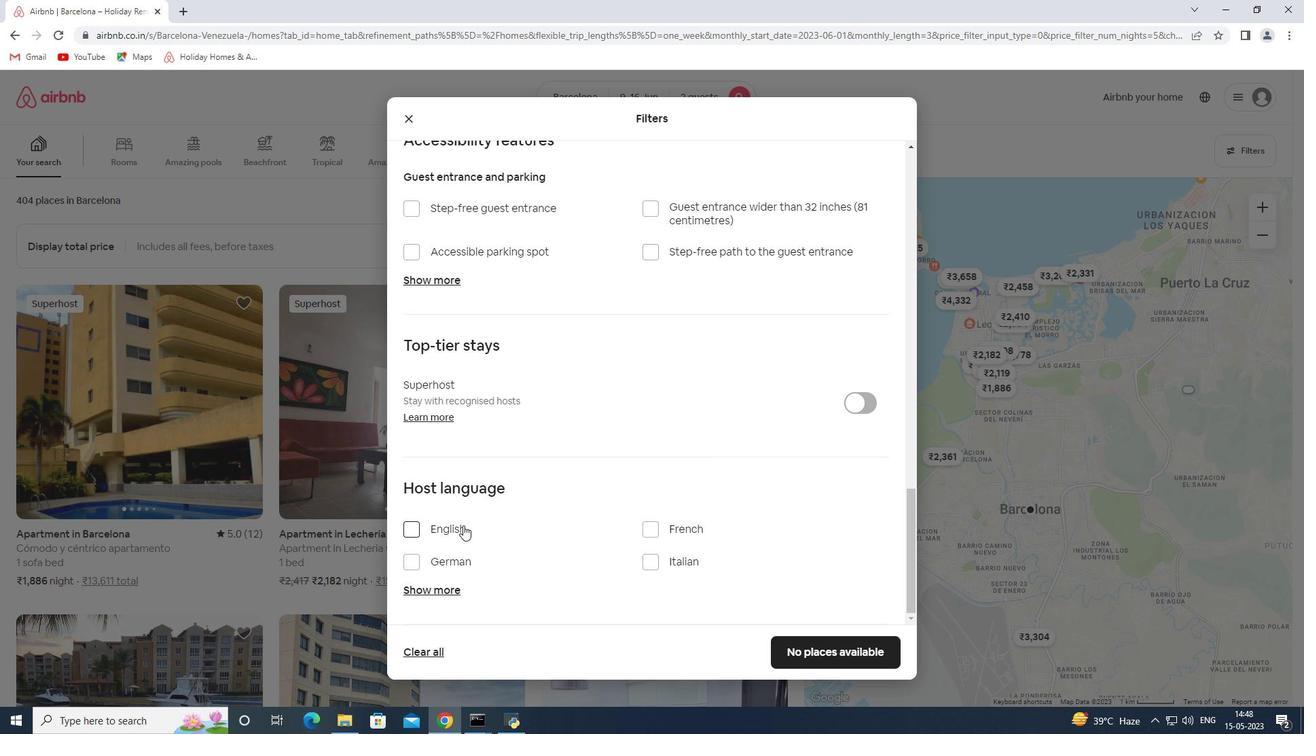 
Action: Mouse pressed left at (457, 530)
Screenshot: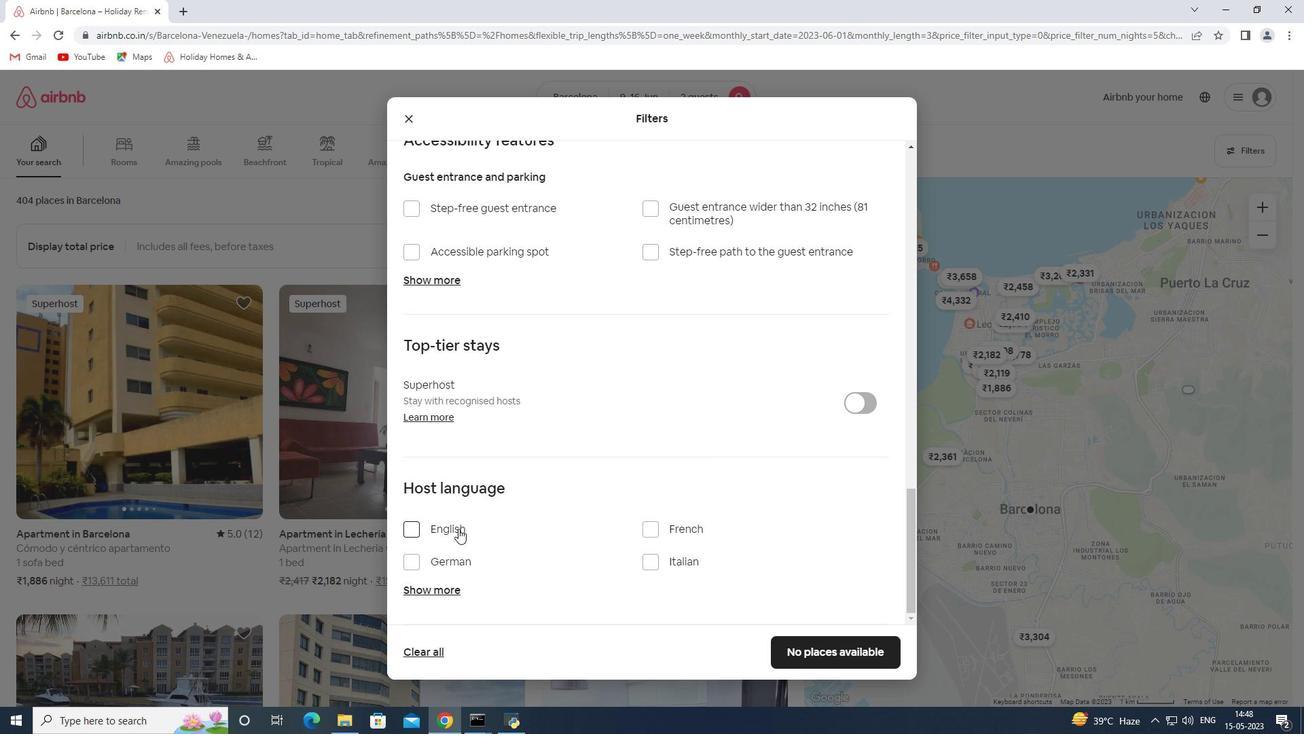 
Action: Mouse moved to (641, 568)
Screenshot: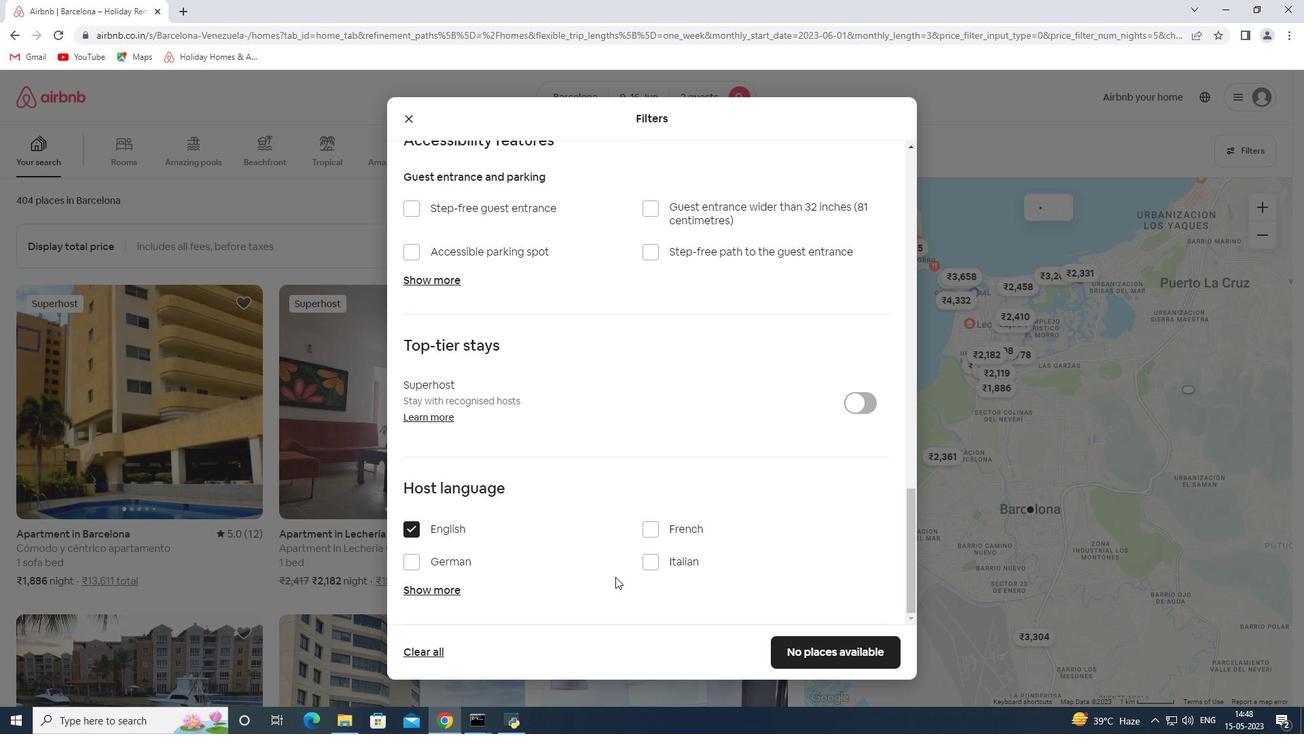 
Action: Mouse scrolled (641, 567) with delta (0, 0)
Screenshot: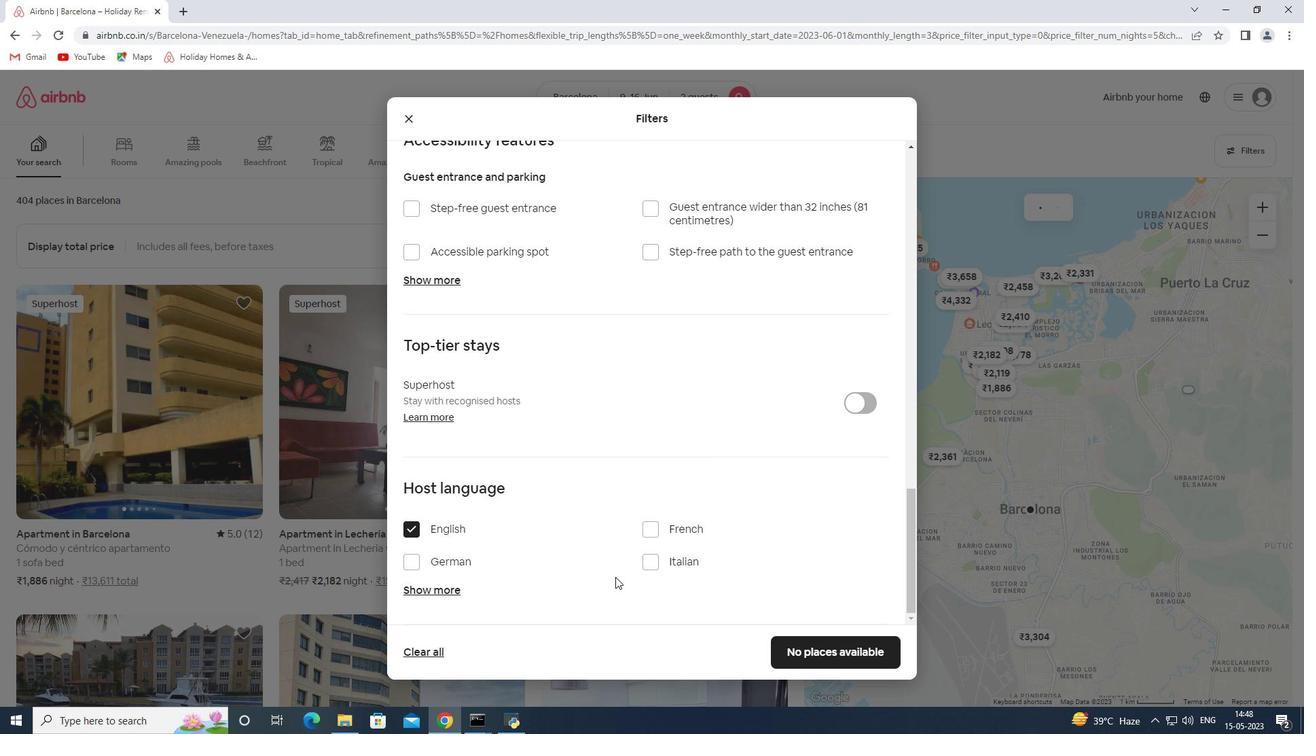 
Action: Mouse scrolled (641, 567) with delta (0, 0)
Screenshot: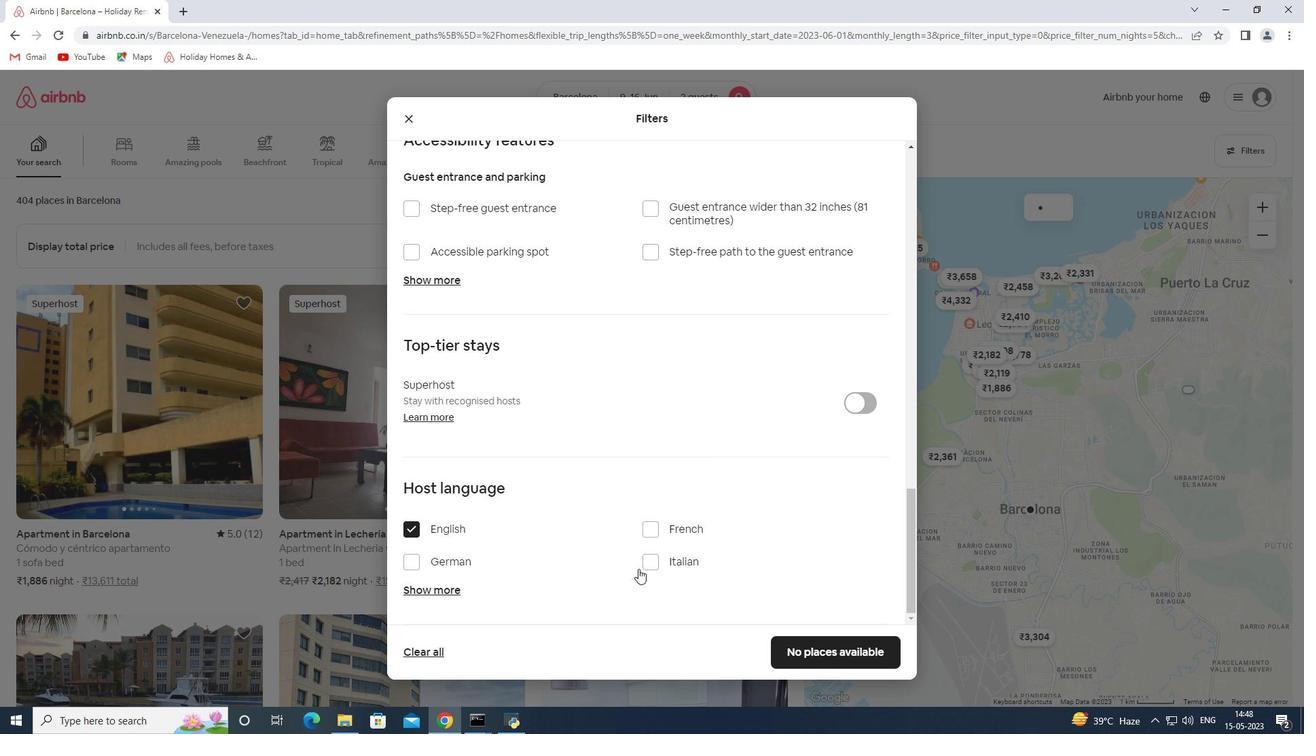 
Action: Mouse scrolled (641, 567) with delta (0, 0)
Screenshot: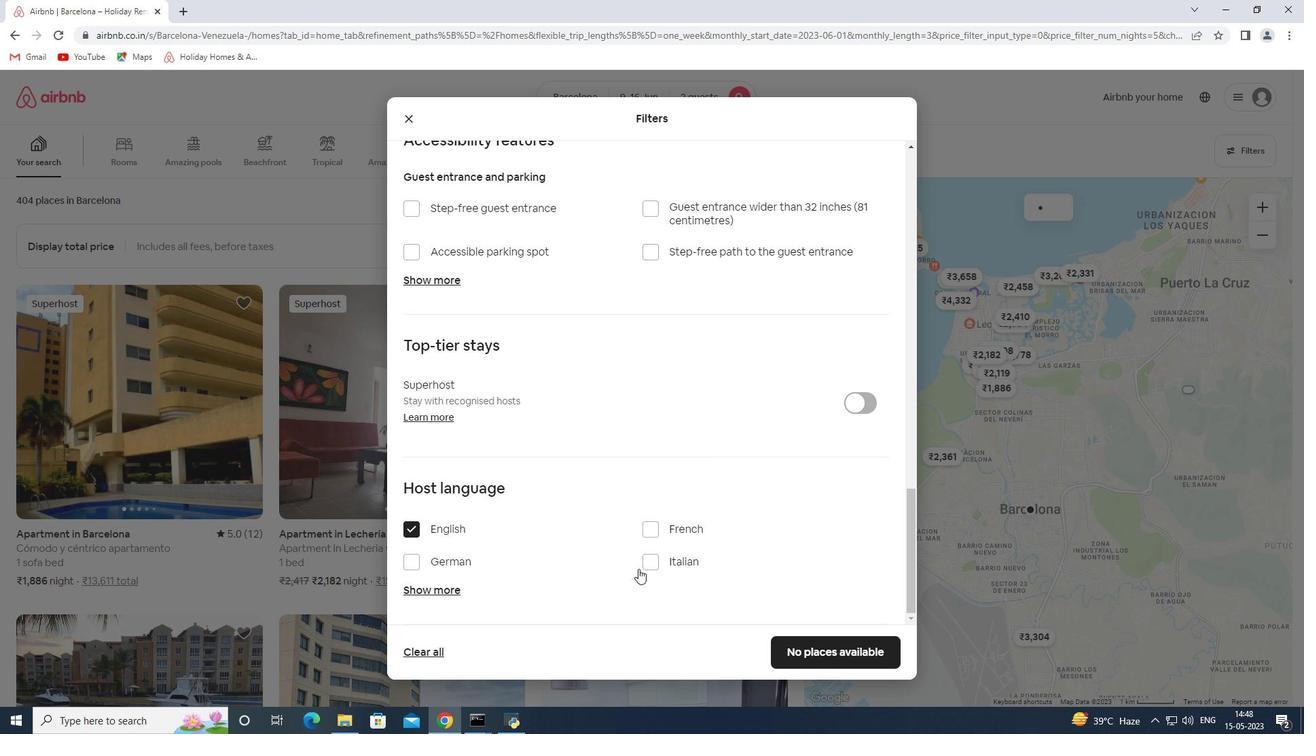 
Action: Mouse scrolled (641, 567) with delta (0, 0)
Screenshot: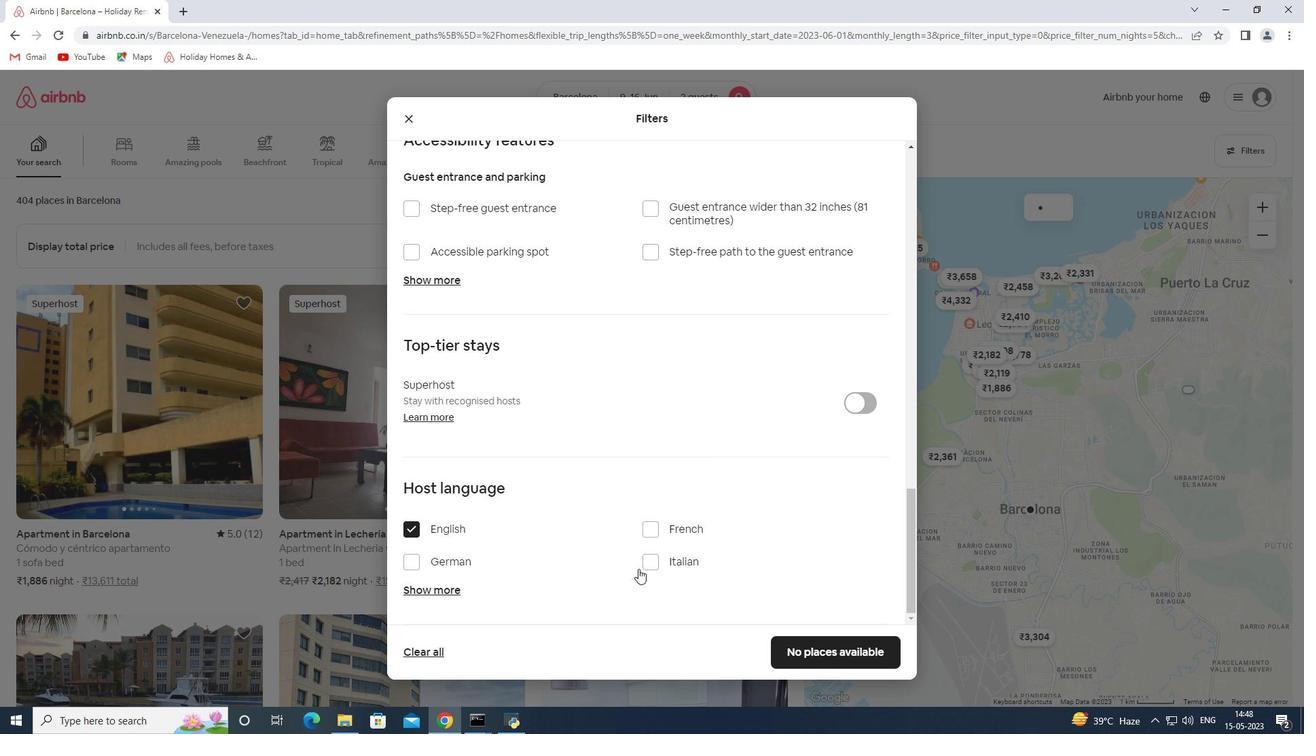 
Action: Mouse scrolled (641, 567) with delta (0, 0)
Screenshot: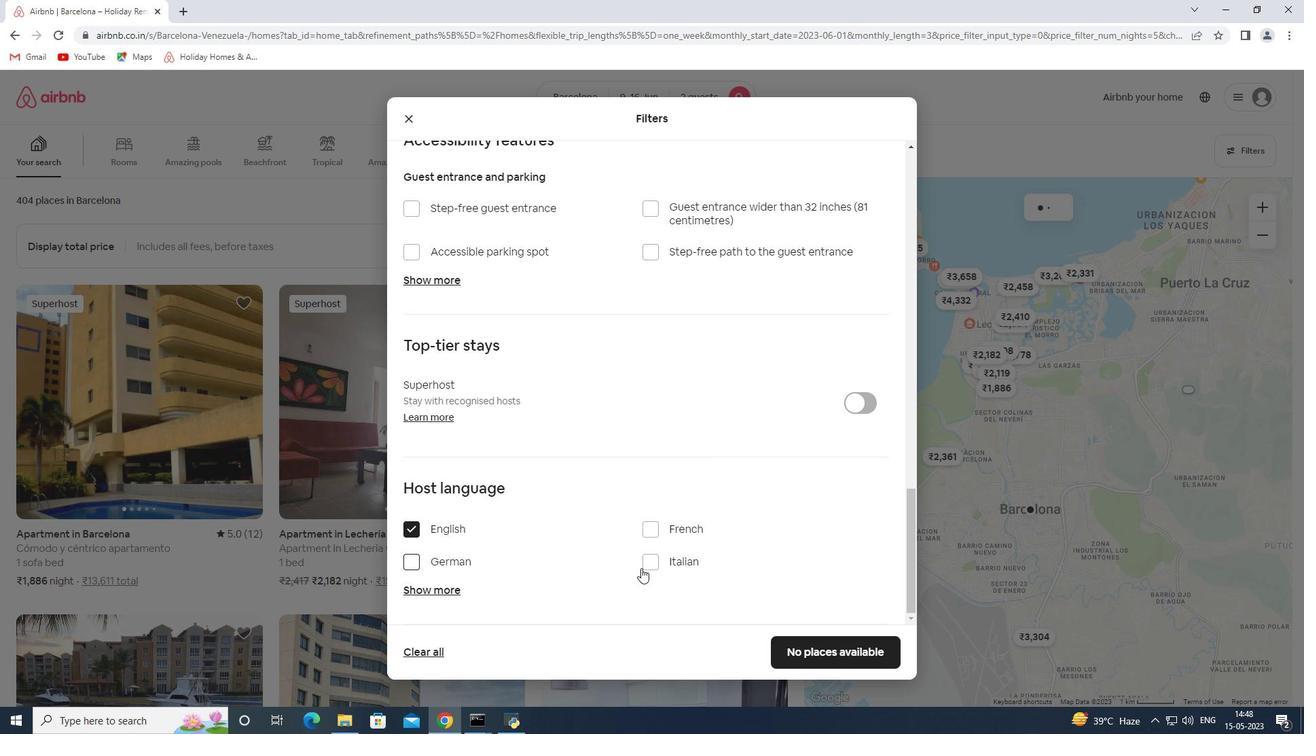 
Action: Mouse moved to (790, 652)
Screenshot: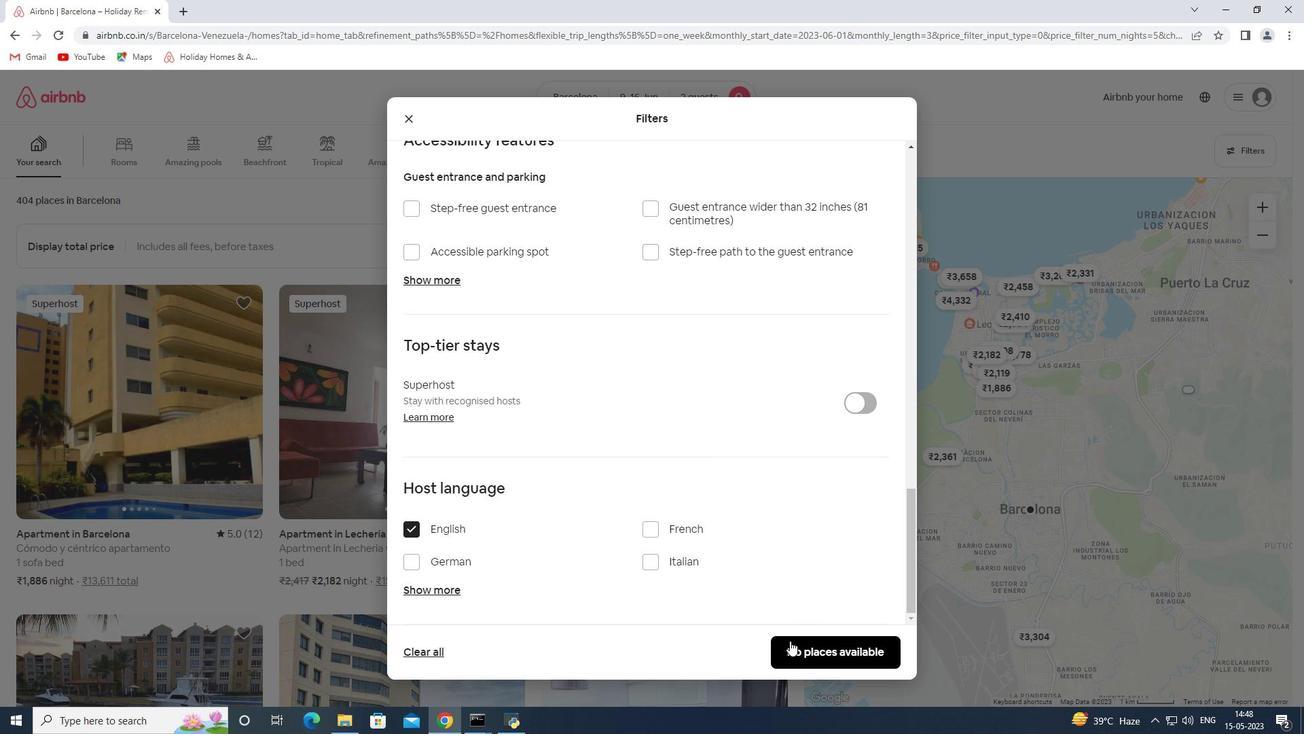 
Action: Mouse pressed left at (790, 652)
Screenshot: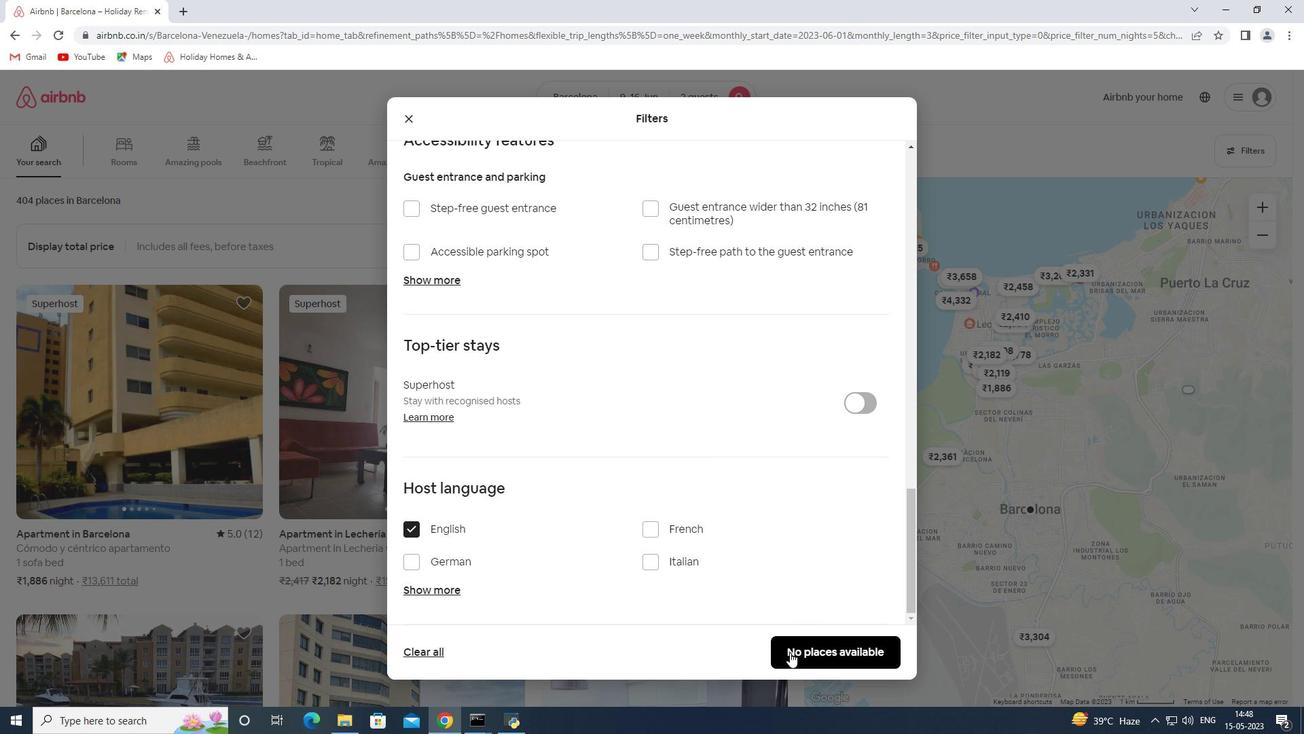 
